 Task: Create new invoice with Date Opened :30-Apr-23, Select Customer: Burger Bites, Terms: Payment Term 2. Make invoice entry for item-1 with Date: 30-Apr-23, Description: Fanta Strawberry Soda (20 oz)_x000D_
, Action: Material, Income Account: Income:Sales, Quantity: 4, Unit Price: 7.5, Discount %: 7. Make entry for item-2 with Date: 30-Apr-23, Description: Milky Way King Size_x000D_
, Action: Material, Income Account: Income:Sales, Quantity: 2, Unit Price: 10.2, Discount %: 8. Make entry for item-3 with Date: 30-Apr-23, Description: _x000D_
Creative Snacks Brain Food, Action: Material, Income Account: Income:Sales, Quantity: 1, Unit Price: 11.2, Discount %: 10. Write Notes: 'Looking forward to serving you again.'. Post Invoice with Post Date: 30-Apr-23, Post to Accounts: Assets:Accounts Receivable. Pay / Process Payment with Transaction Date: 15-May-23, Amount: 56.748, Transfer Account: Checking Account. Print Invoice, display notes by going to Option, then go to Display Tab and check 'Invoice Notes'.
Action: Mouse moved to (154, 44)
Screenshot: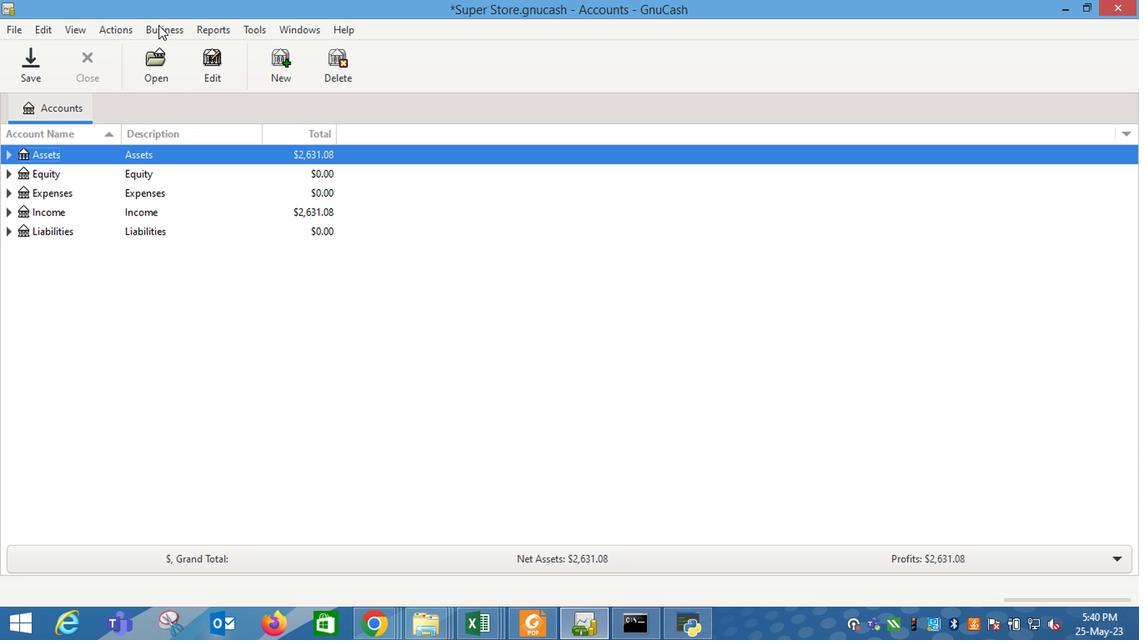 
Action: Mouse pressed left at (154, 44)
Screenshot: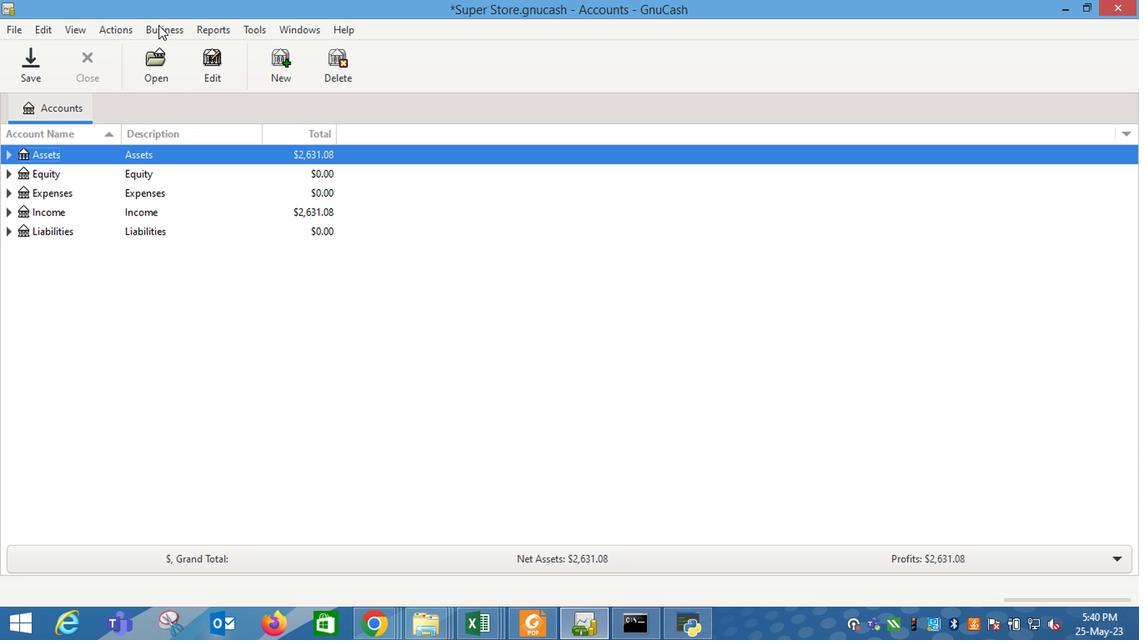
Action: Mouse moved to (352, 129)
Screenshot: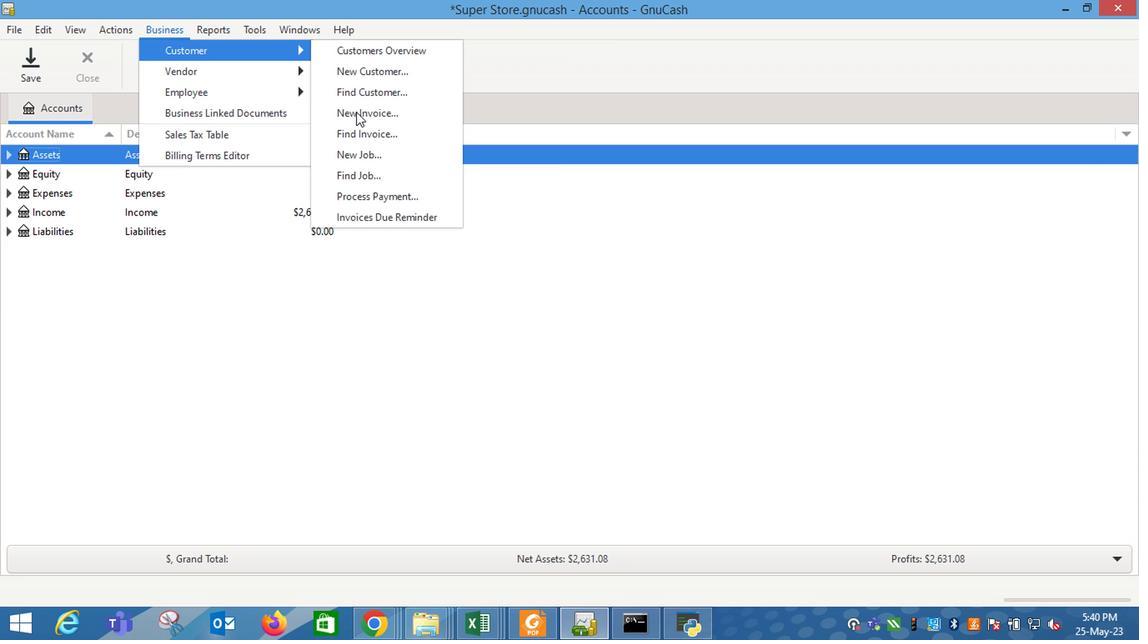 
Action: Mouse pressed left at (352, 129)
Screenshot: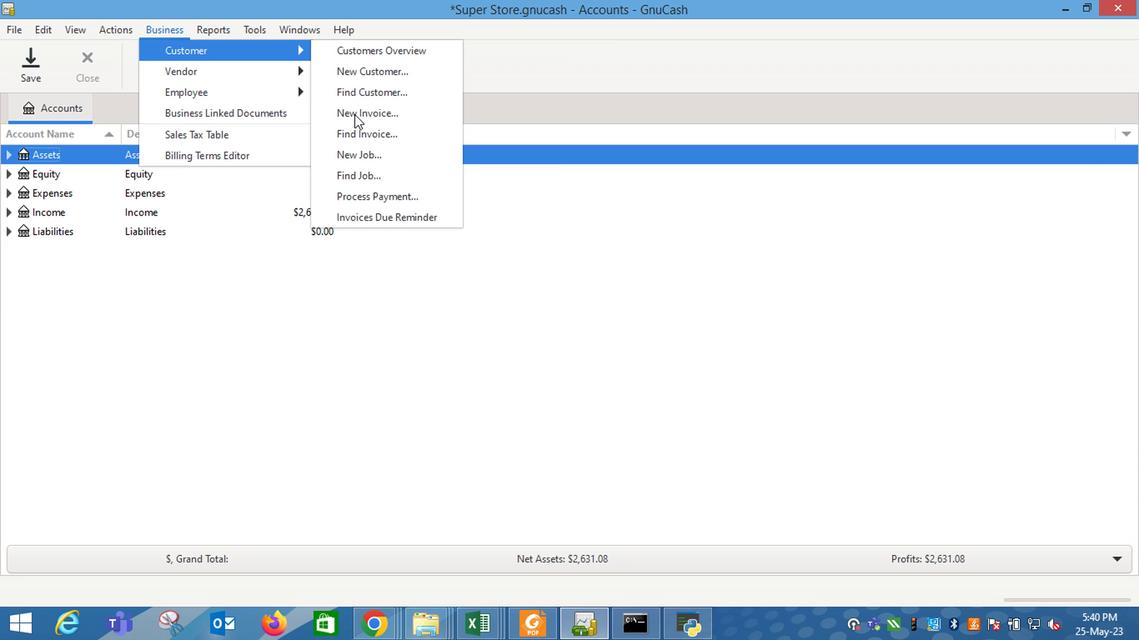 
Action: Mouse moved to (683, 268)
Screenshot: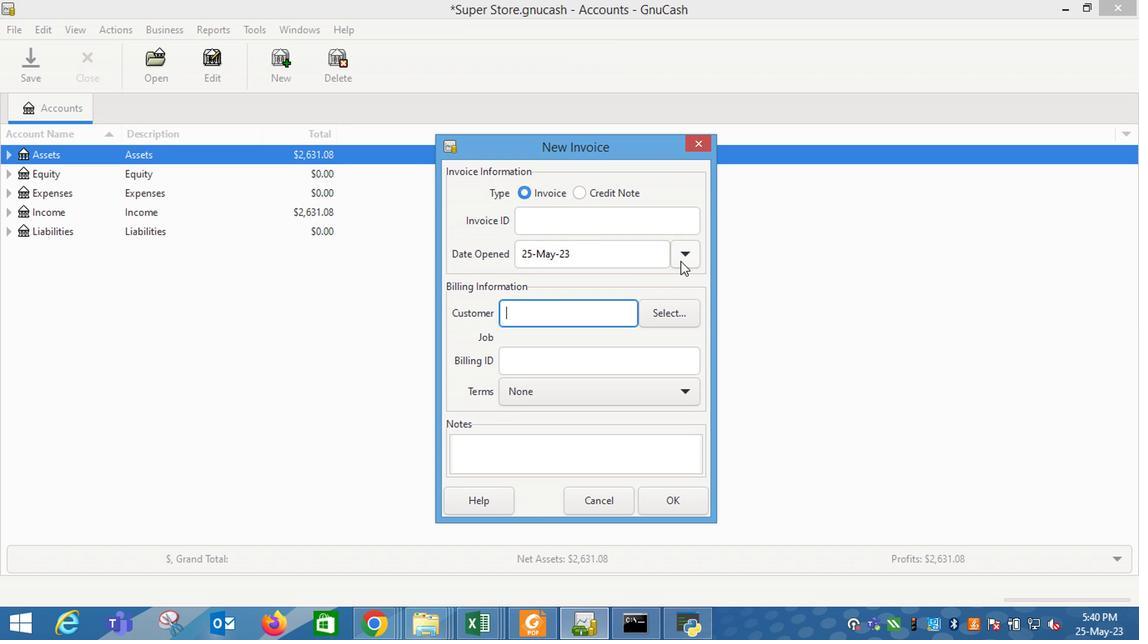 
Action: Mouse pressed left at (683, 268)
Screenshot: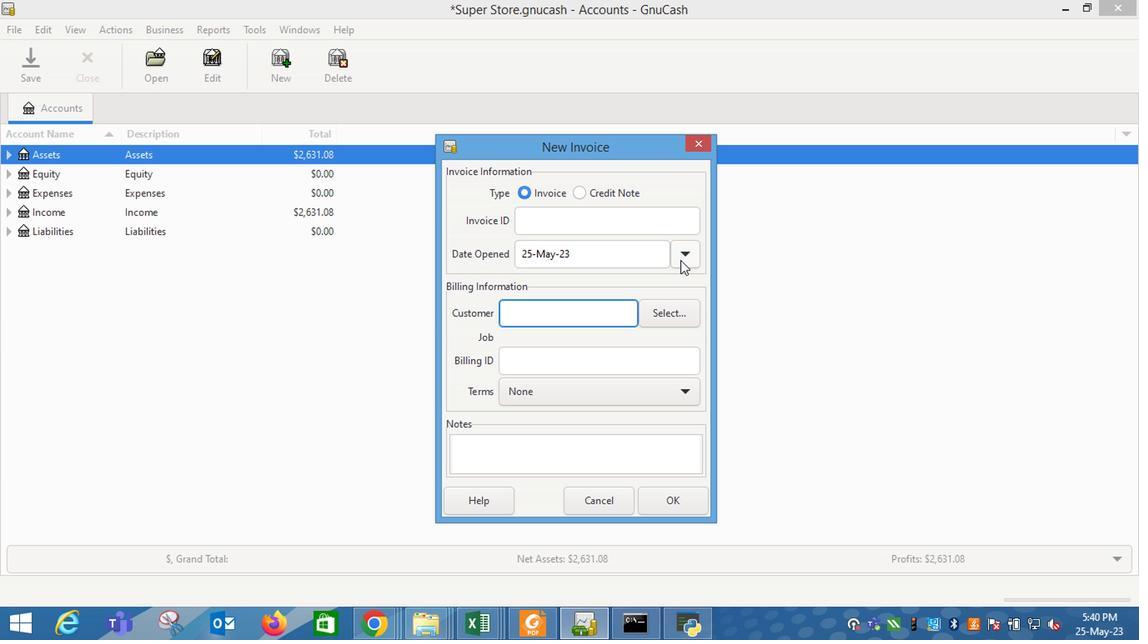 
Action: Mouse moved to (558, 287)
Screenshot: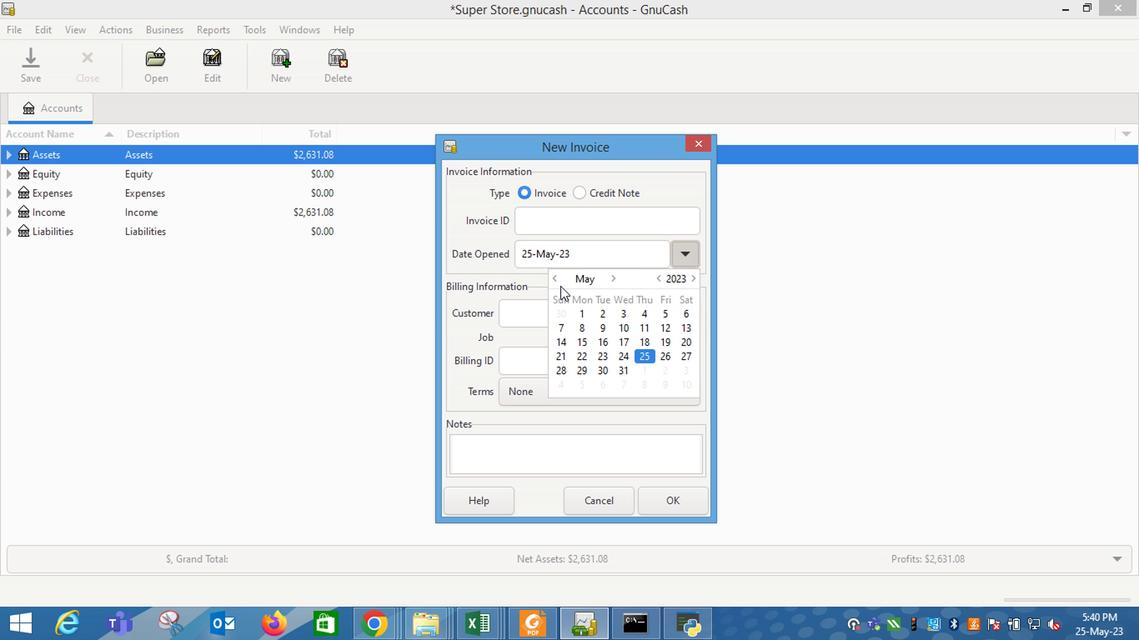 
Action: Mouse pressed left at (558, 287)
Screenshot: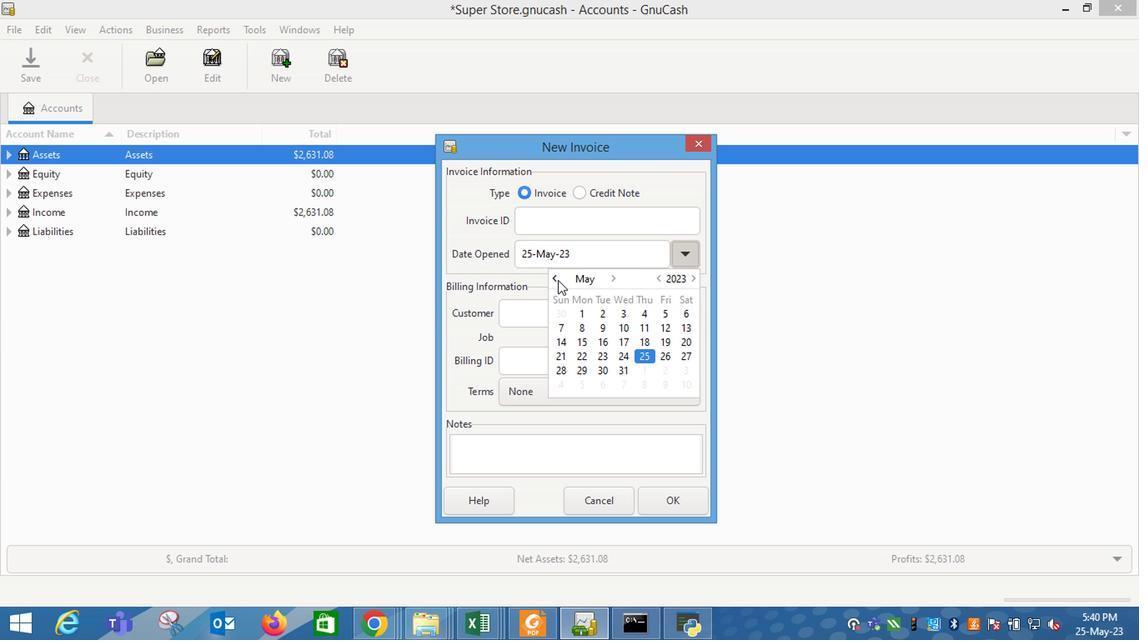 
Action: Mouse moved to (568, 386)
Screenshot: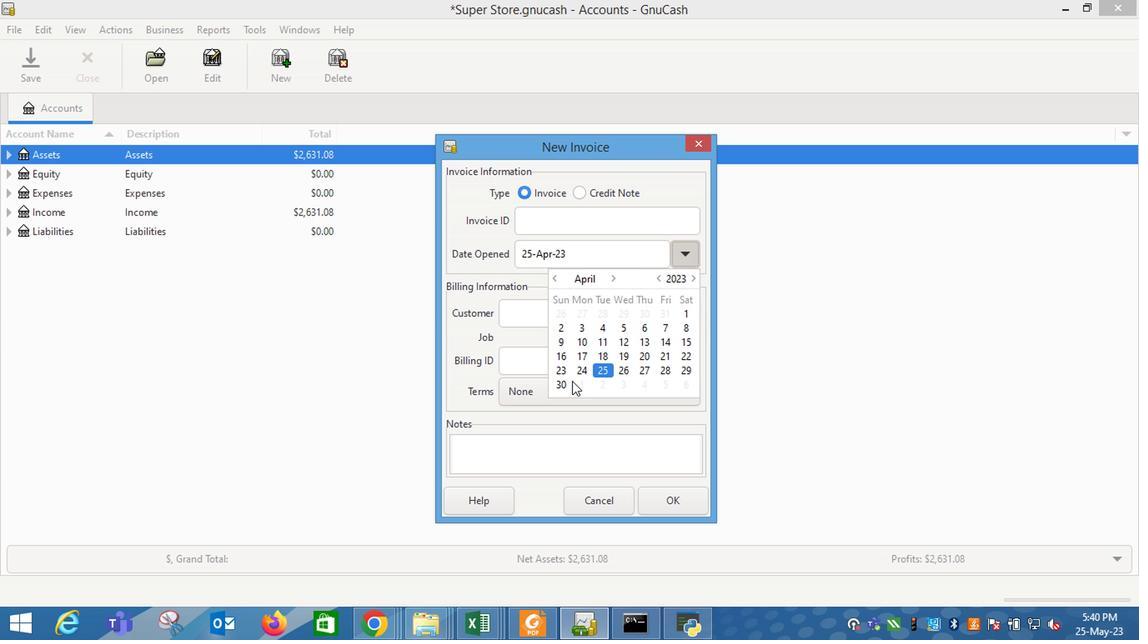 
Action: Mouse pressed left at (568, 386)
Screenshot: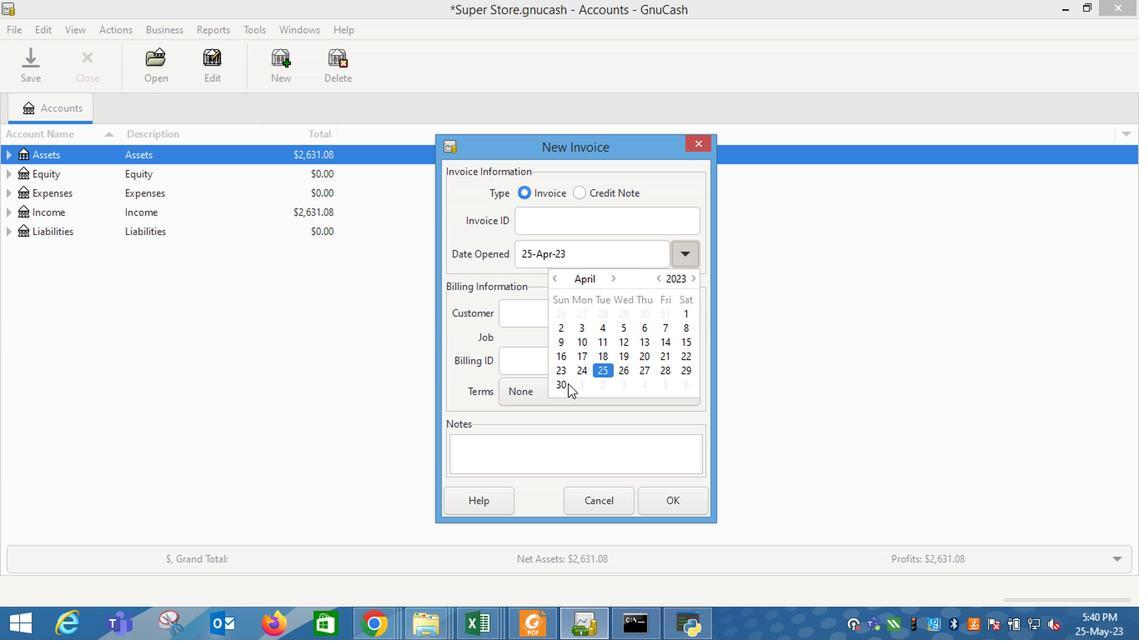 
Action: Key pressed <Key.tab>
Screenshot: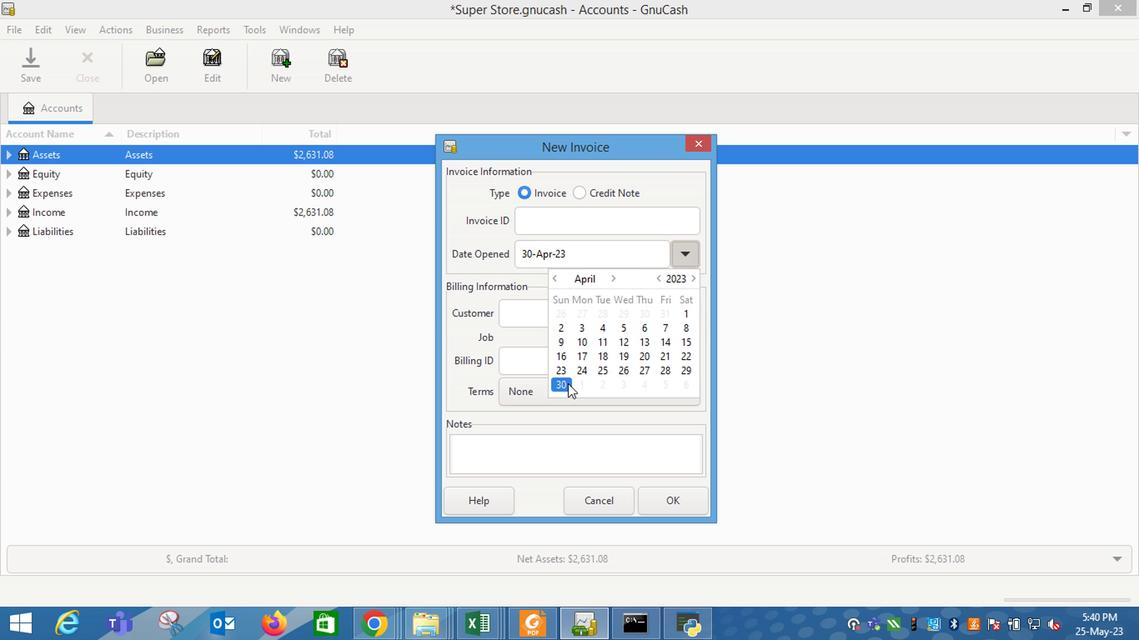 
Action: Mouse moved to (524, 319)
Screenshot: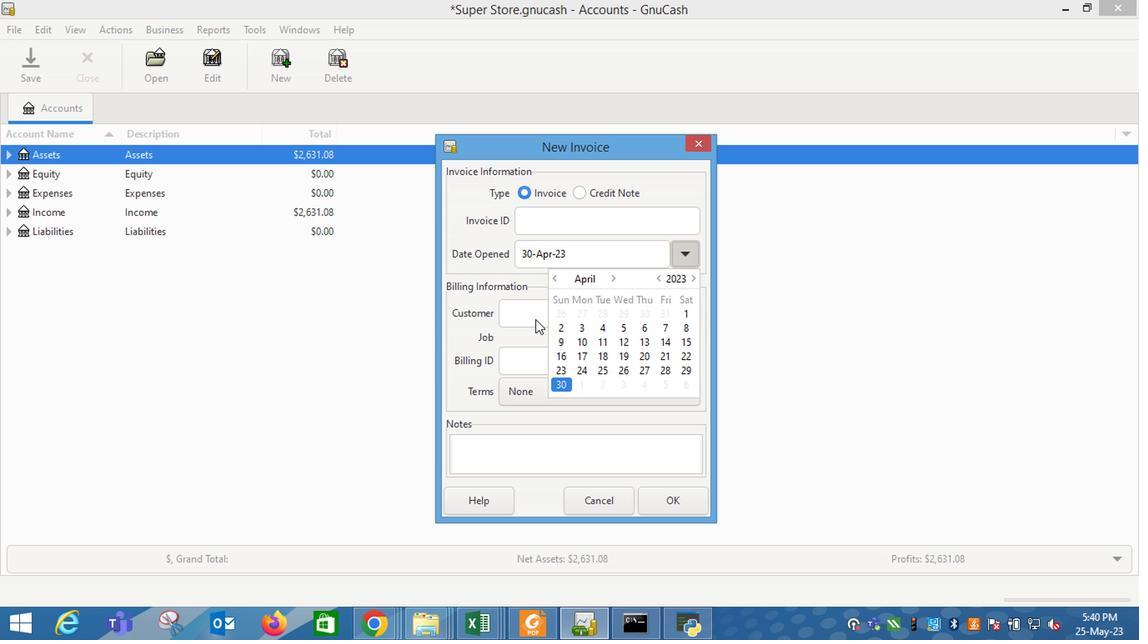 
Action: Mouse pressed left at (524, 319)
Screenshot: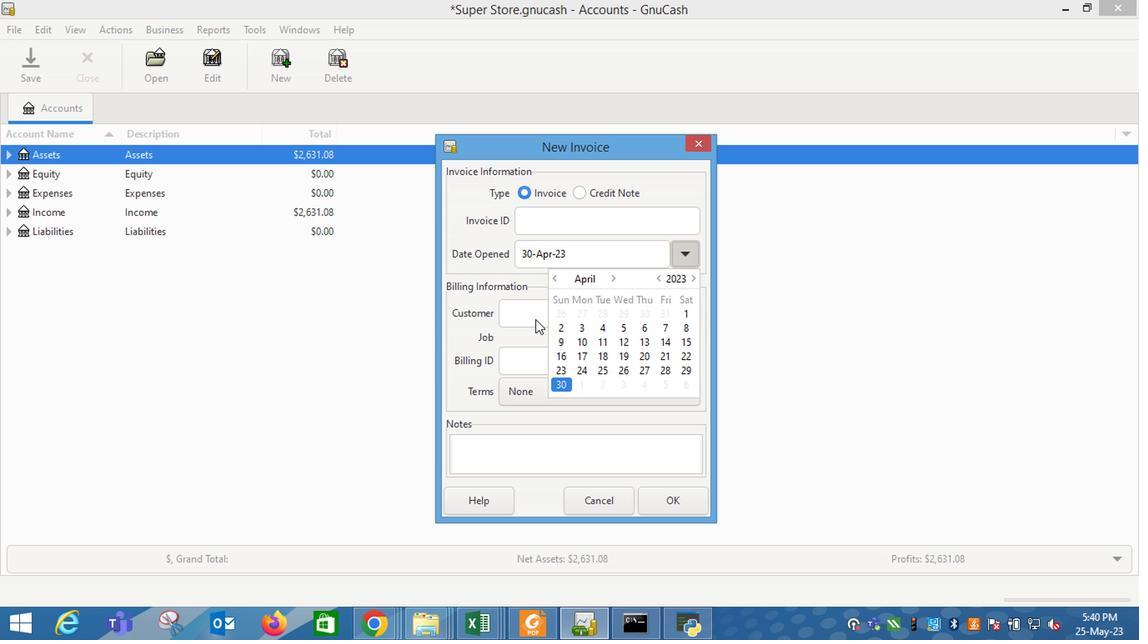 
Action: Mouse pressed left at (524, 319)
Screenshot: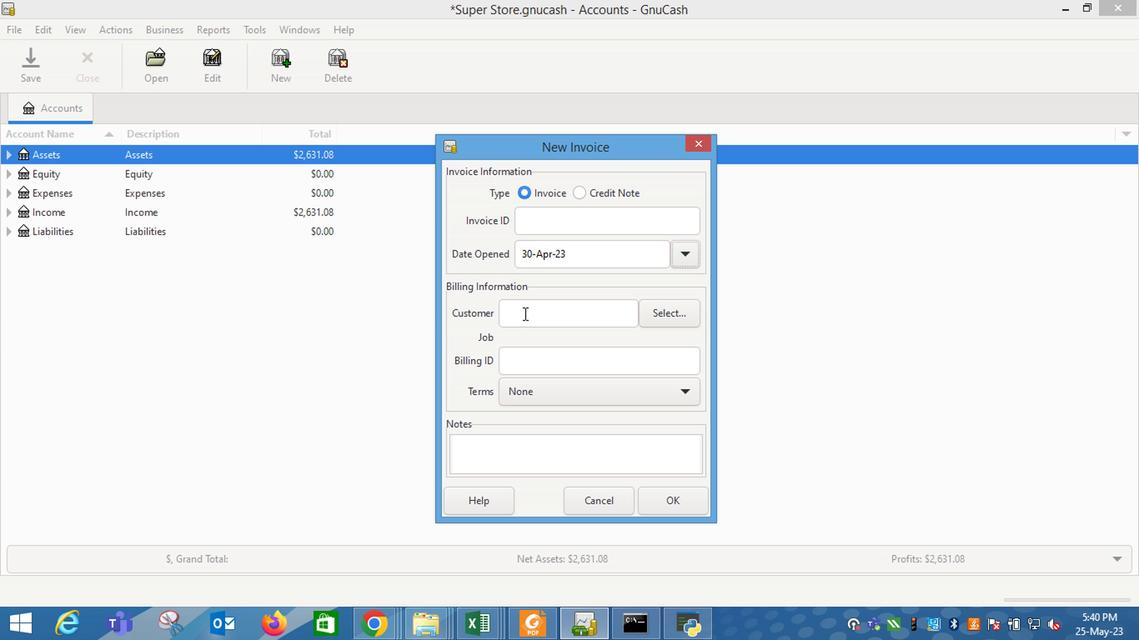 
Action: Key pressed n<Key.backspace>bur
Screenshot: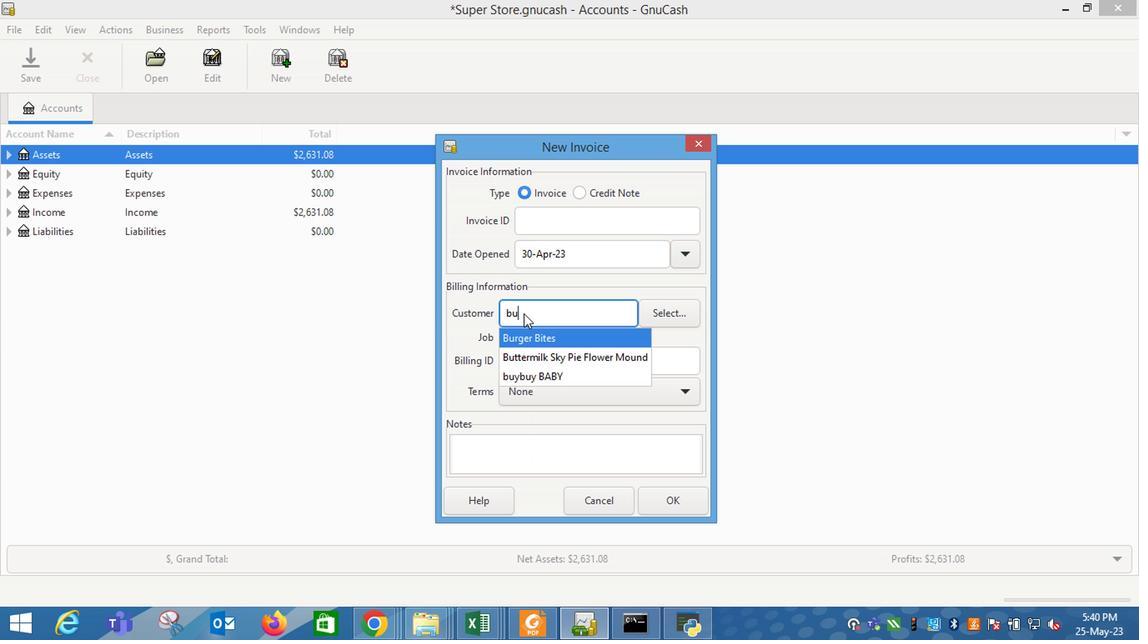 
Action: Mouse moved to (534, 348)
Screenshot: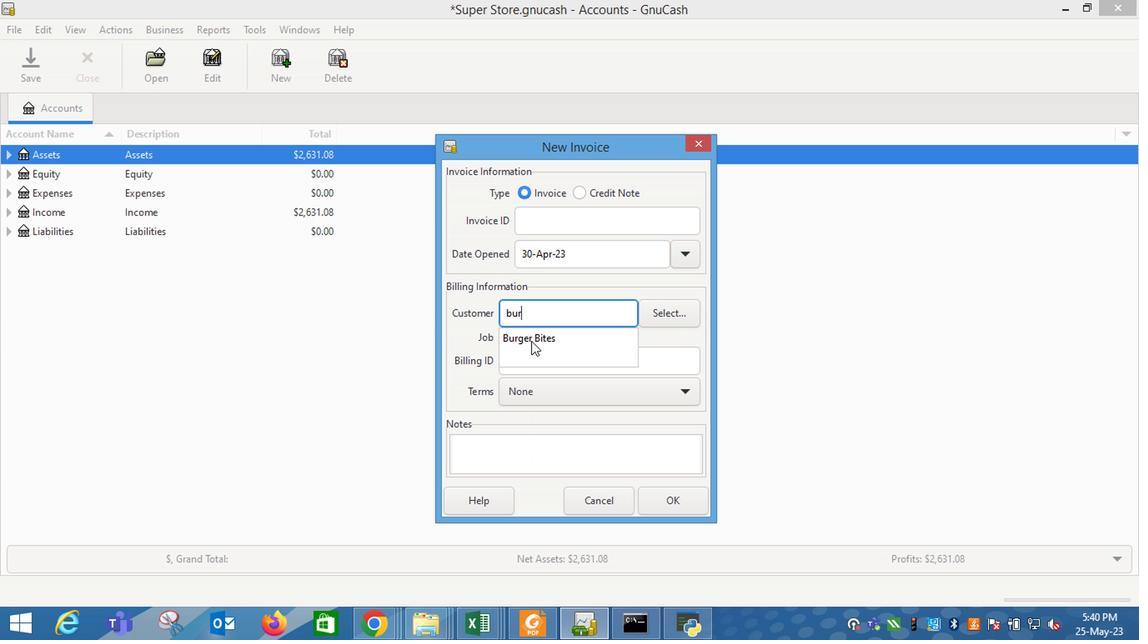 
Action: Mouse pressed left at (534, 348)
Screenshot: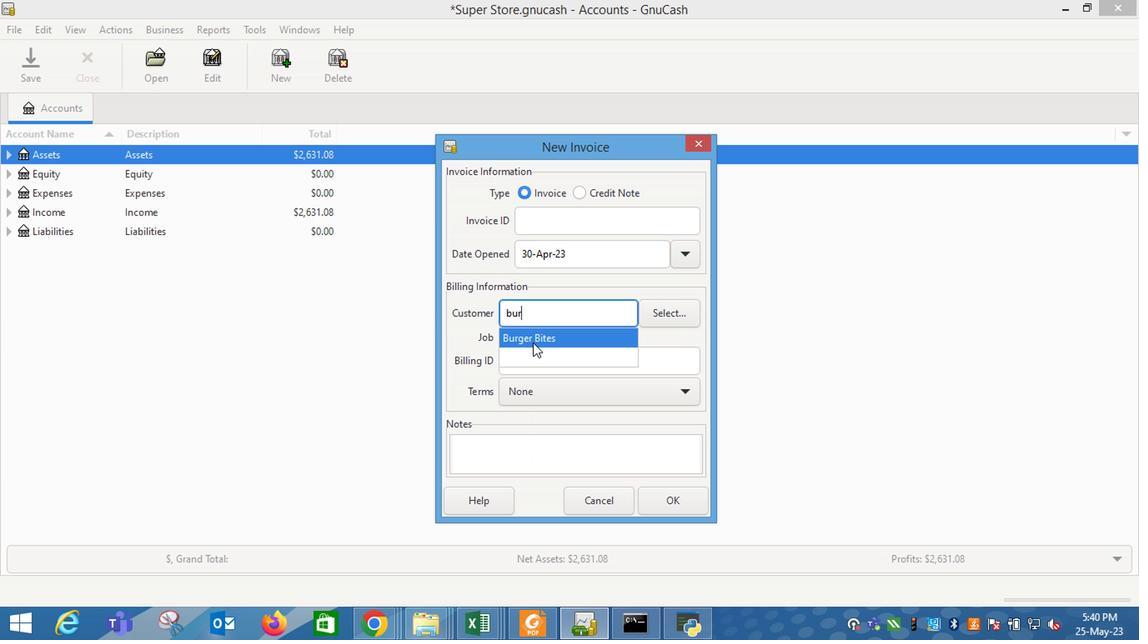 
Action: Mouse moved to (548, 411)
Screenshot: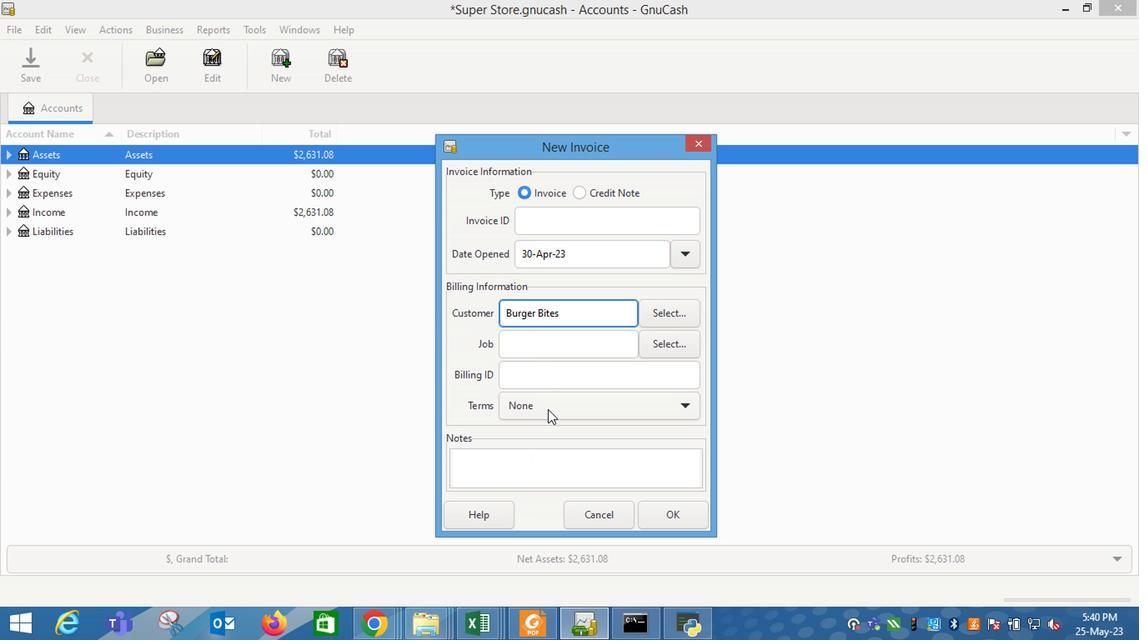 
Action: Mouse pressed left at (548, 411)
Screenshot: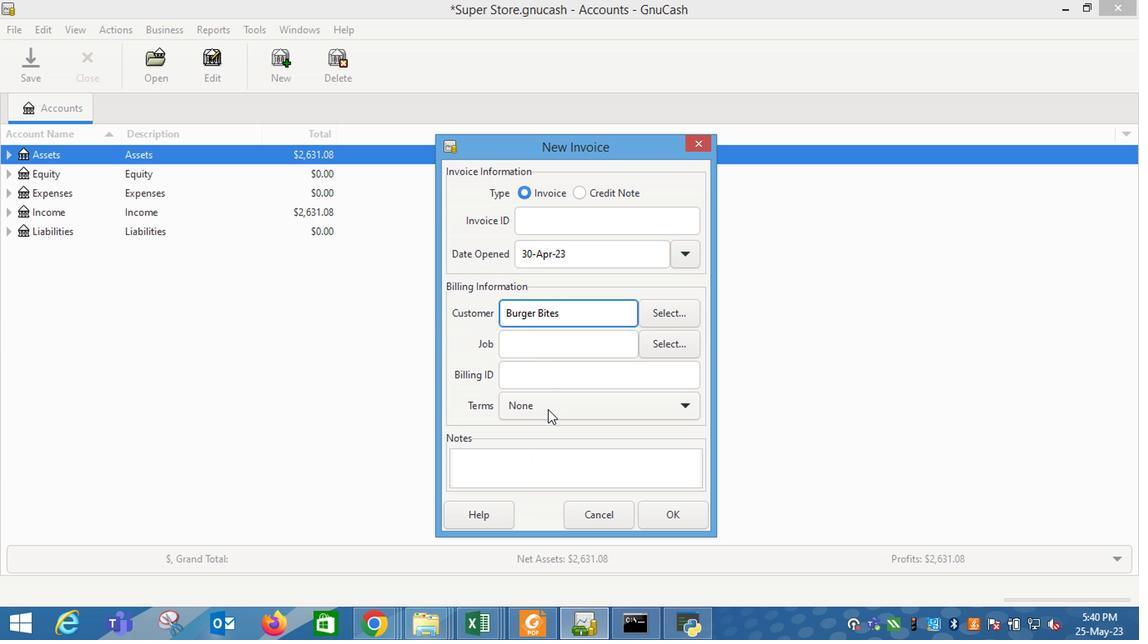 
Action: Mouse moved to (551, 454)
Screenshot: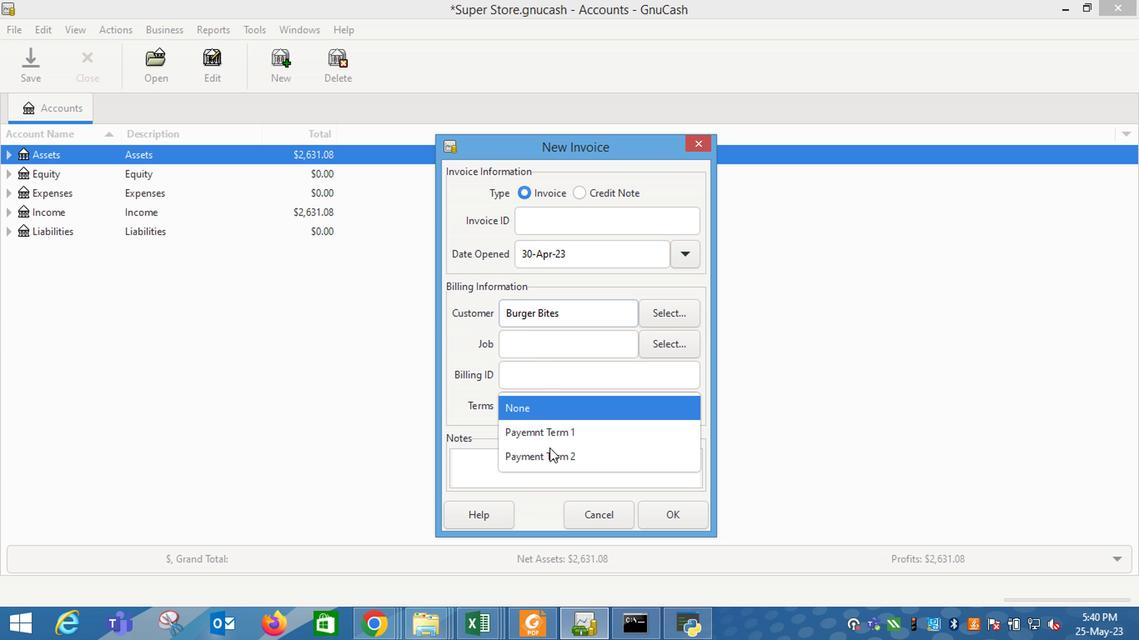 
Action: Mouse pressed left at (551, 454)
Screenshot: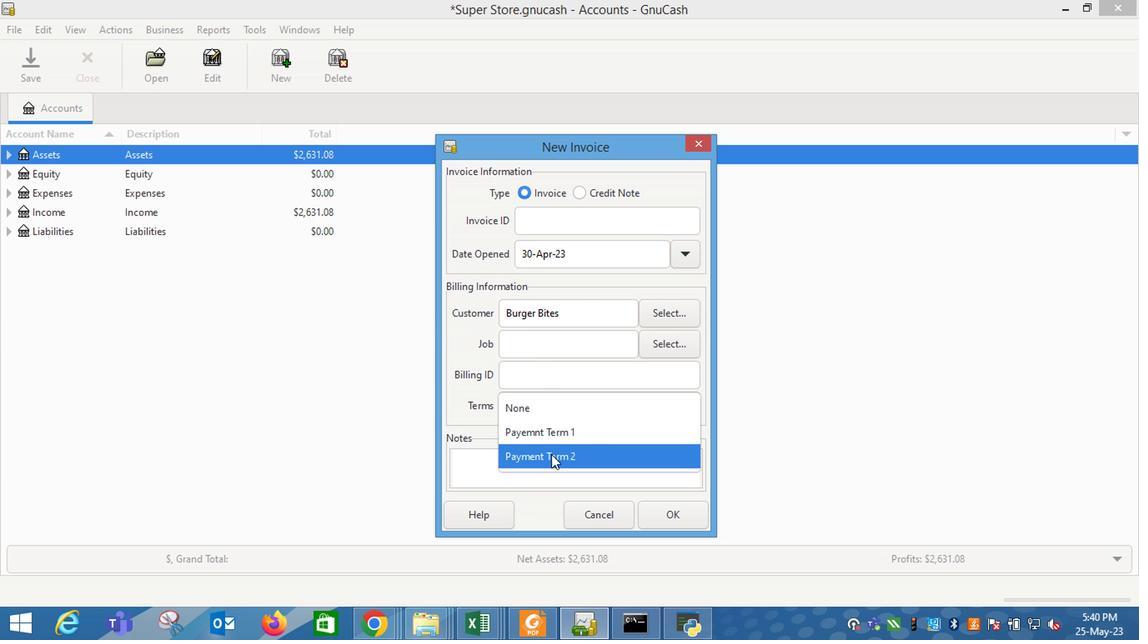 
Action: Mouse moved to (696, 509)
Screenshot: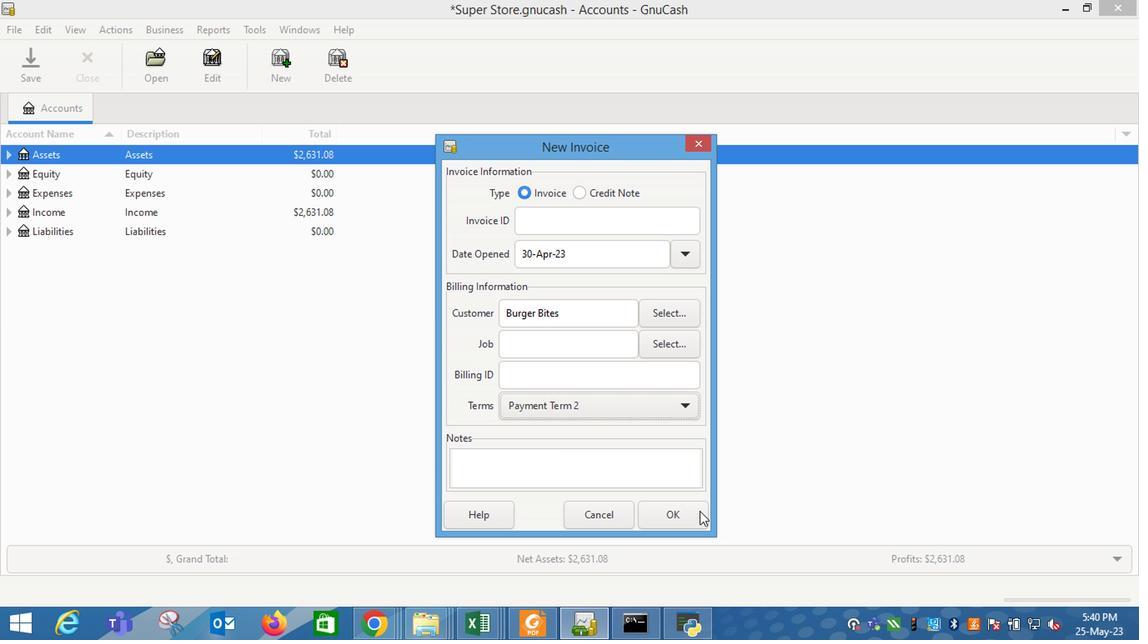 
Action: Mouse pressed left at (696, 509)
Screenshot: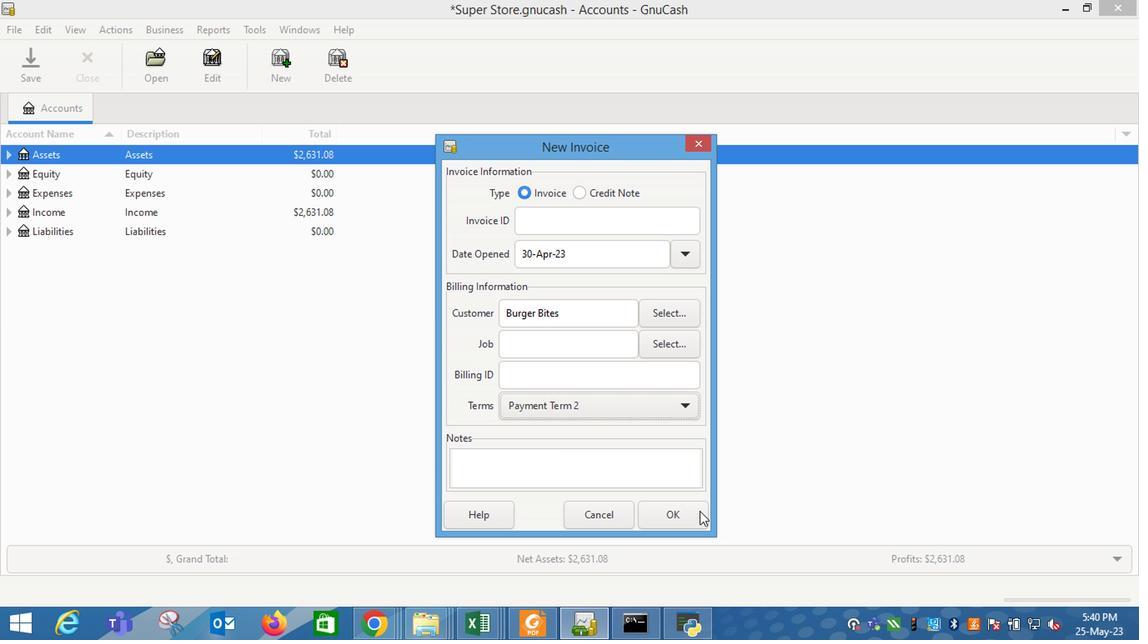 
Action: Mouse moved to (65, 331)
Screenshot: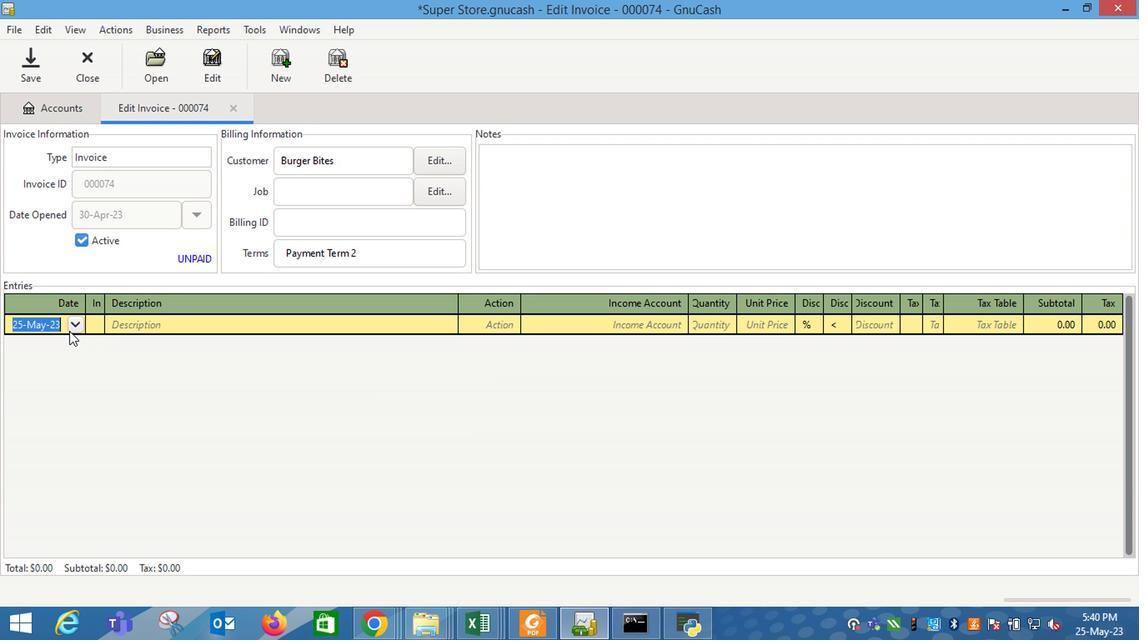 
Action: Mouse pressed left at (65, 331)
Screenshot: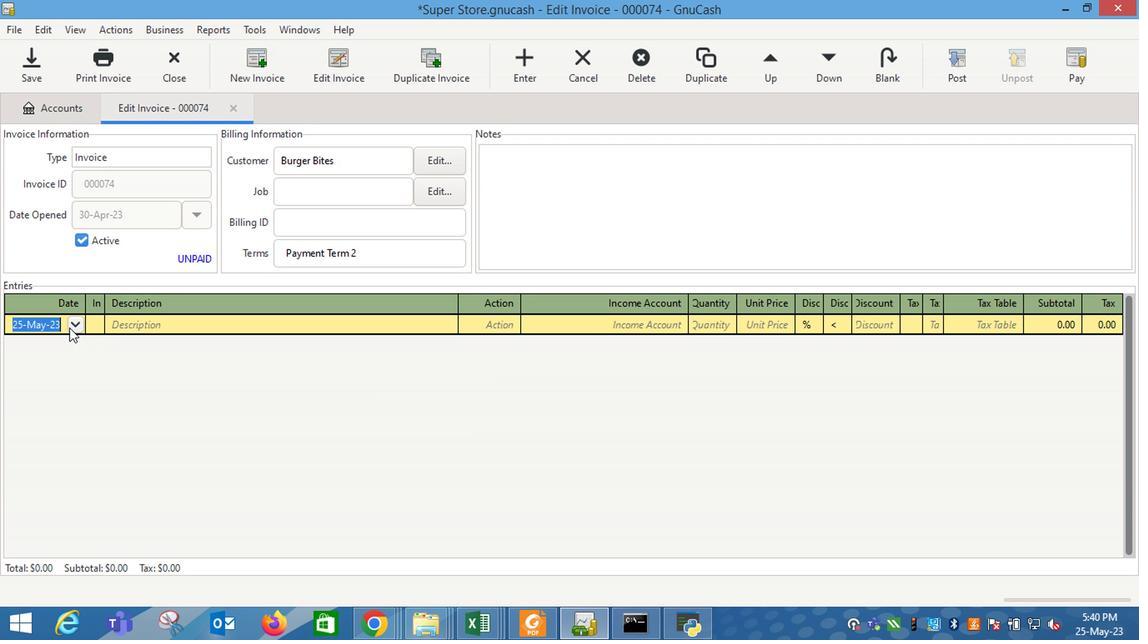 
Action: Mouse moved to (10, 355)
Screenshot: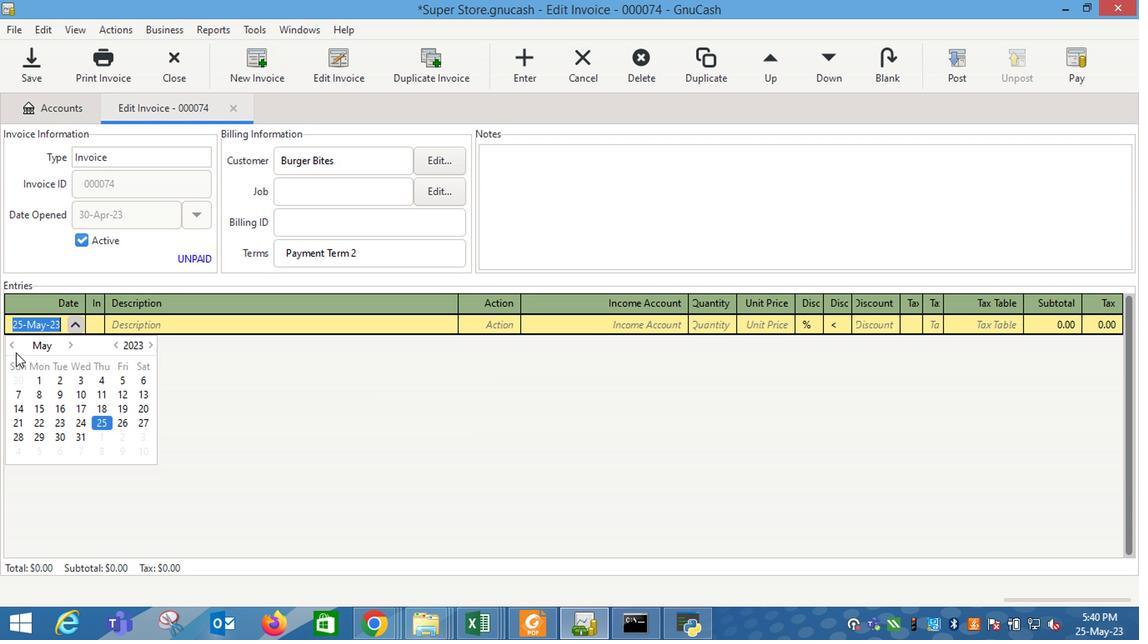 
Action: Mouse pressed left at (10, 355)
Screenshot: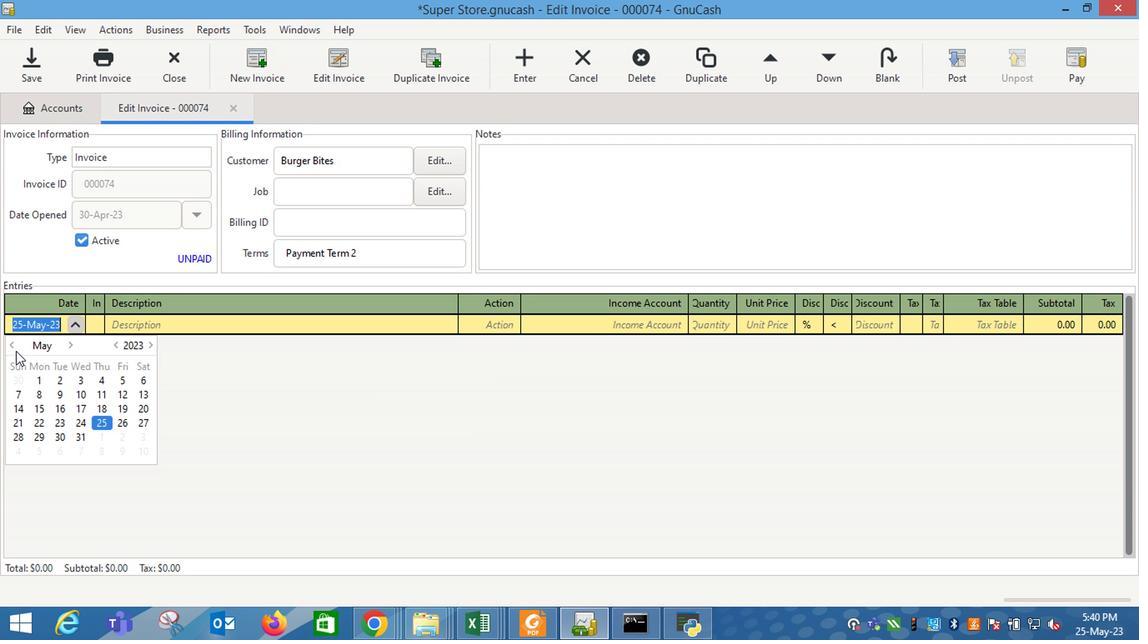 
Action: Mouse moved to (8, 351)
Screenshot: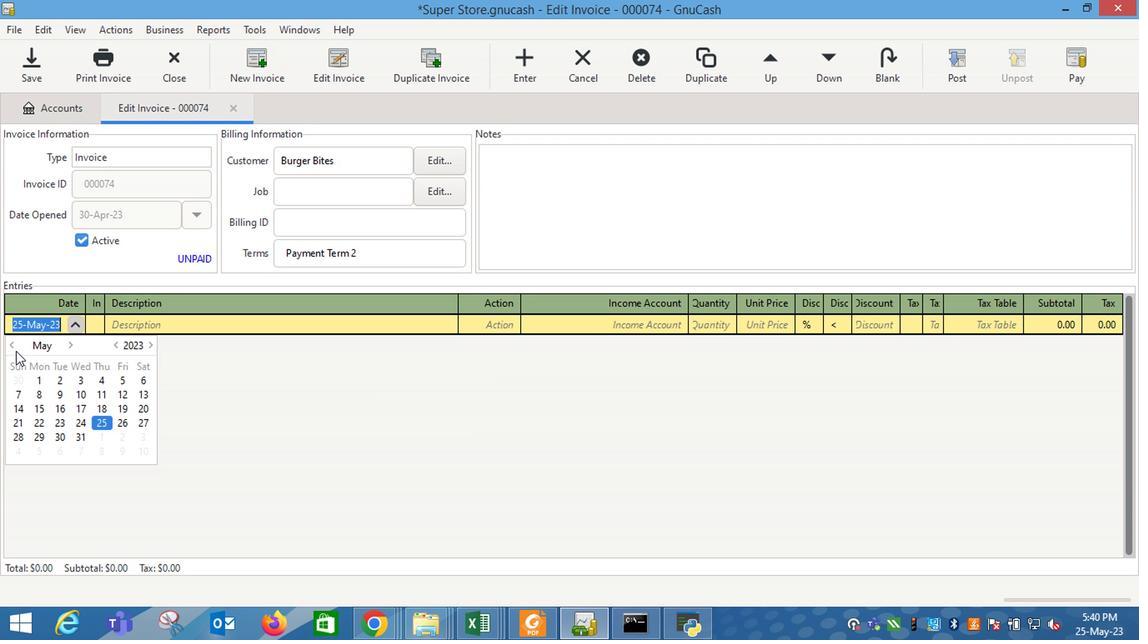 
Action: Mouse pressed left at (8, 351)
Screenshot: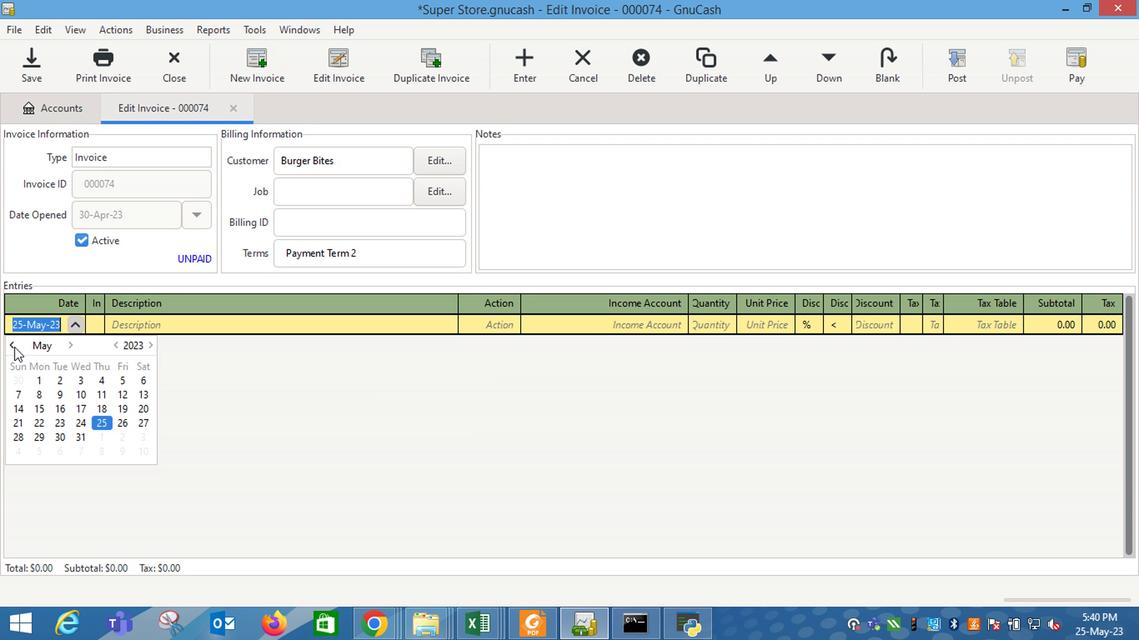 
Action: Mouse moved to (13, 450)
Screenshot: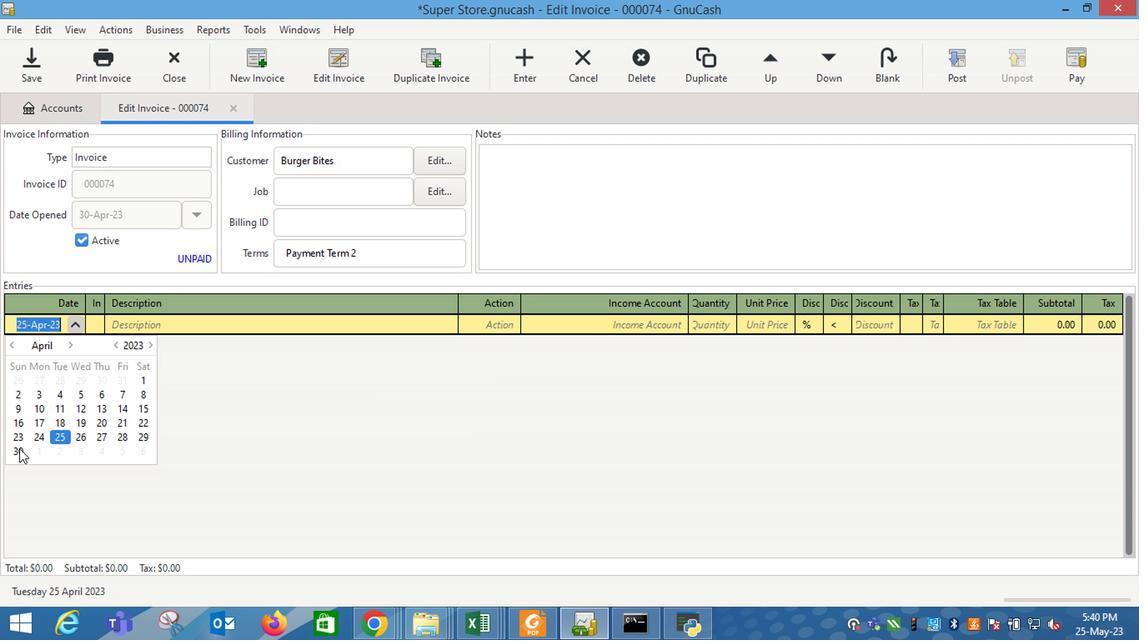 
Action: Mouse pressed left at (13, 450)
Screenshot: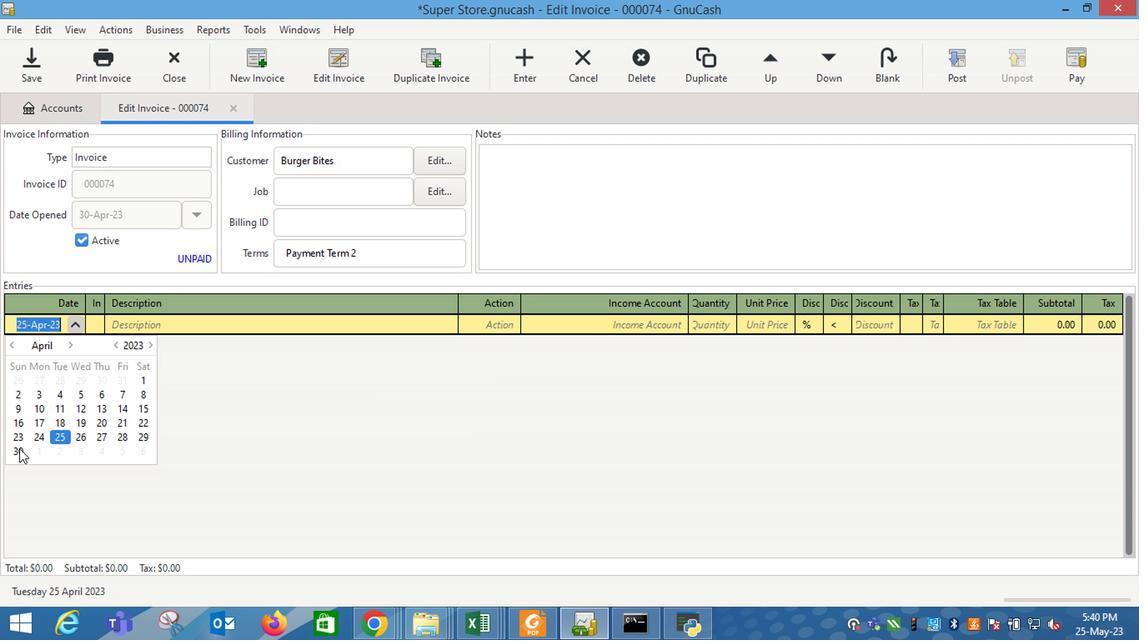 
Action: Key pressed <Key.tab><Key.shift_r>Fanta<Key.space><Key.shift_r>Strawberry<Key.space><Key.shift_r>Soda<Key.space><Key.shift_r>(20<Key.space>oz<Key.shift_r>)<Key.tab>
Screenshot: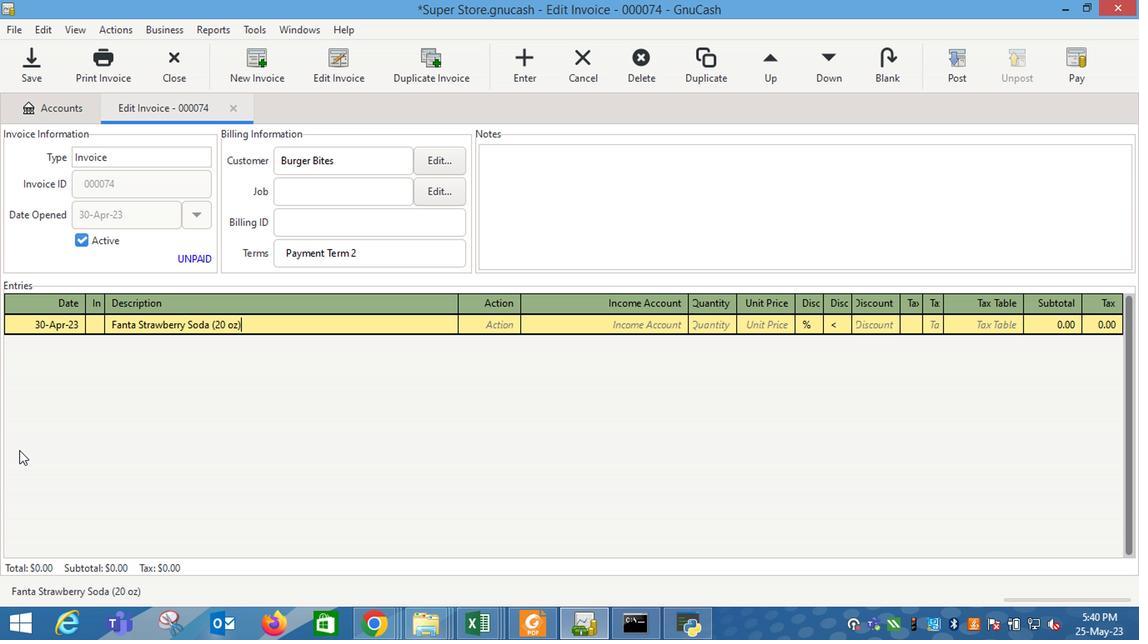
Action: Mouse moved to (515, 325)
Screenshot: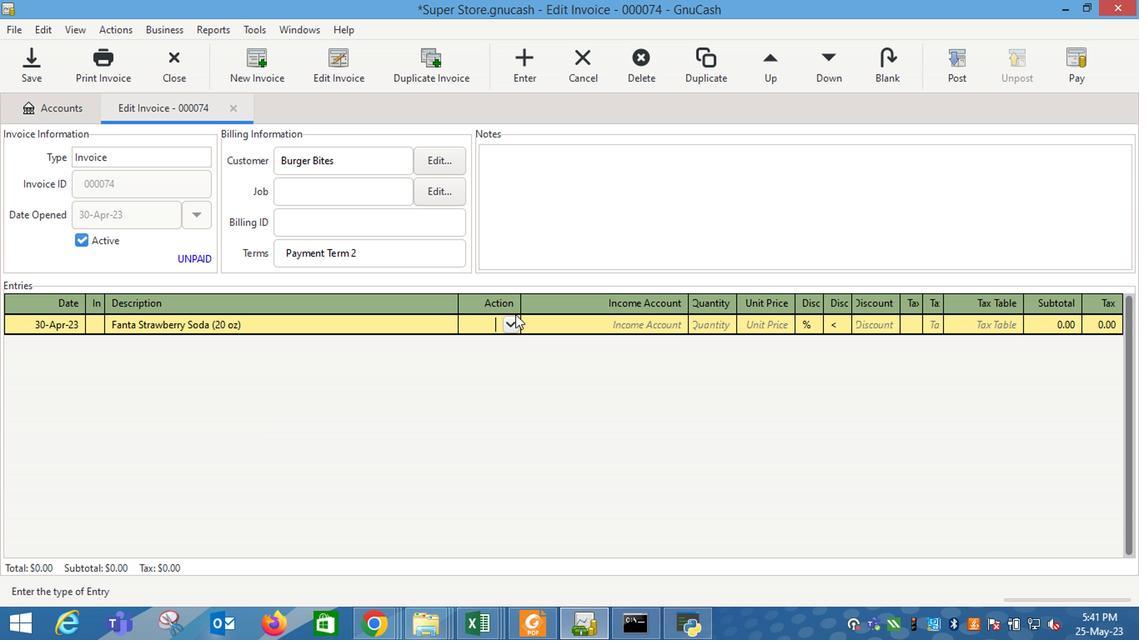 
Action: Mouse pressed left at (515, 325)
Screenshot: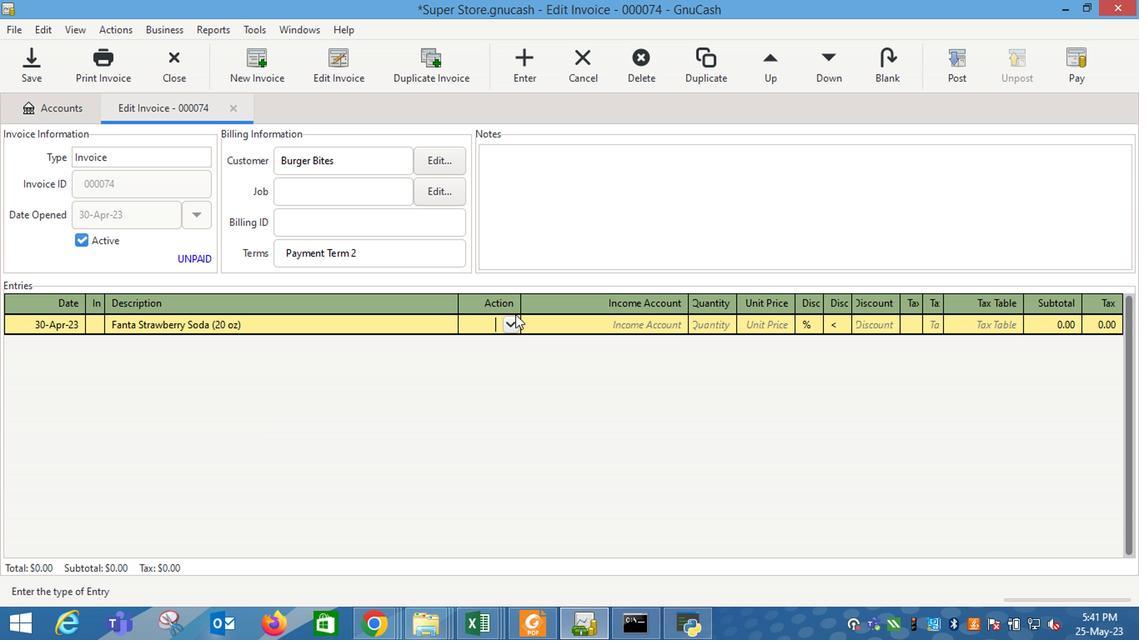 
Action: Mouse moved to (481, 368)
Screenshot: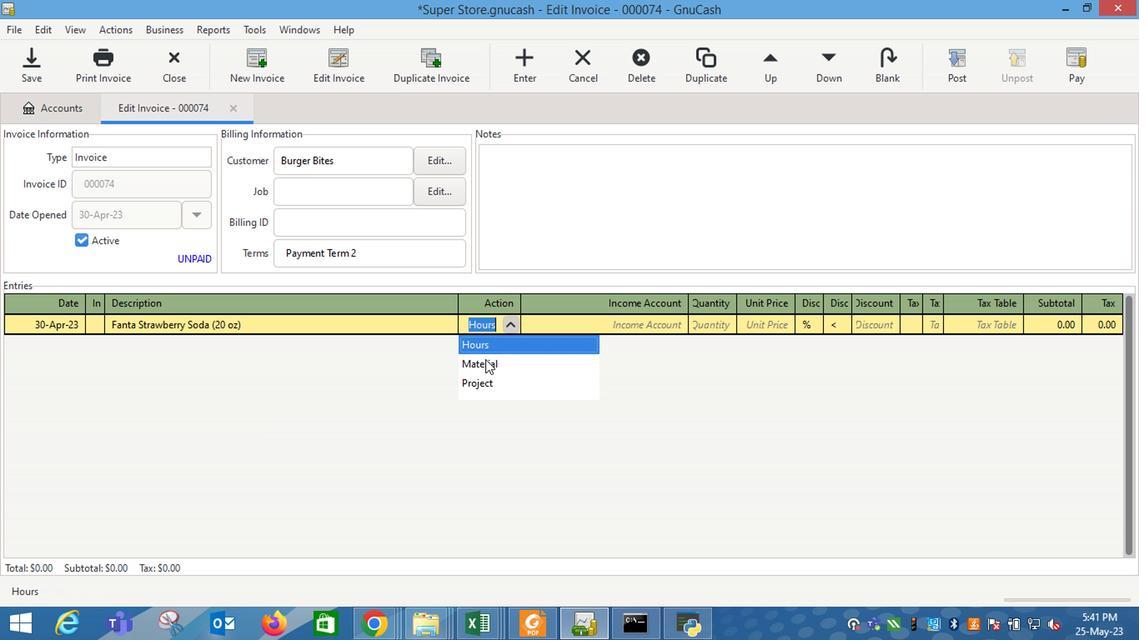 
Action: Mouse pressed left at (481, 368)
Screenshot: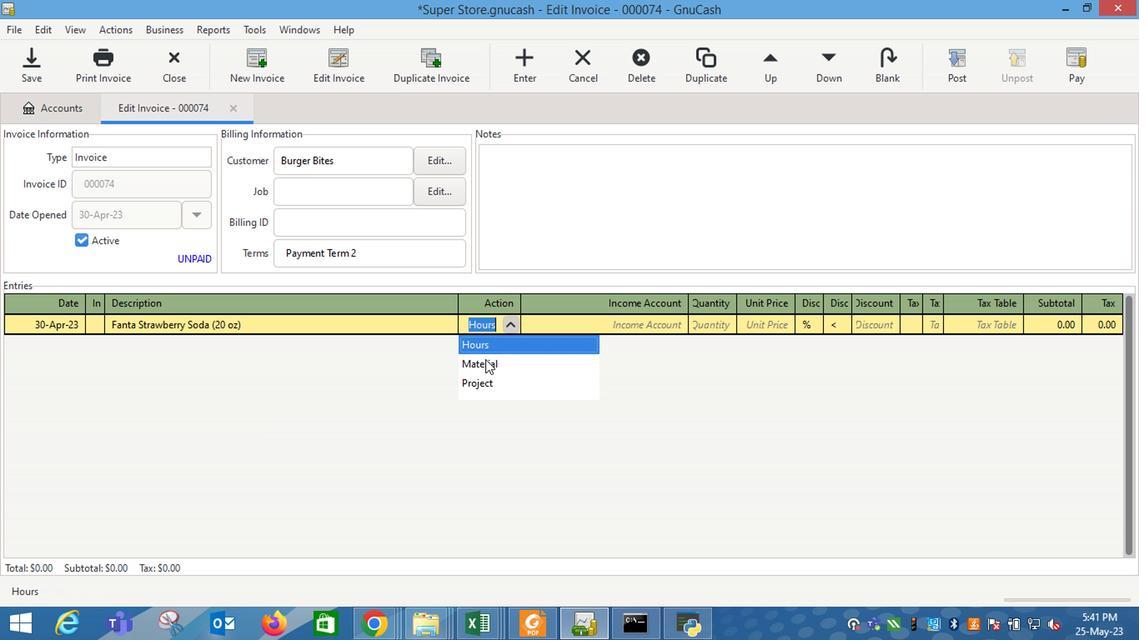 
Action: Mouse moved to (649, 330)
Screenshot: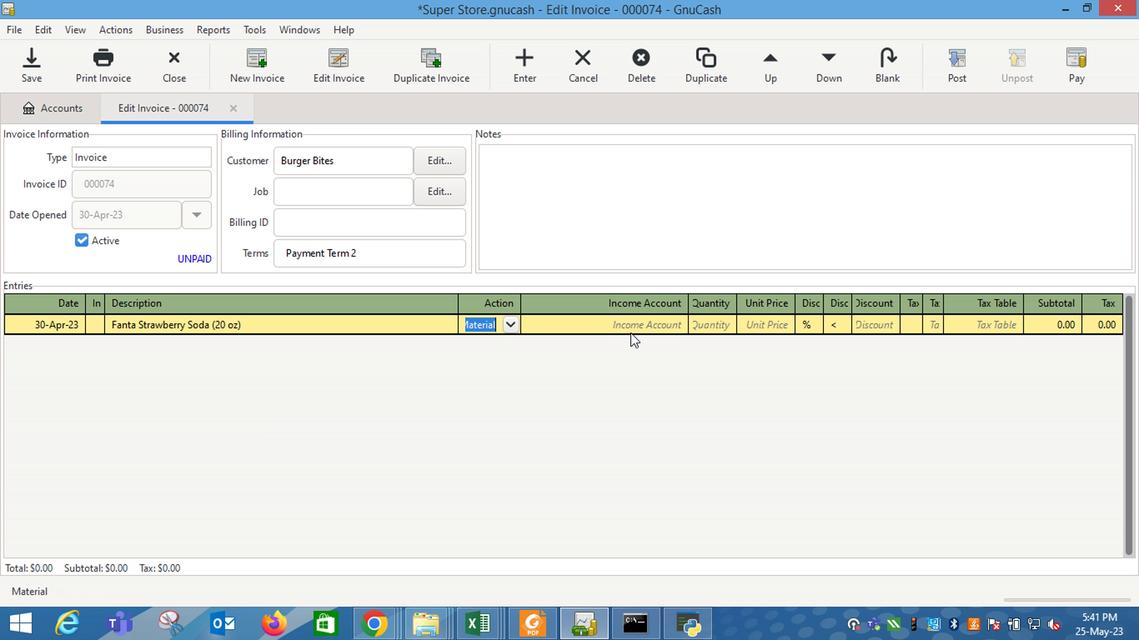 
Action: Key pressed <Key.tab>
Screenshot: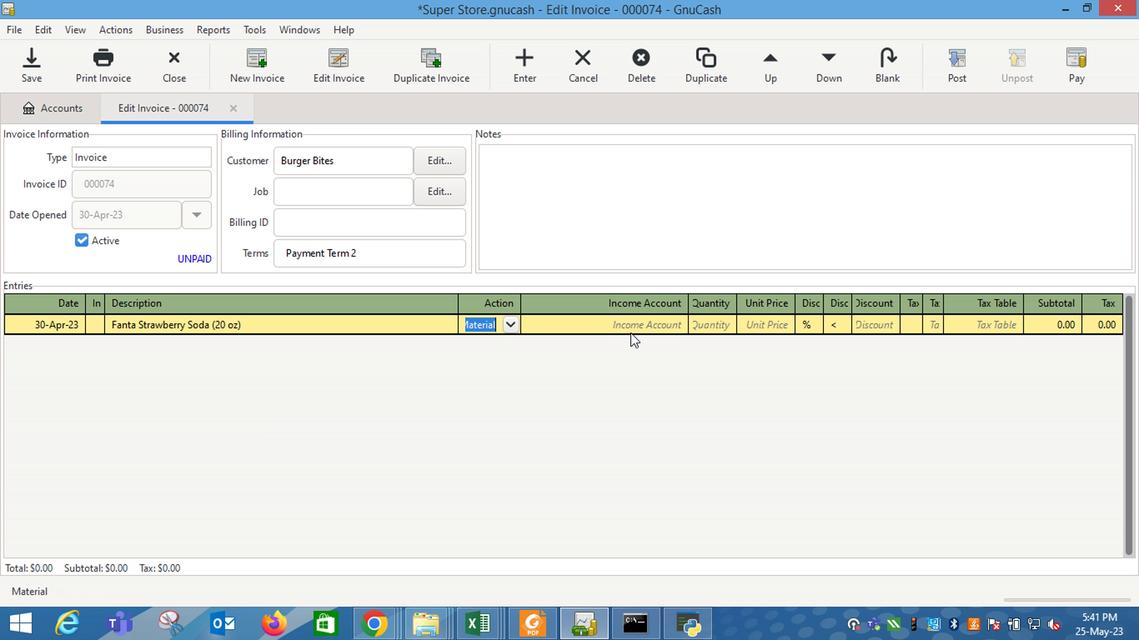 
Action: Mouse moved to (679, 328)
Screenshot: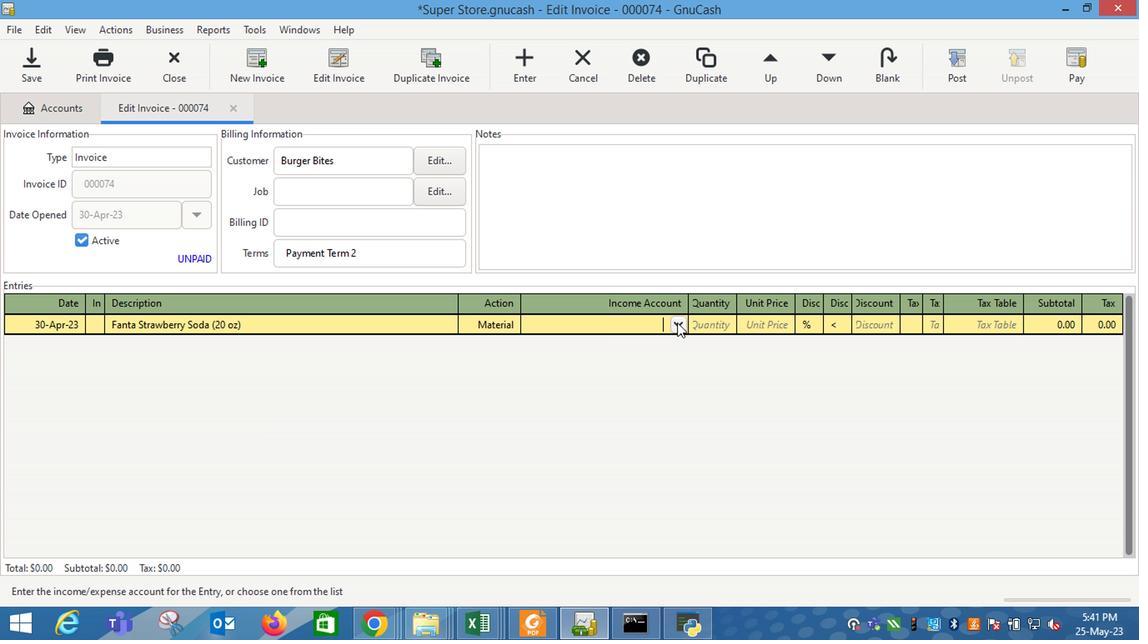 
Action: Mouse pressed left at (679, 328)
Screenshot: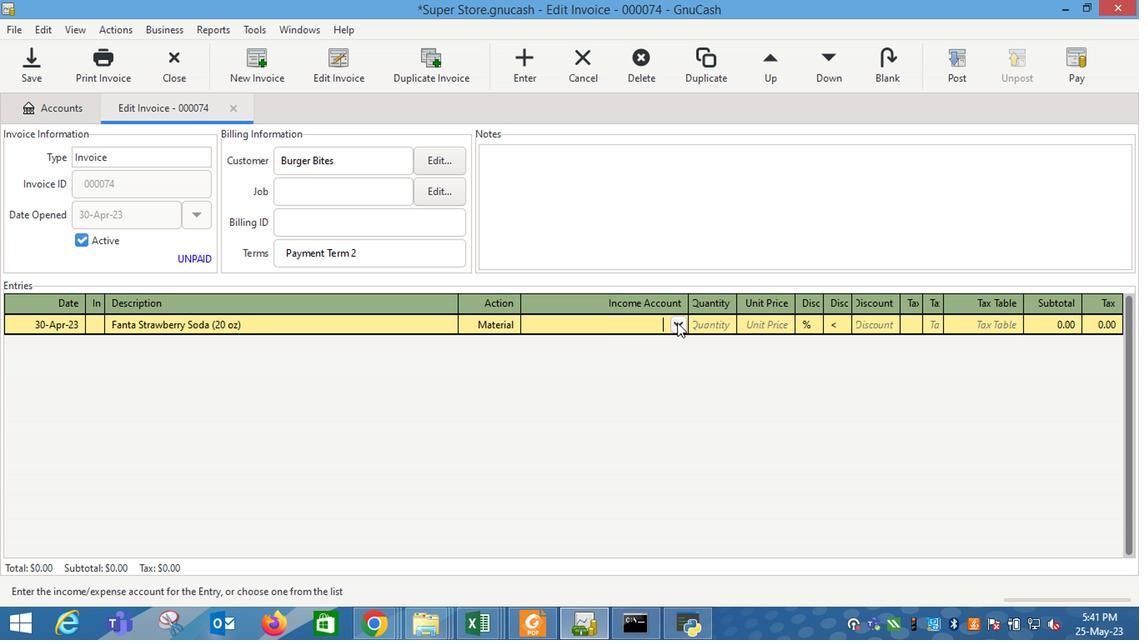 
Action: Mouse moved to (551, 401)
Screenshot: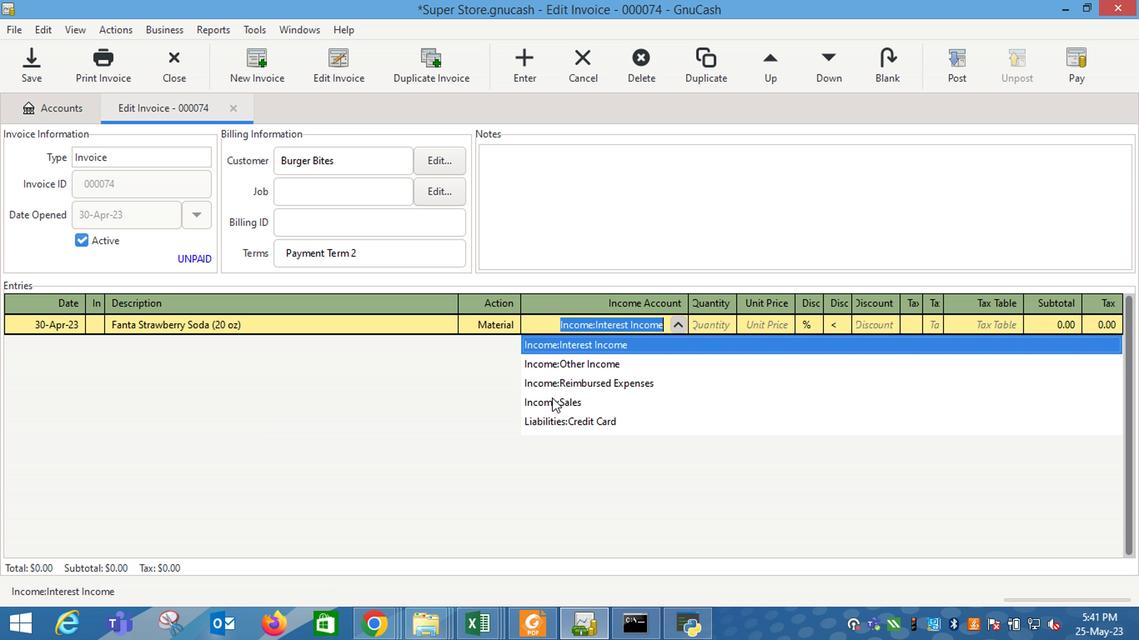 
Action: Mouse pressed left at (551, 401)
Screenshot: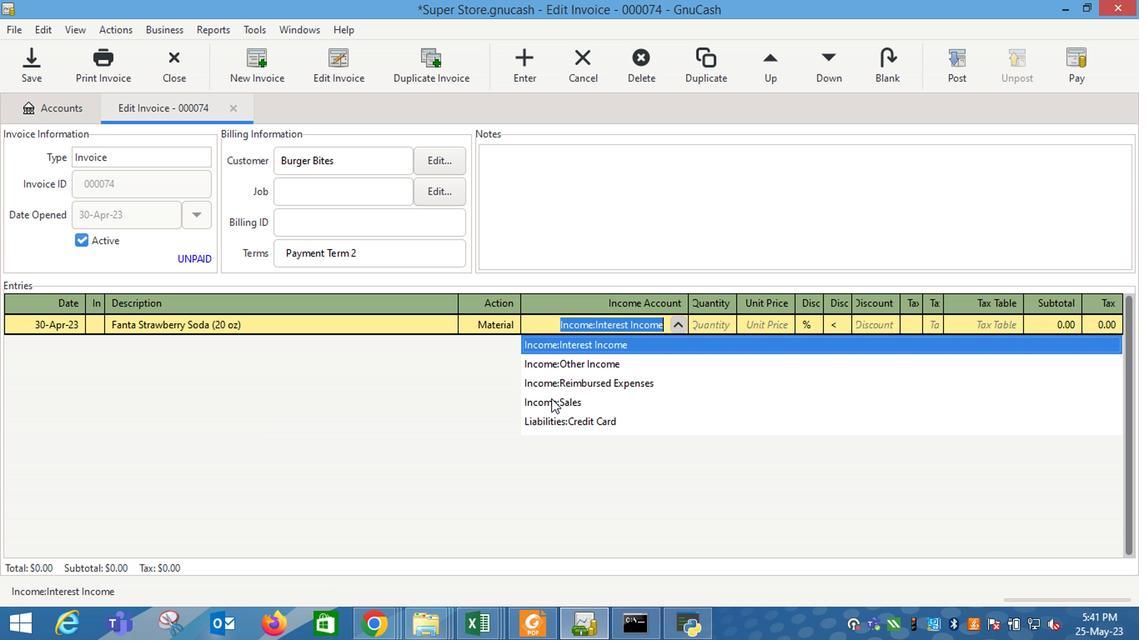 
Action: Key pressed <Key.tab>4<Key.tab>7.5<Key.tab>
Screenshot: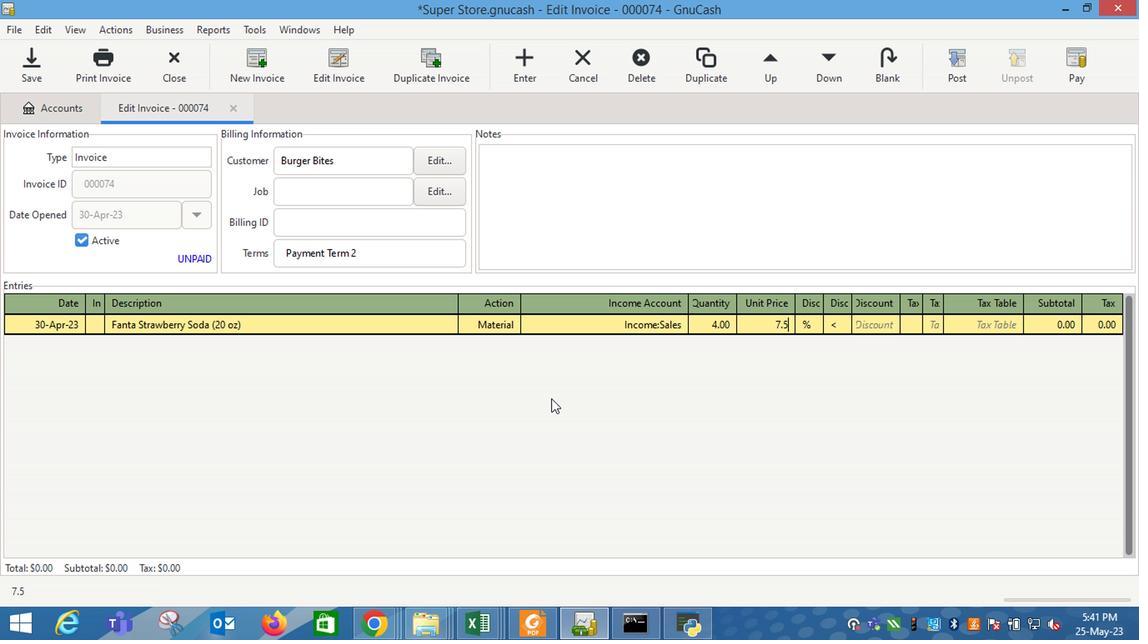 
Action: Mouse moved to (833, 337)
Screenshot: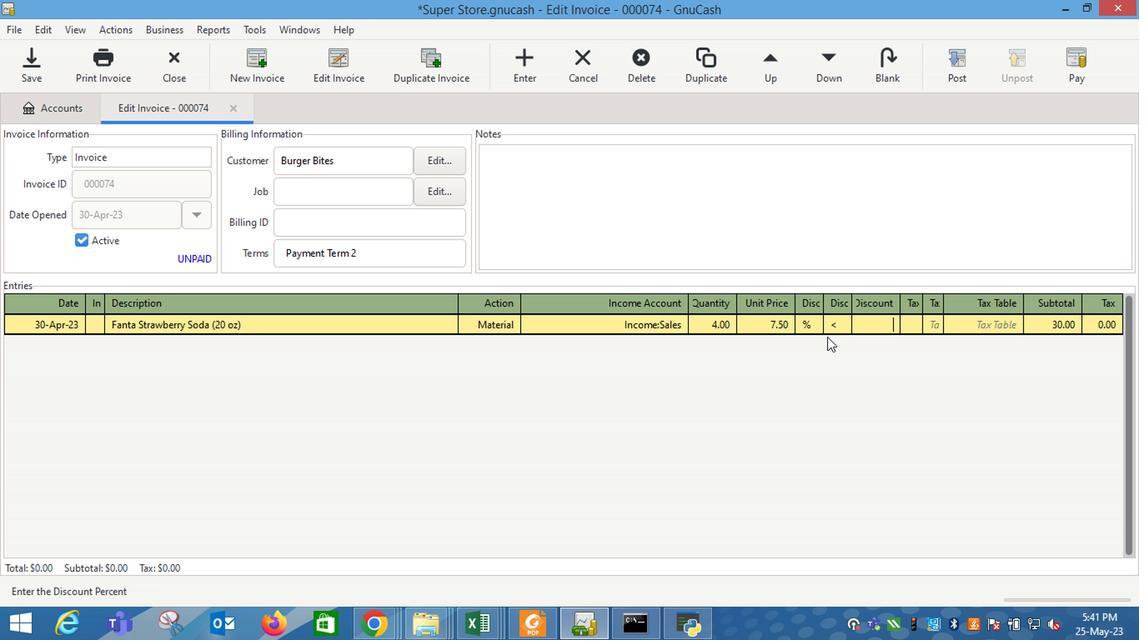 
Action: Mouse pressed left at (833, 337)
Screenshot: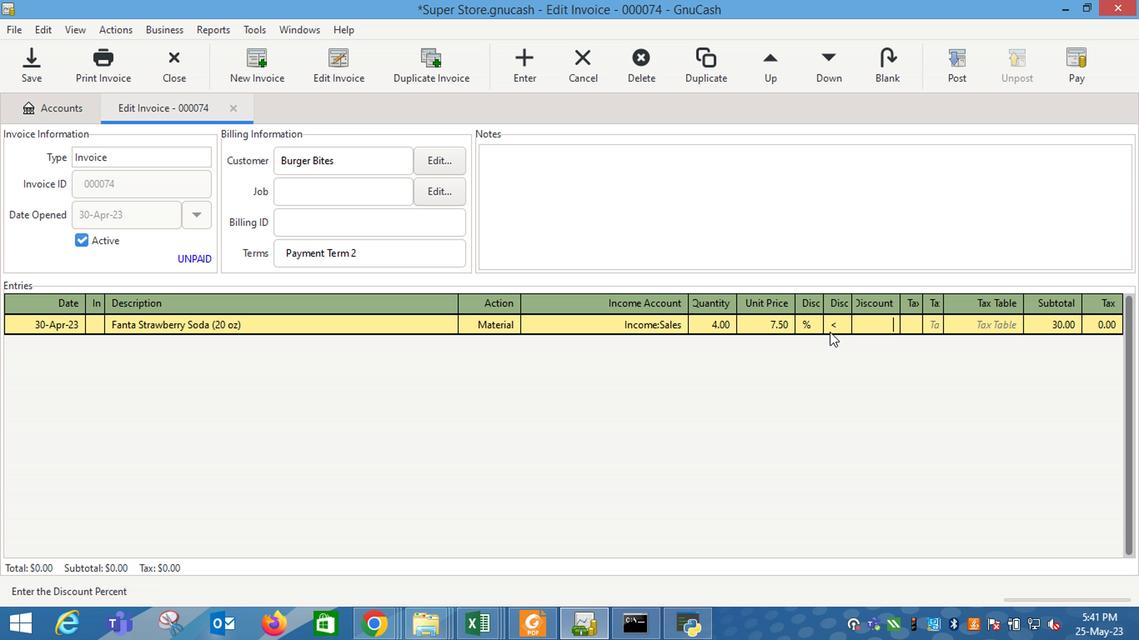 
Action: Mouse moved to (871, 329)
Screenshot: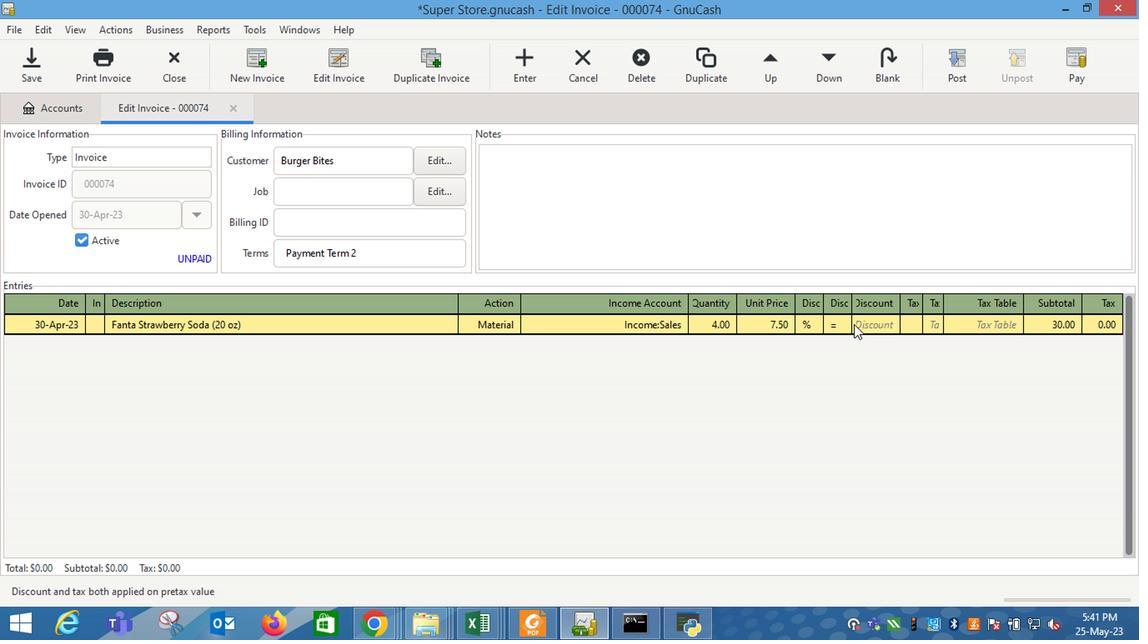 
Action: Mouse pressed left at (871, 329)
Screenshot: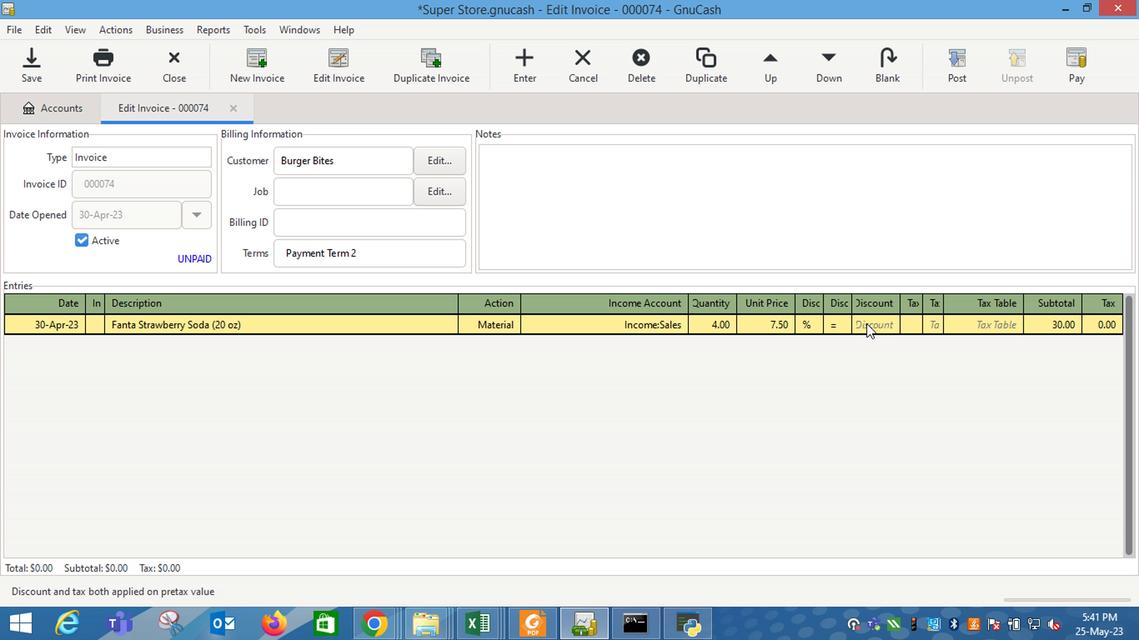 
Action: Mouse moved to (868, 329)
Screenshot: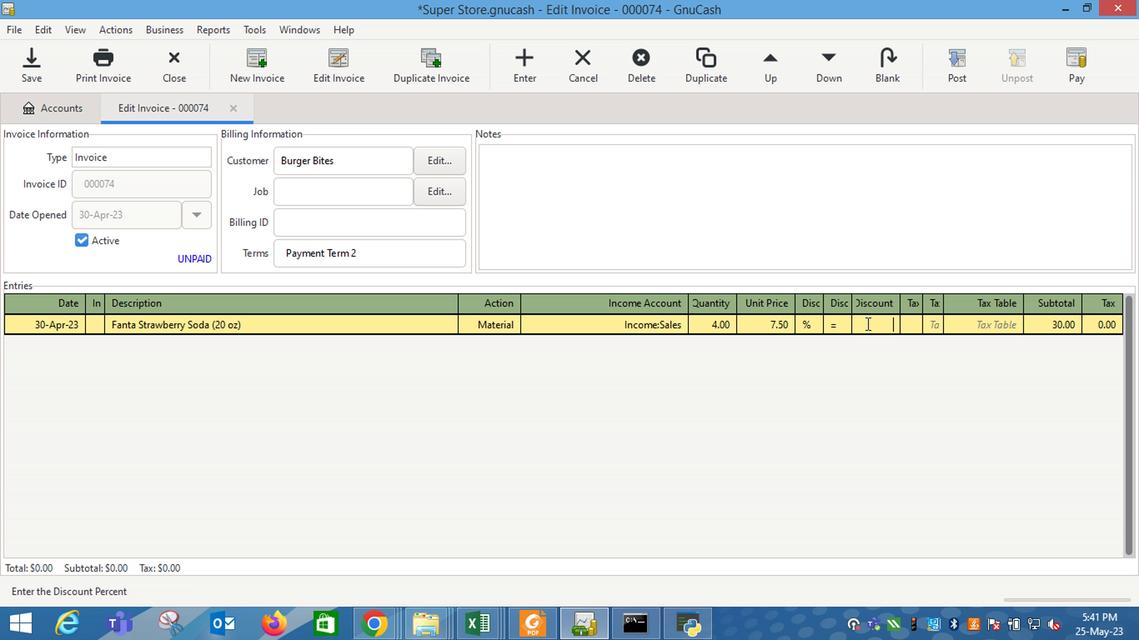 
Action: Key pressed 7<Key.enter><Key.tab><Key.shift_r>Milky<Key.space><Key.shift_r>Way<Key.space><Key.shift_r>King<Key.space><Key.shift_r>Size<Key.tab>
Screenshot: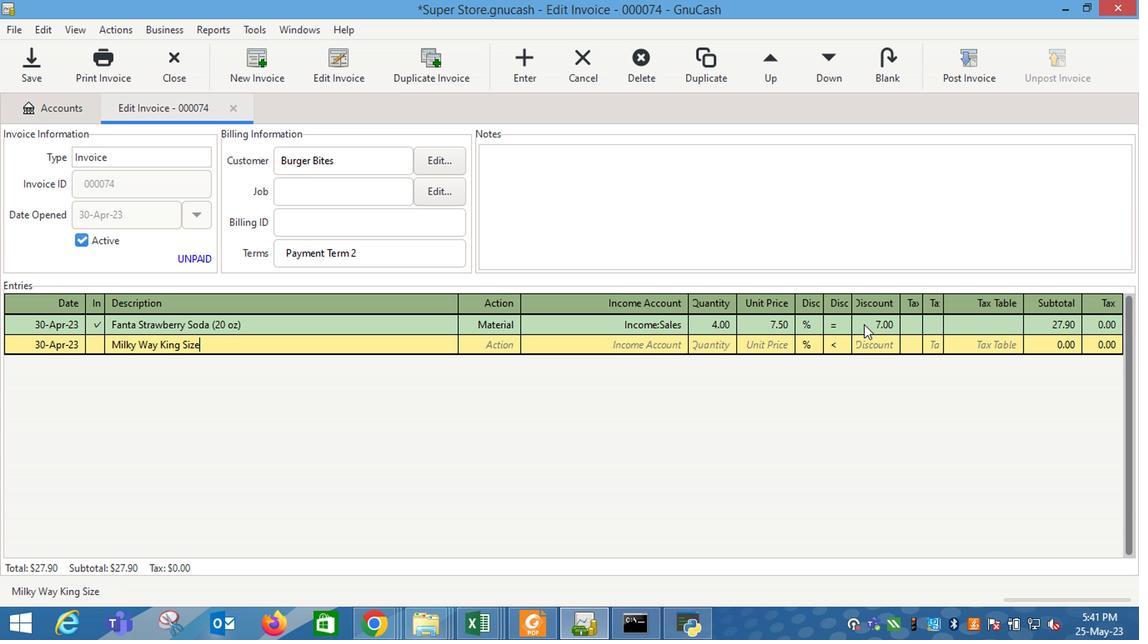 
Action: Mouse moved to (513, 348)
Screenshot: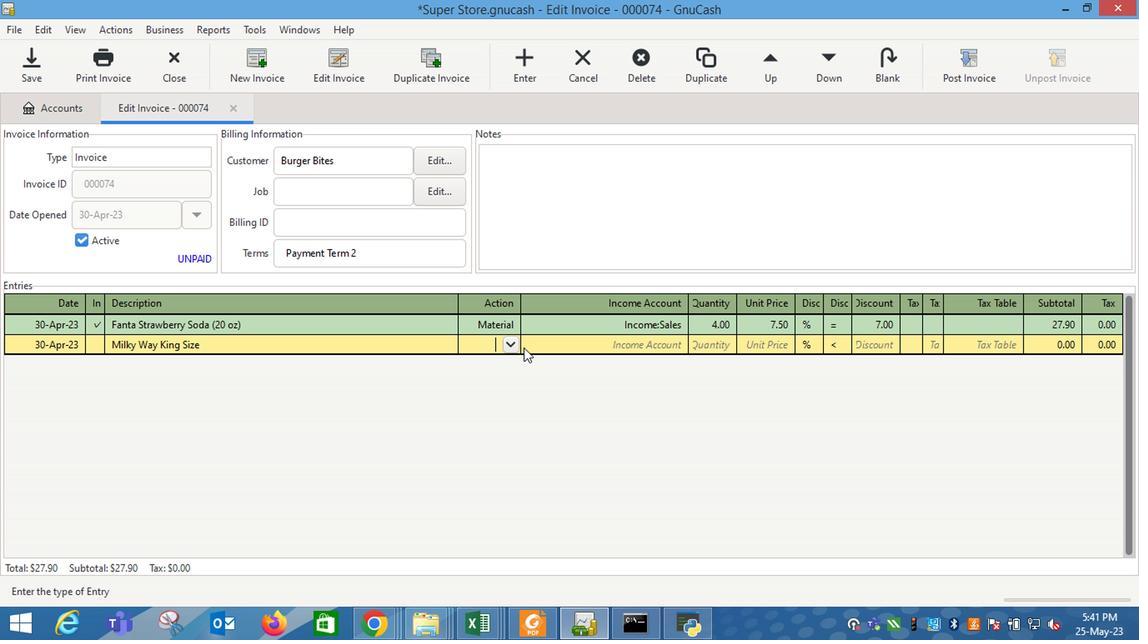 
Action: Mouse pressed left at (513, 348)
Screenshot: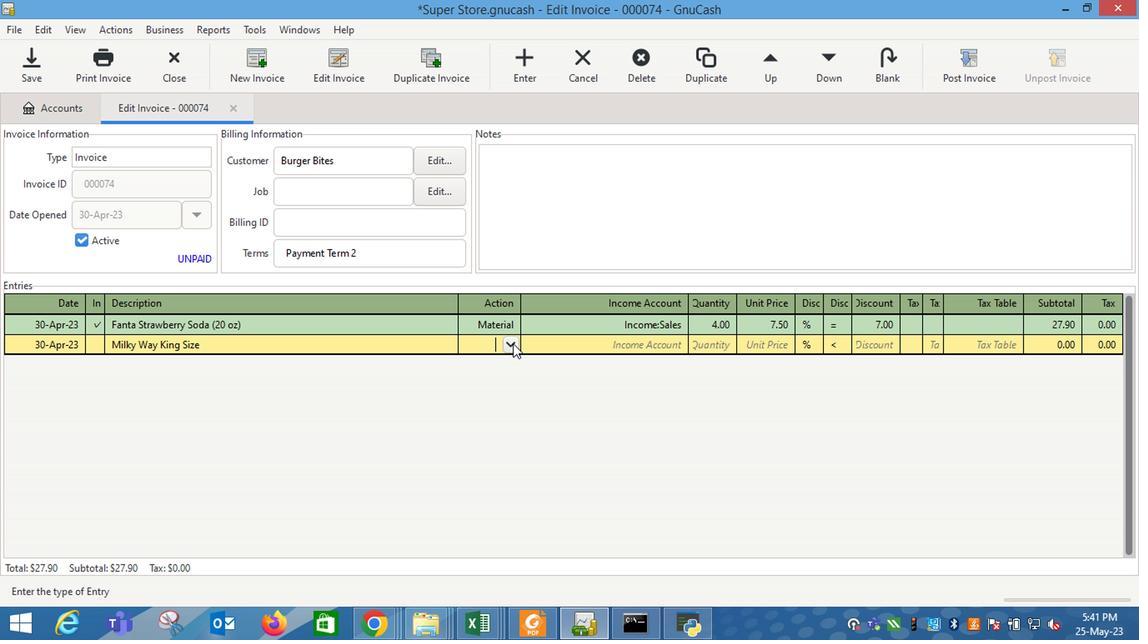 
Action: Mouse moved to (490, 392)
Screenshot: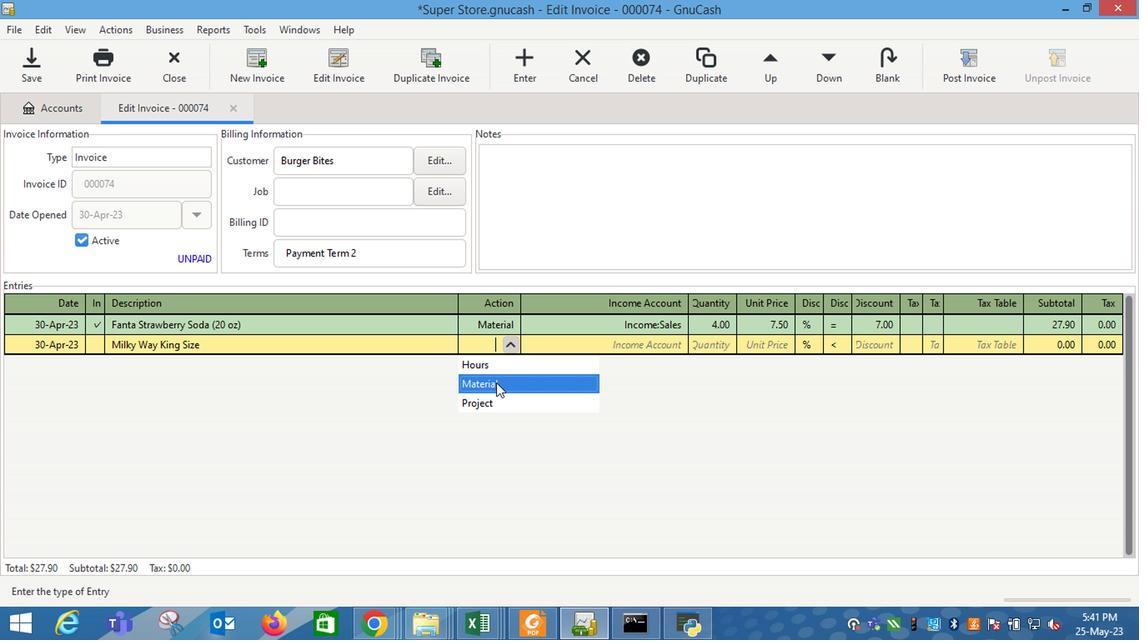 
Action: Mouse pressed left at (490, 392)
Screenshot: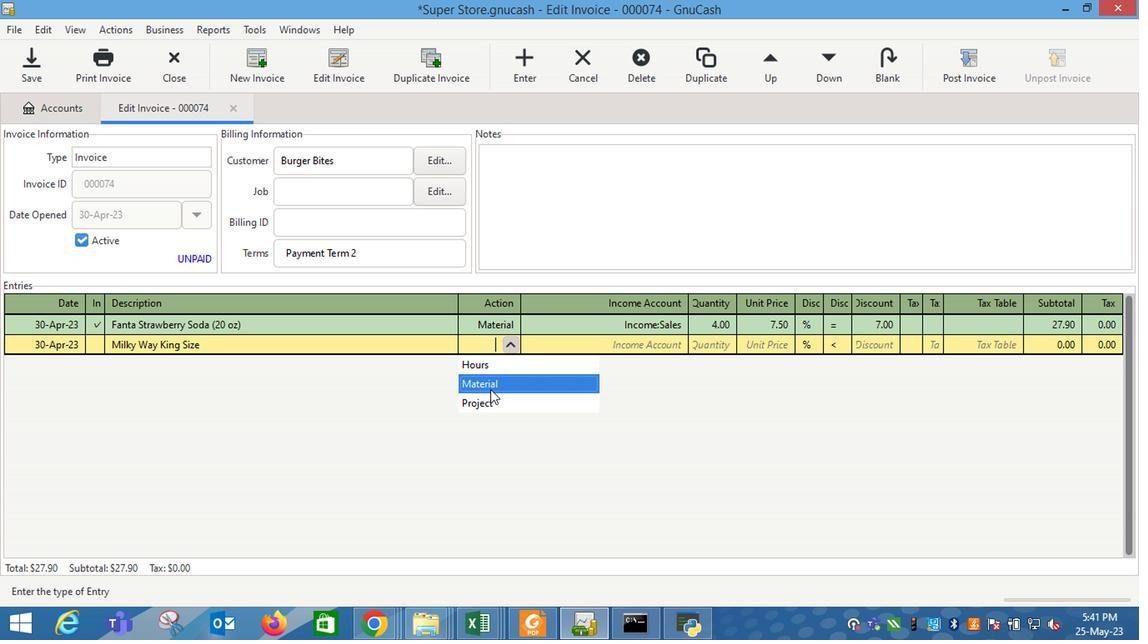 
Action: Mouse moved to (554, 376)
Screenshot: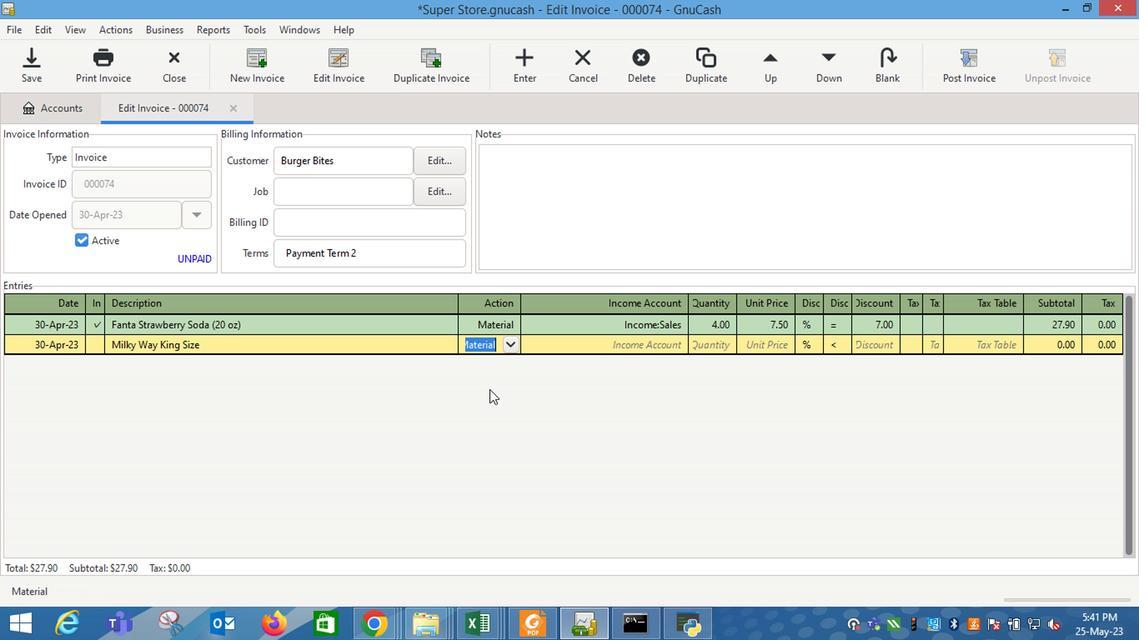 
Action: Key pressed <Key.tab>
Screenshot: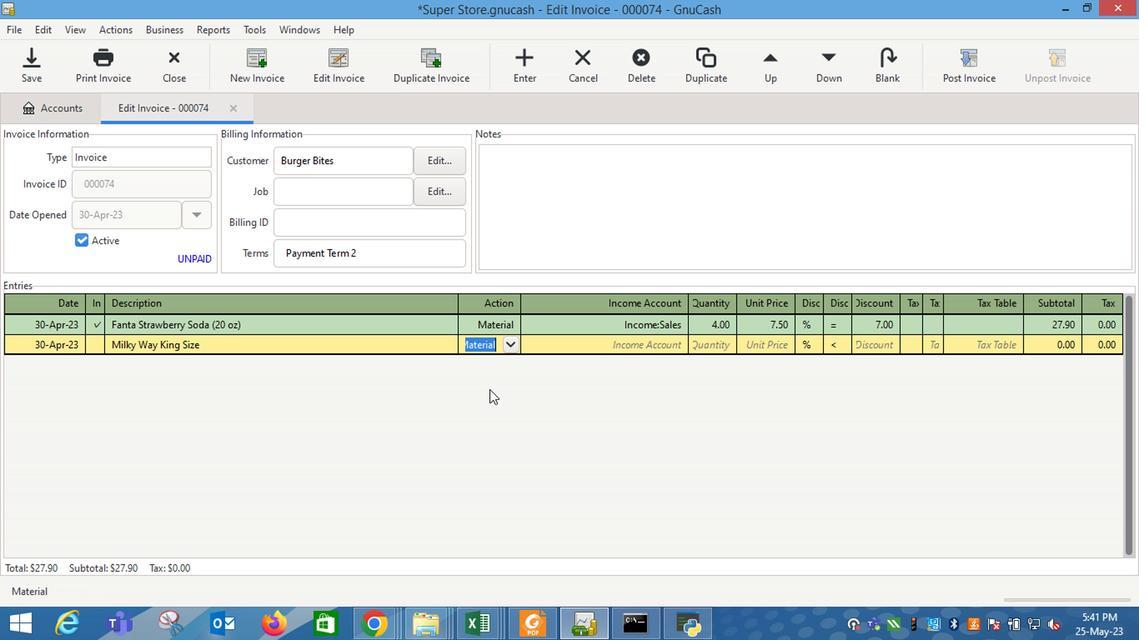 
Action: Mouse moved to (677, 348)
Screenshot: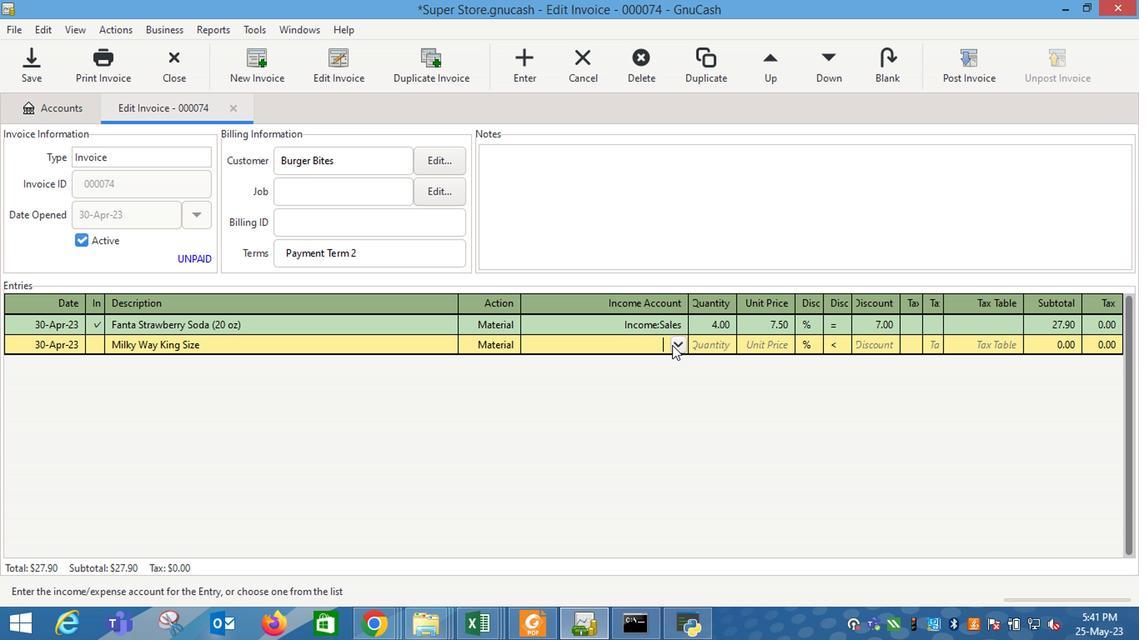 
Action: Mouse pressed left at (677, 348)
Screenshot: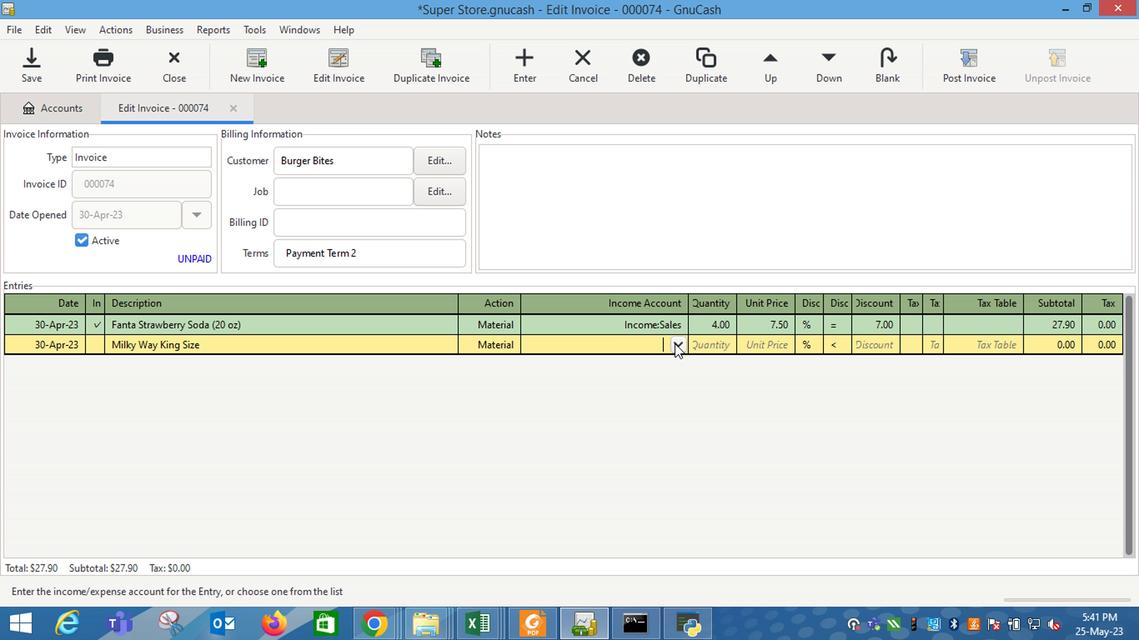
Action: Mouse moved to (576, 423)
Screenshot: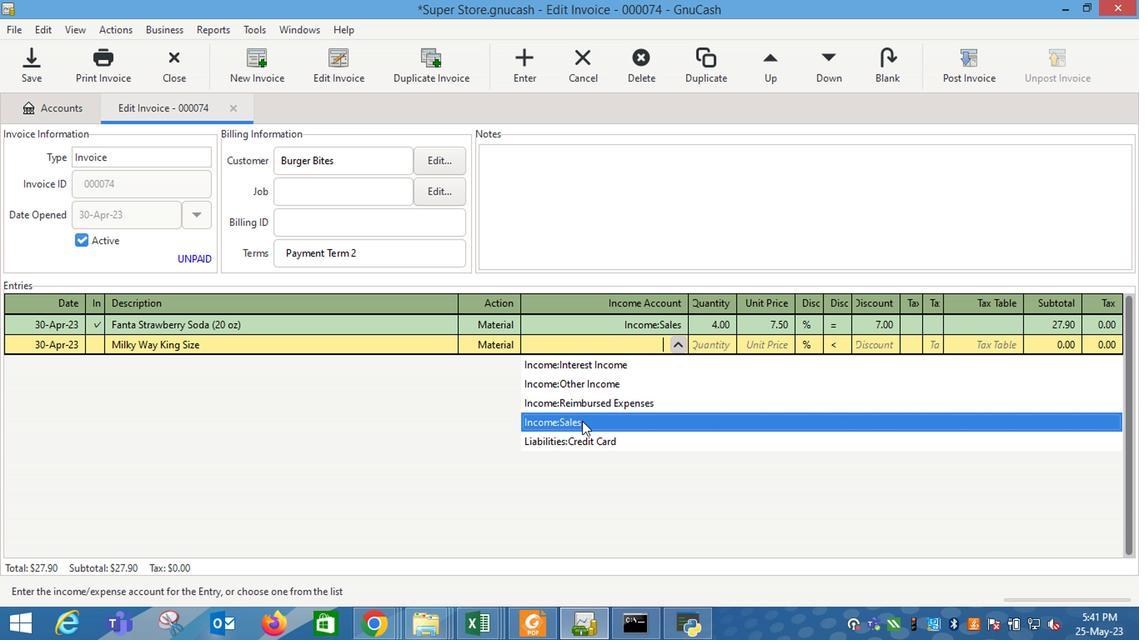 
Action: Mouse pressed left at (576, 423)
Screenshot: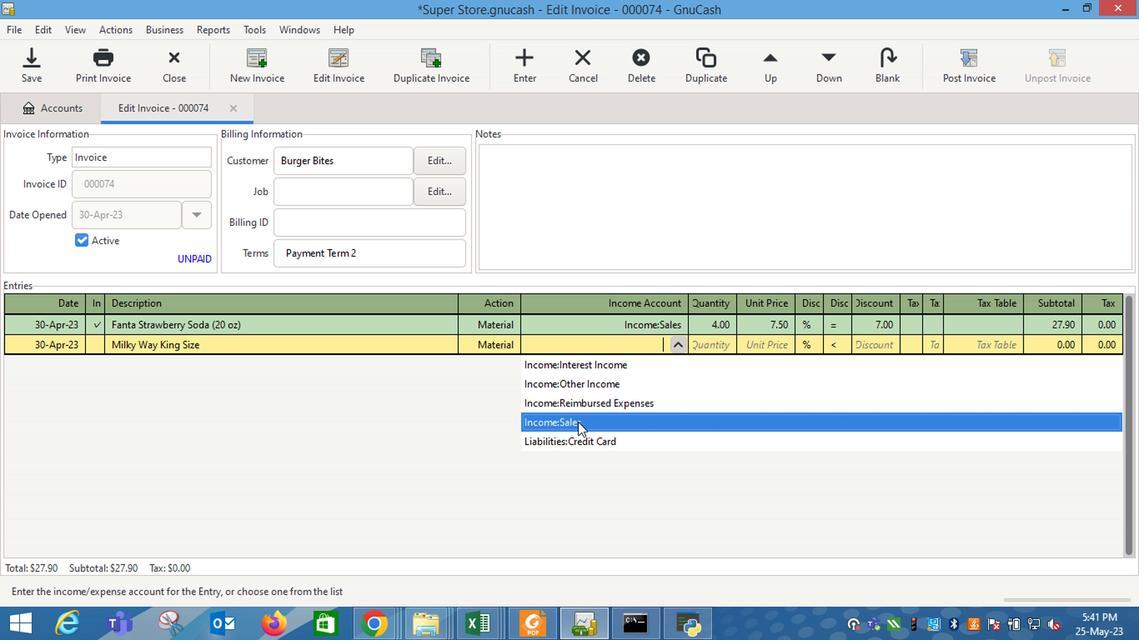 
Action: Key pressed <Key.tab>2<Key.tab>102.<Key.backspace><Key.backspace>.2
Screenshot: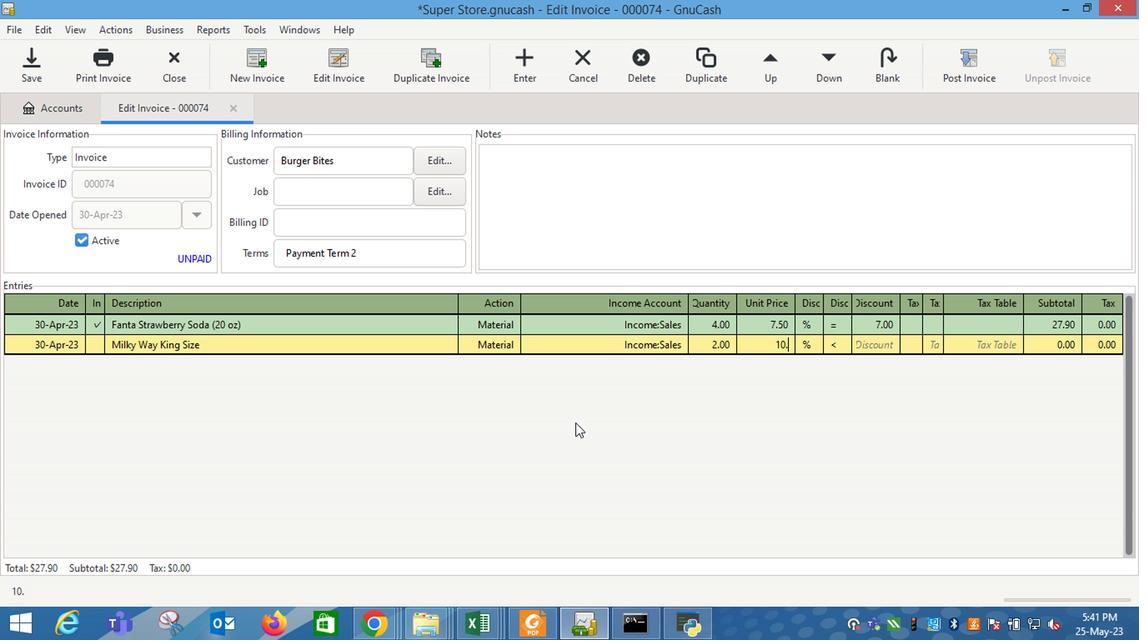 
Action: Mouse moved to (826, 346)
Screenshot: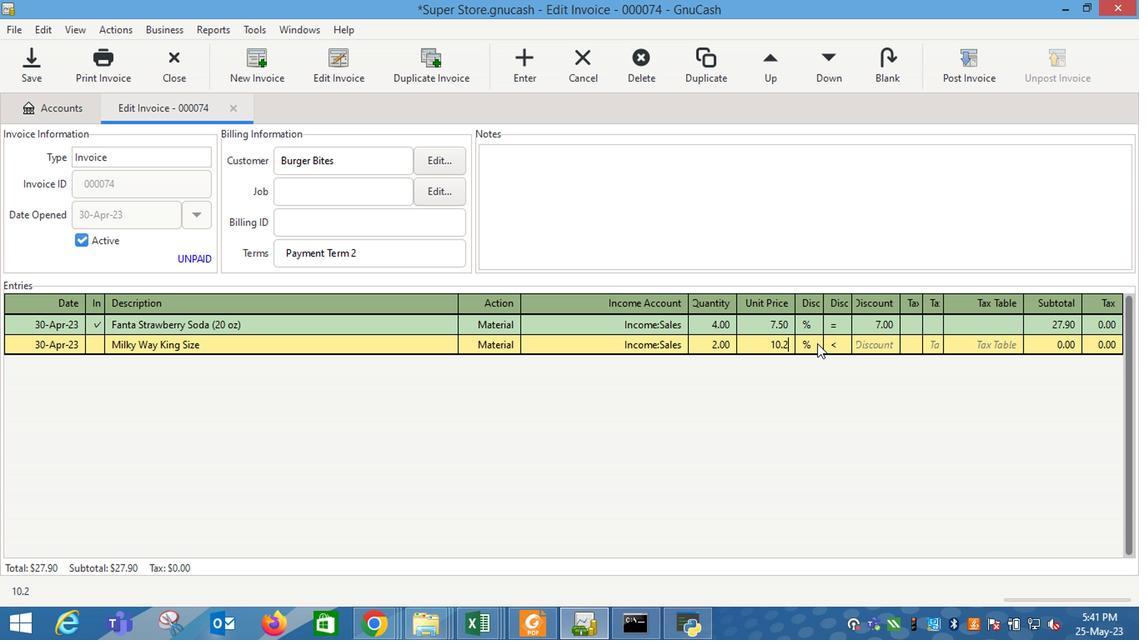 
Action: Mouse pressed left at (826, 346)
Screenshot: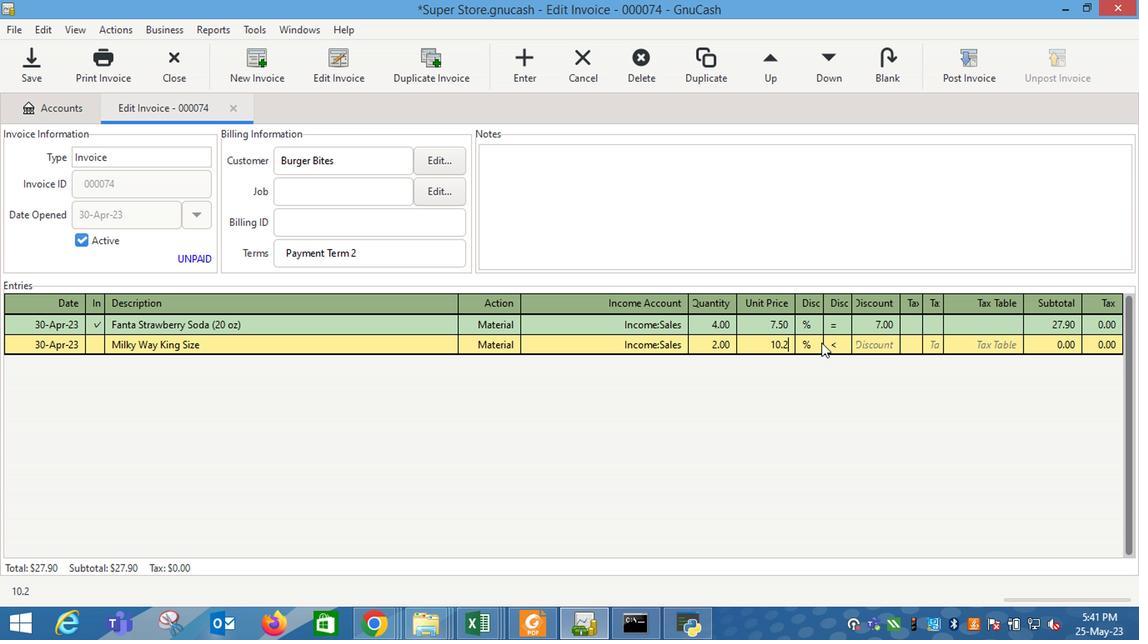 
Action: Mouse moved to (819, 347)
Screenshot: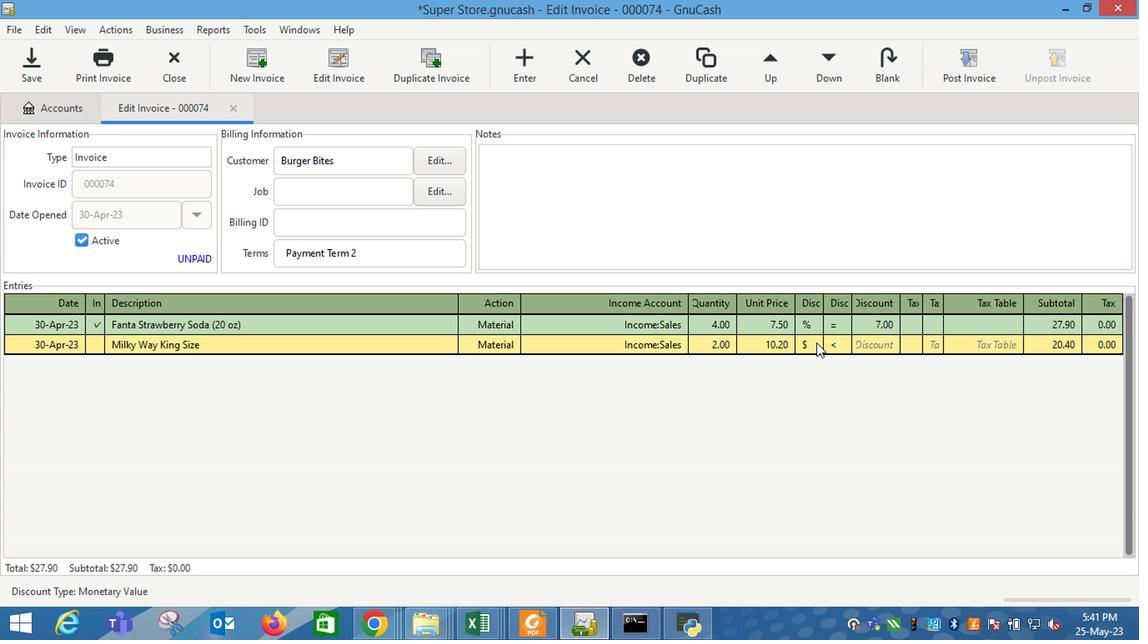 
Action: Mouse pressed left at (819, 347)
Screenshot: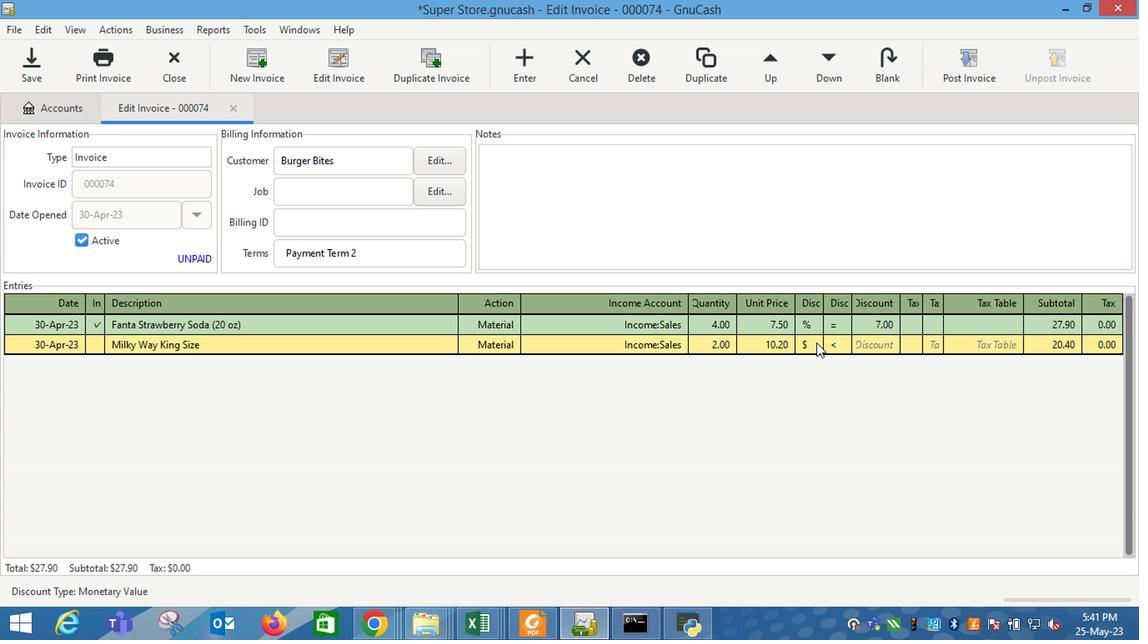 
Action: Mouse moved to (841, 347)
Screenshot: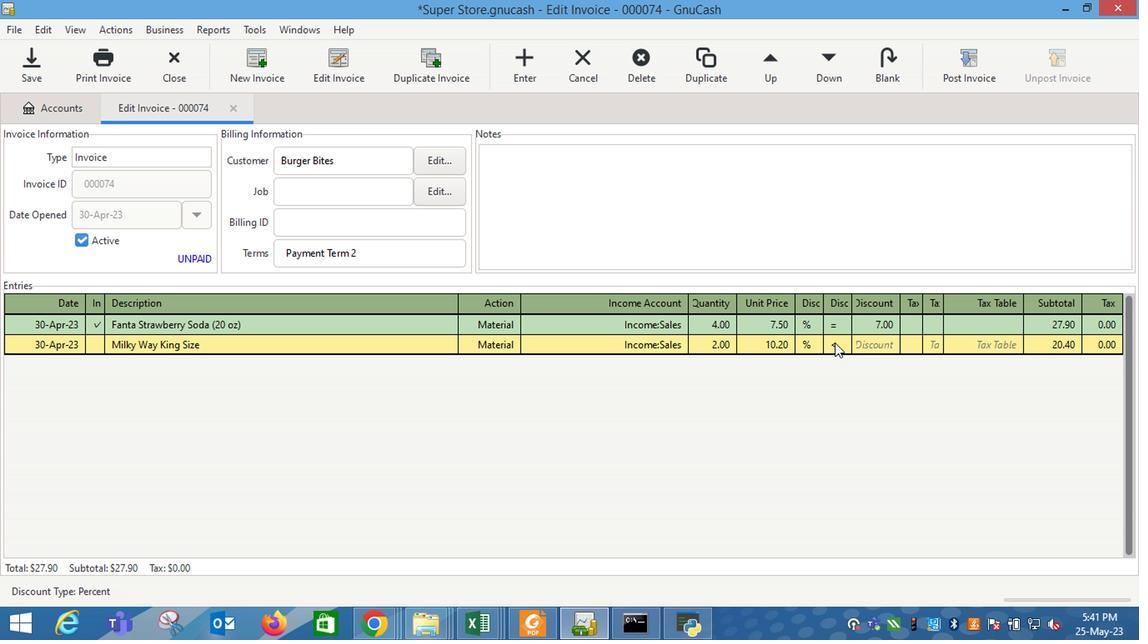 
Action: Mouse pressed left at (841, 347)
Screenshot: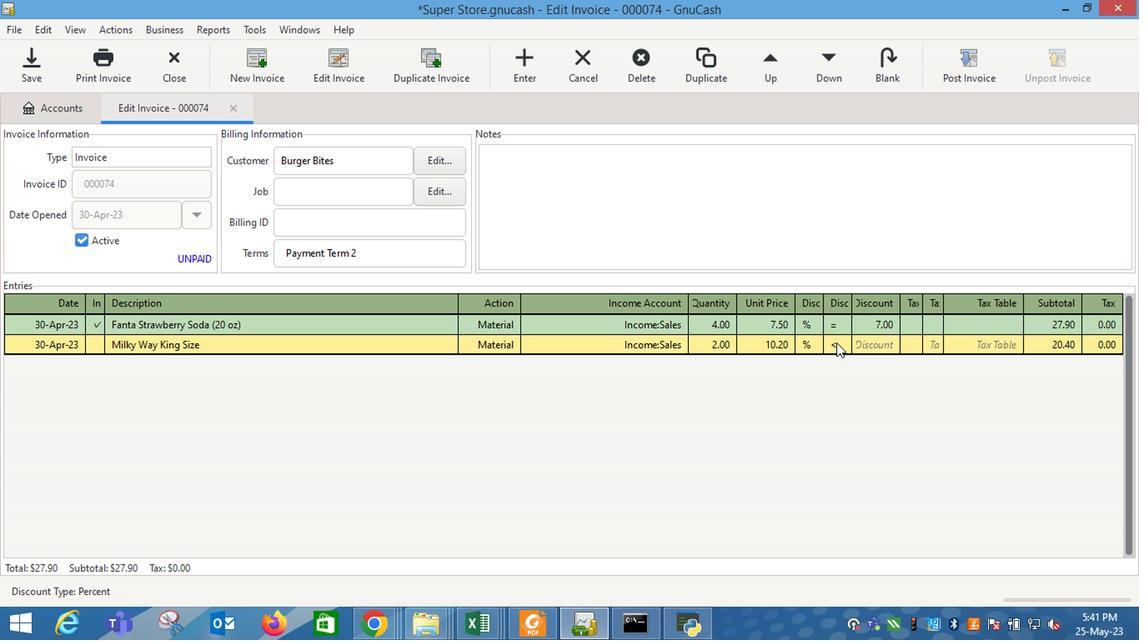 
Action: Mouse moved to (877, 350)
Screenshot: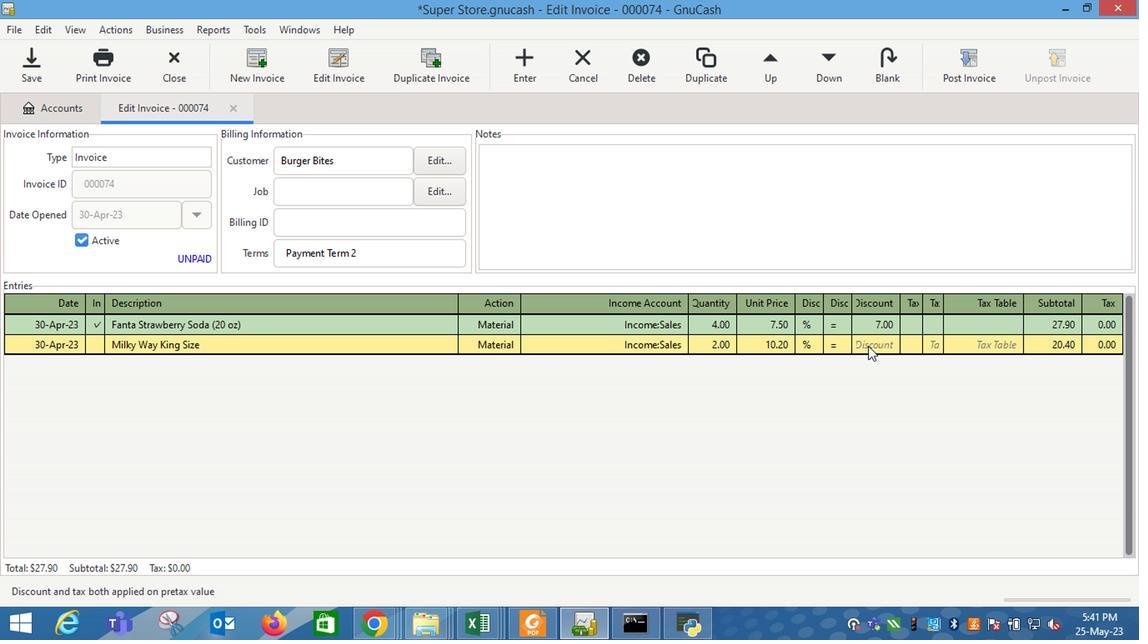 
Action: Mouse pressed left at (877, 350)
Screenshot: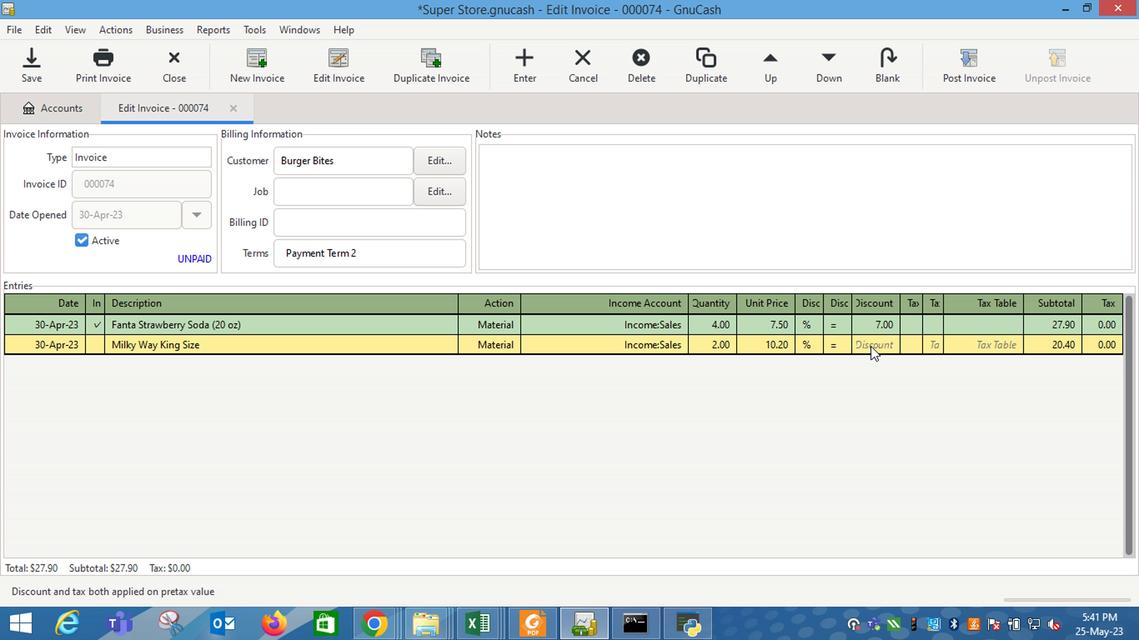 
Action: Mouse moved to (877, 352)
Screenshot: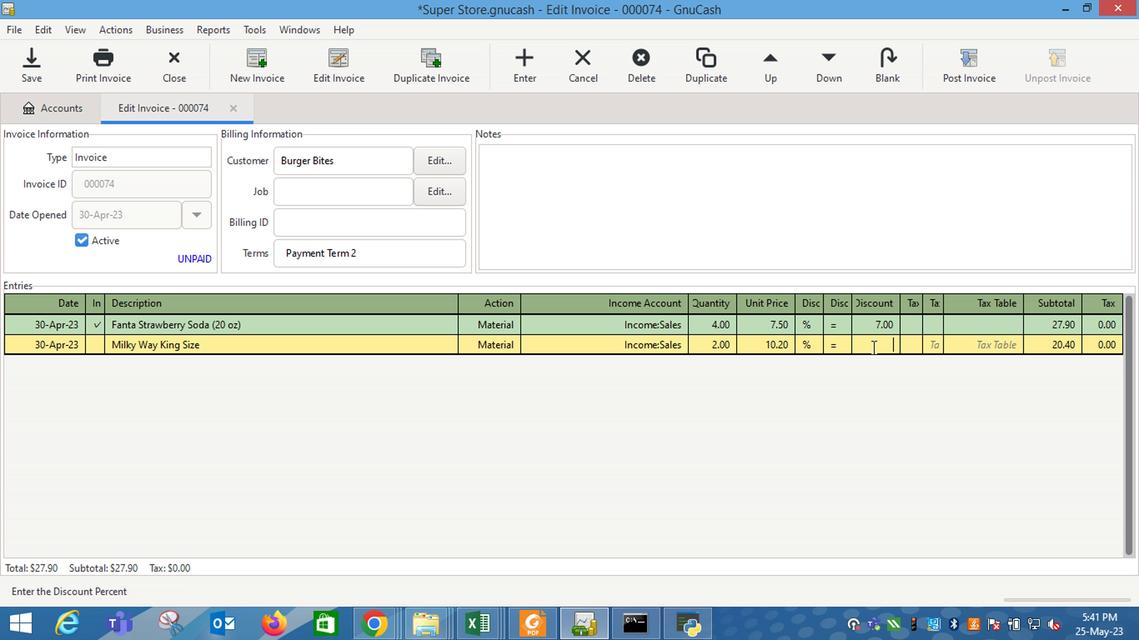 
Action: Key pressed 8<Key.enter><Key.tab><Key.shift_r>Creative<Key.space><Key.shift_r>Snacks<Key.space><Key.shift_r>Brain<Key.space><Key.shift_r>Food<Key.tab>
Screenshot: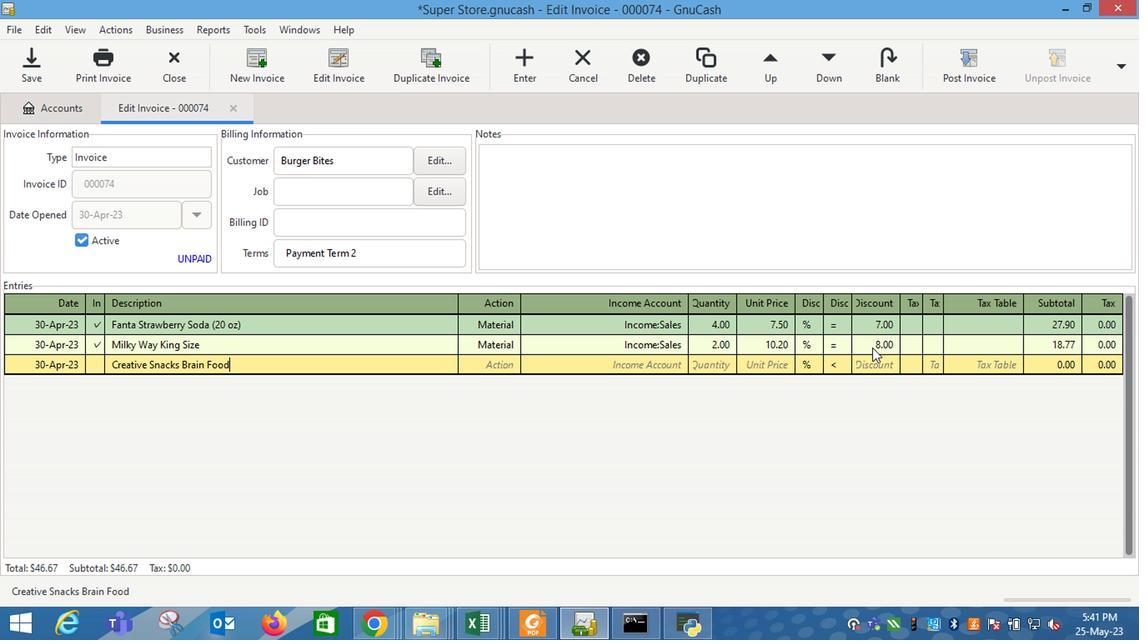 
Action: Mouse moved to (515, 371)
Screenshot: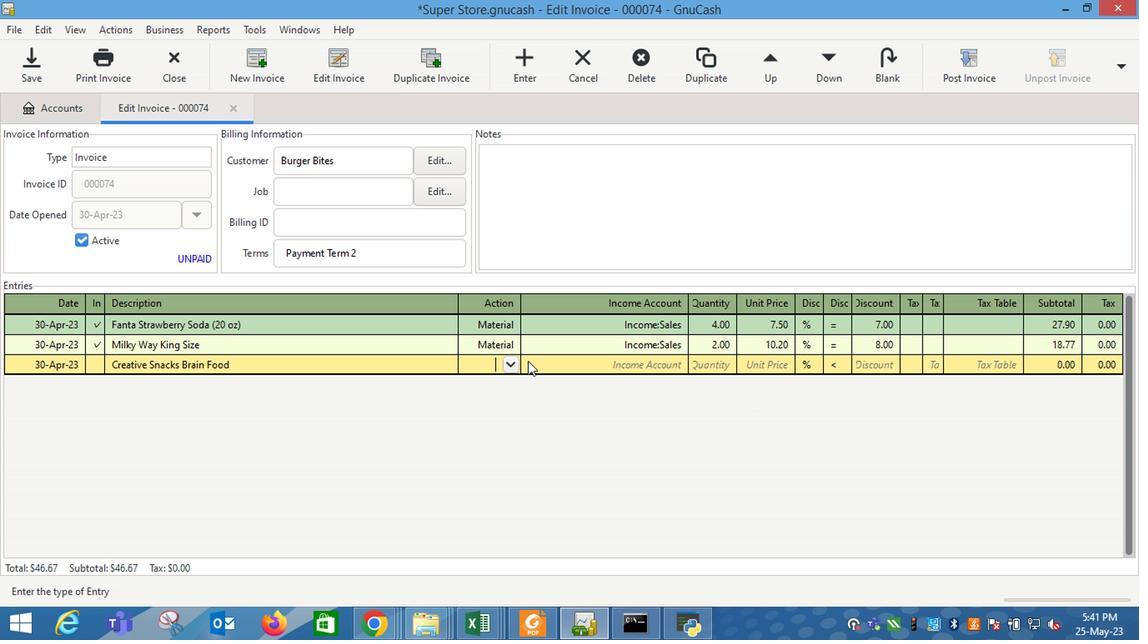 
Action: Mouse pressed left at (515, 371)
Screenshot: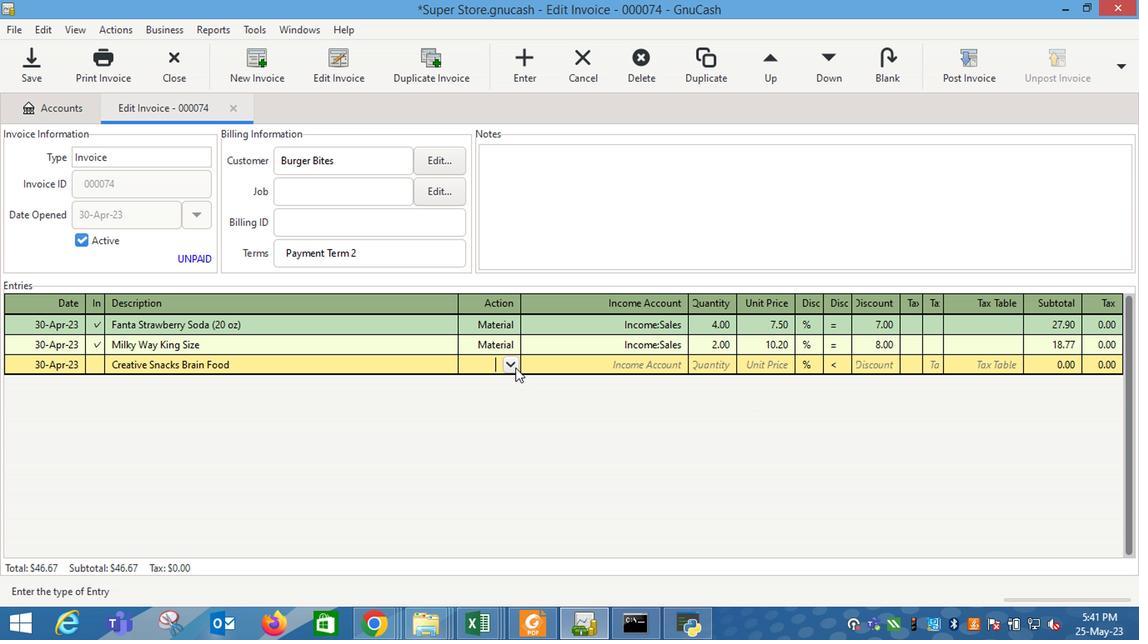 
Action: Mouse moved to (475, 403)
Screenshot: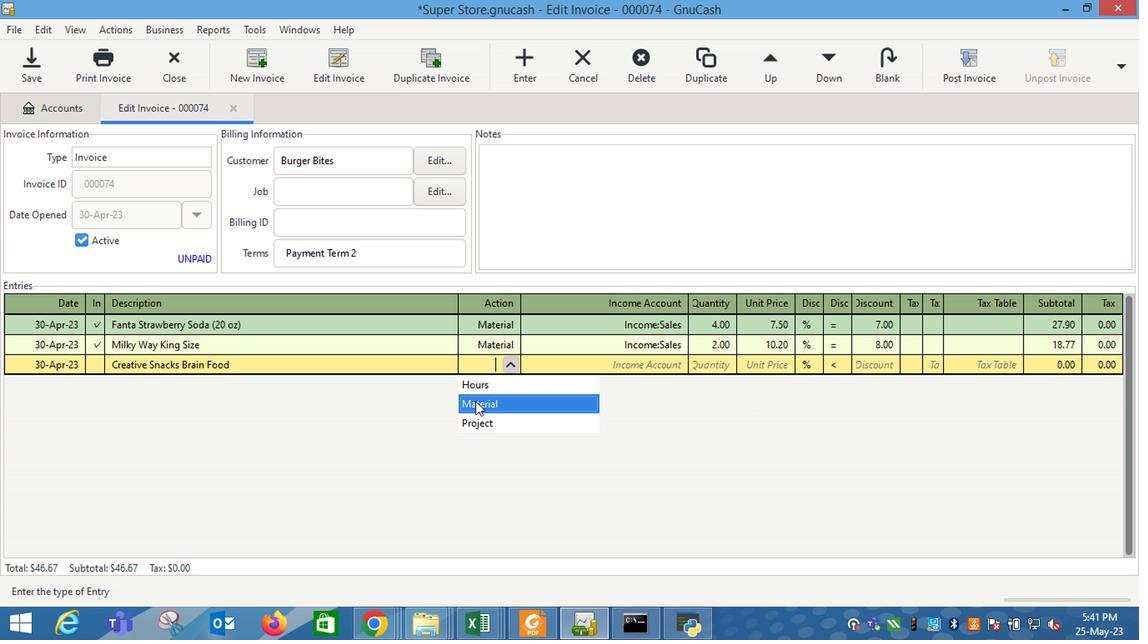 
Action: Mouse pressed left at (475, 403)
Screenshot: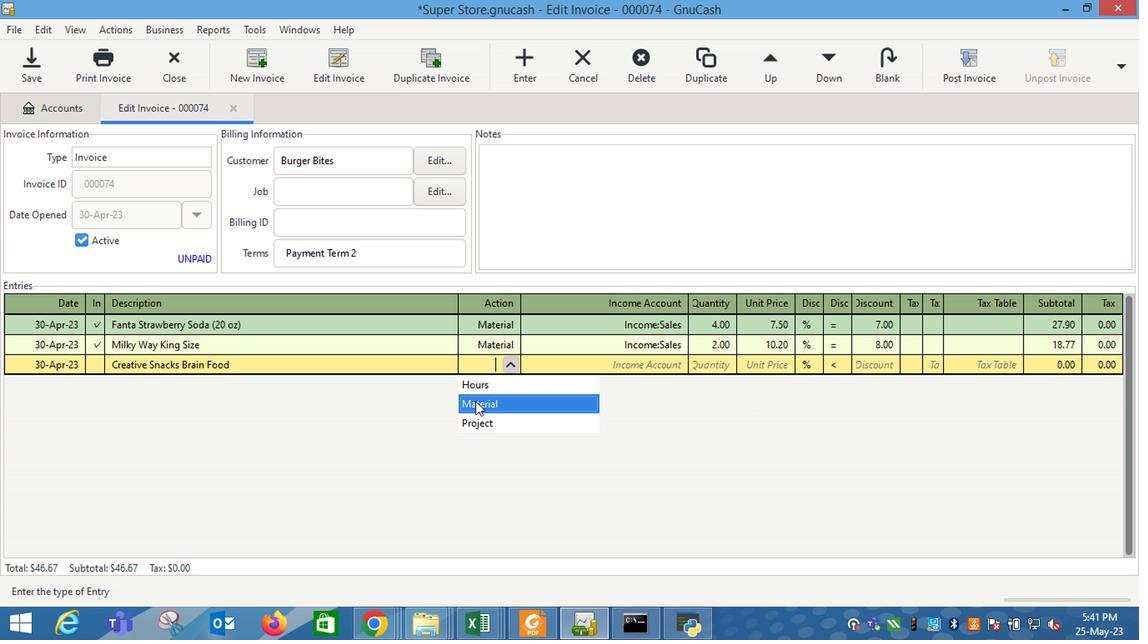 
Action: Mouse moved to (599, 390)
Screenshot: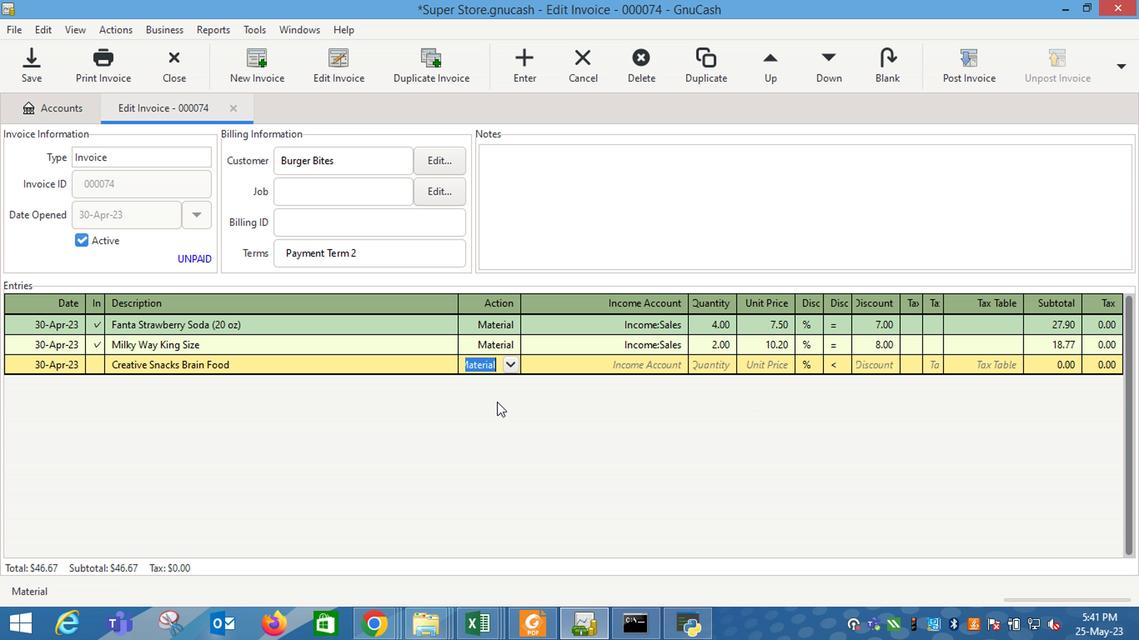 
Action: Key pressed <Key.tab>
Screenshot: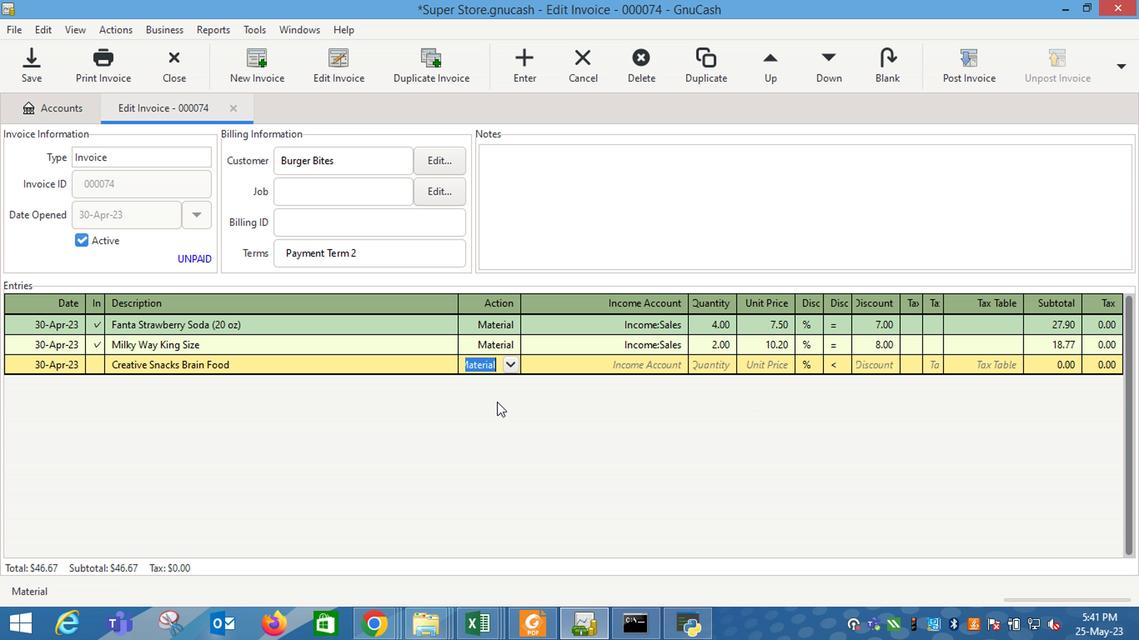 
Action: Mouse moved to (671, 369)
Screenshot: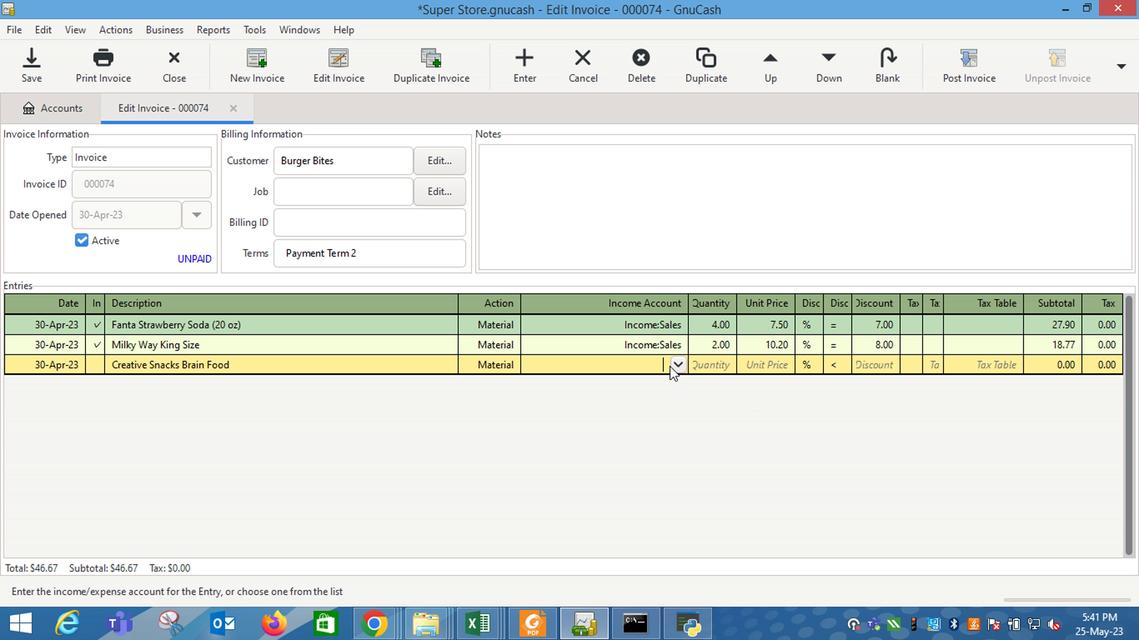 
Action: Mouse pressed left at (671, 369)
Screenshot: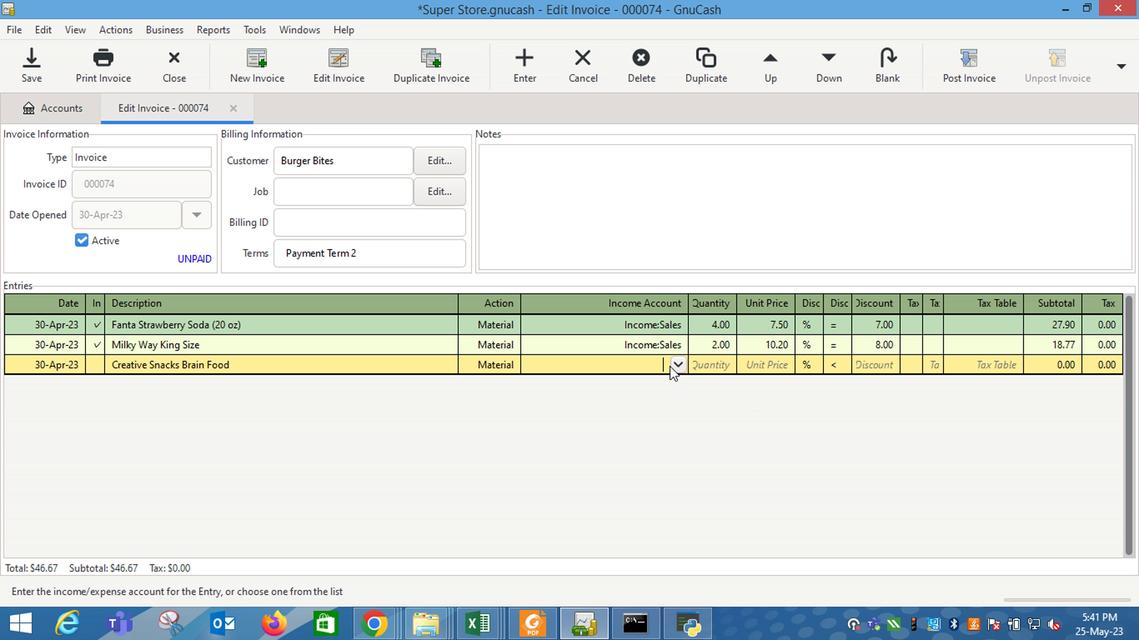 
Action: Mouse moved to (670, 369)
Screenshot: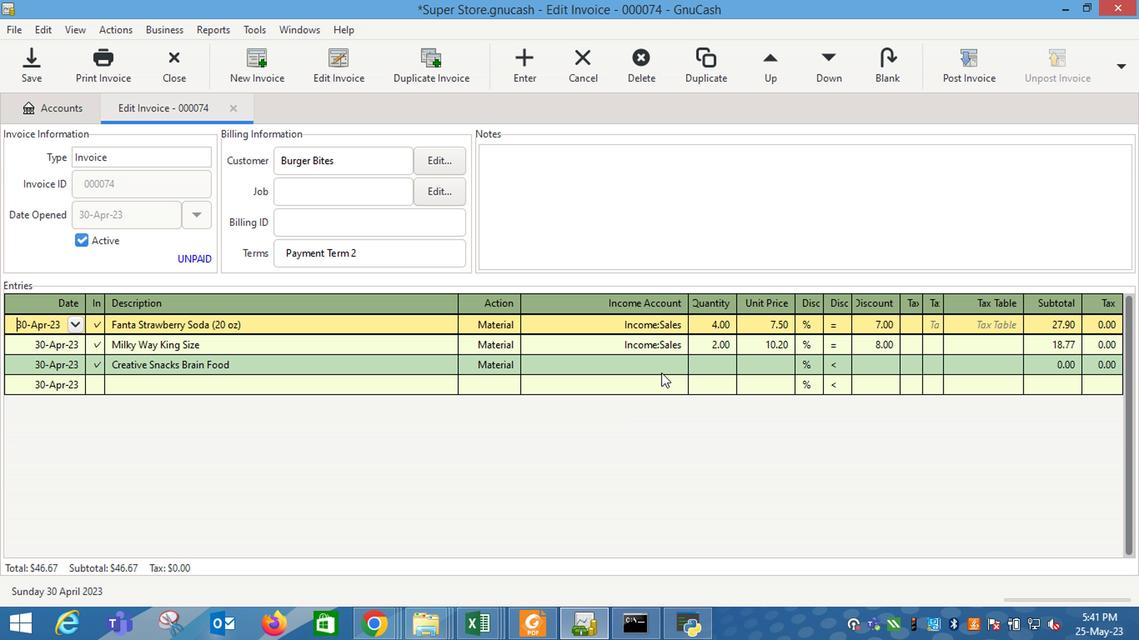 
Action: Mouse pressed left at (667, 370)
Screenshot: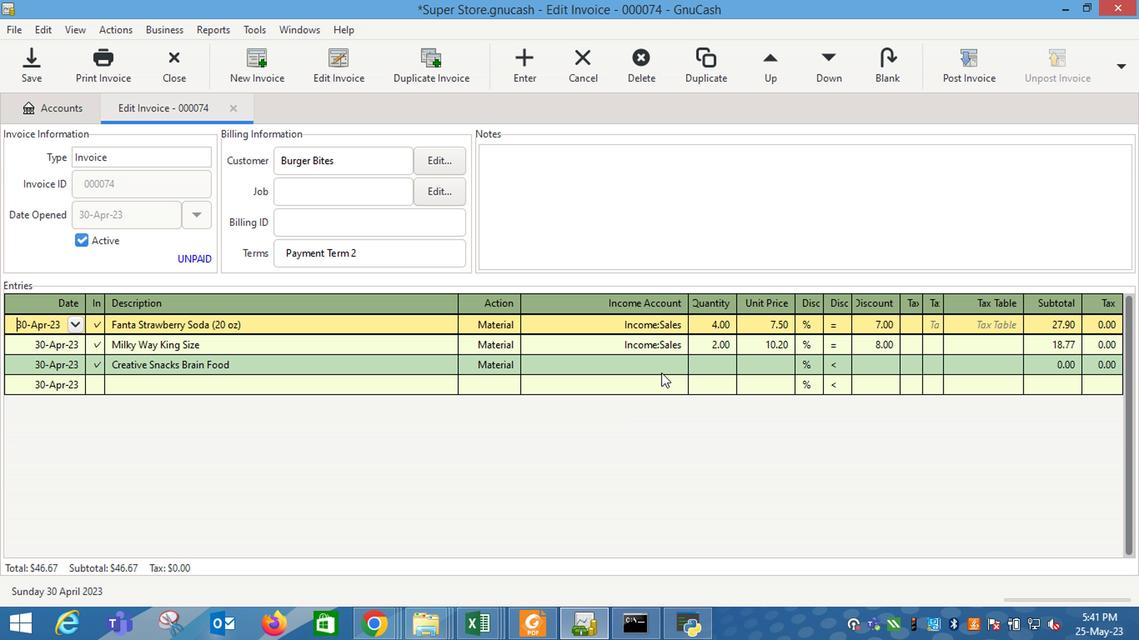 
Action: Mouse moved to (687, 366)
Screenshot: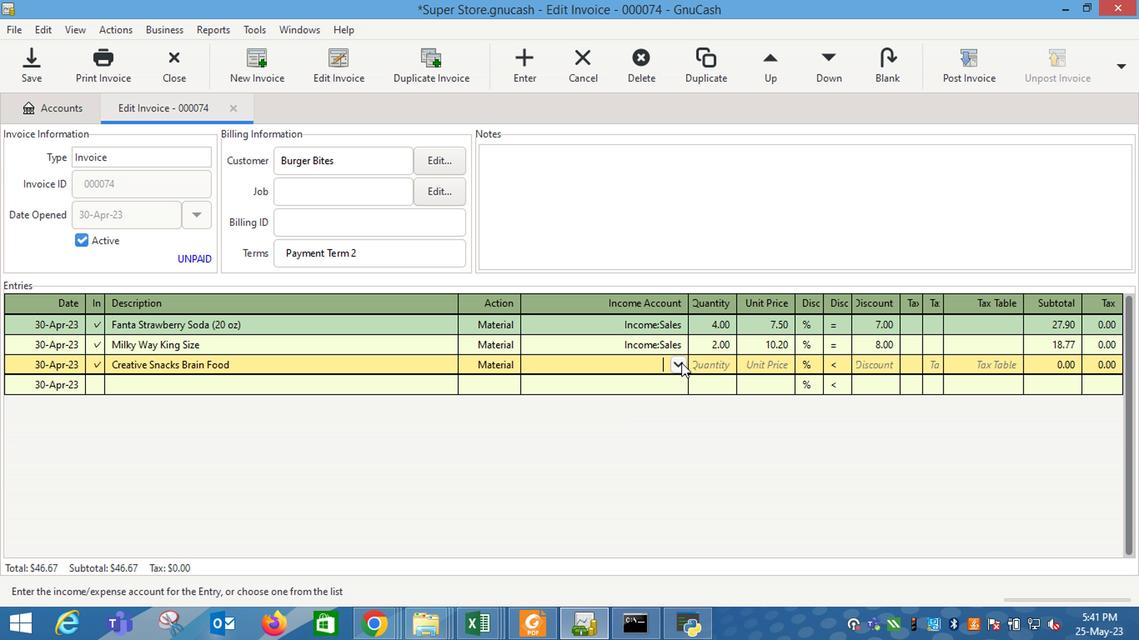
Action: Mouse pressed left at (687, 366)
Screenshot: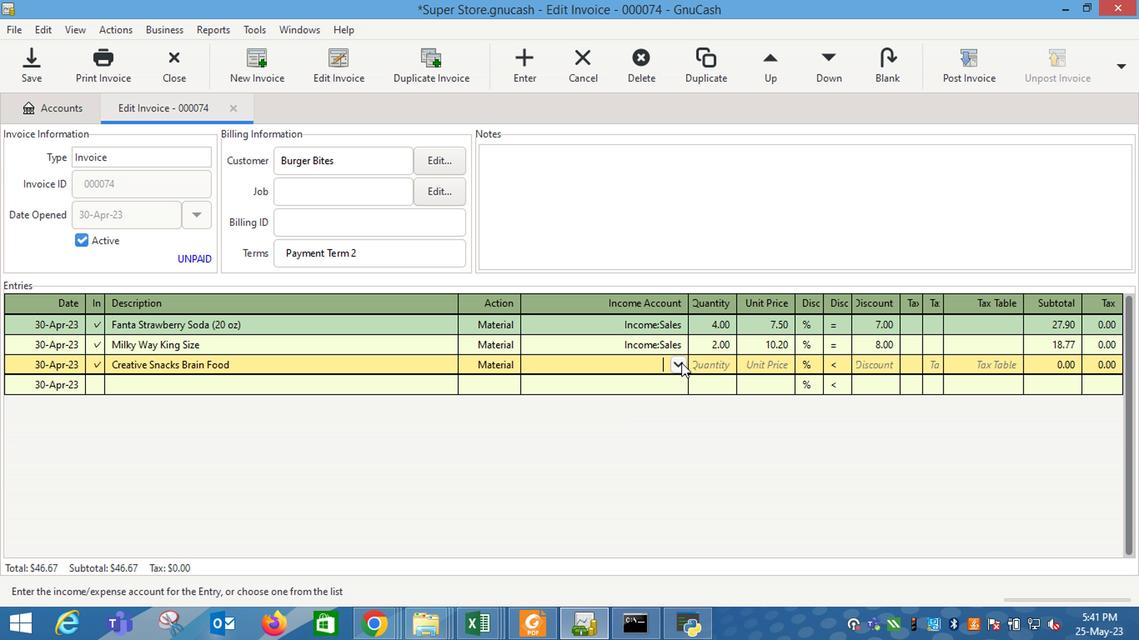 
Action: Mouse moved to (584, 441)
Screenshot: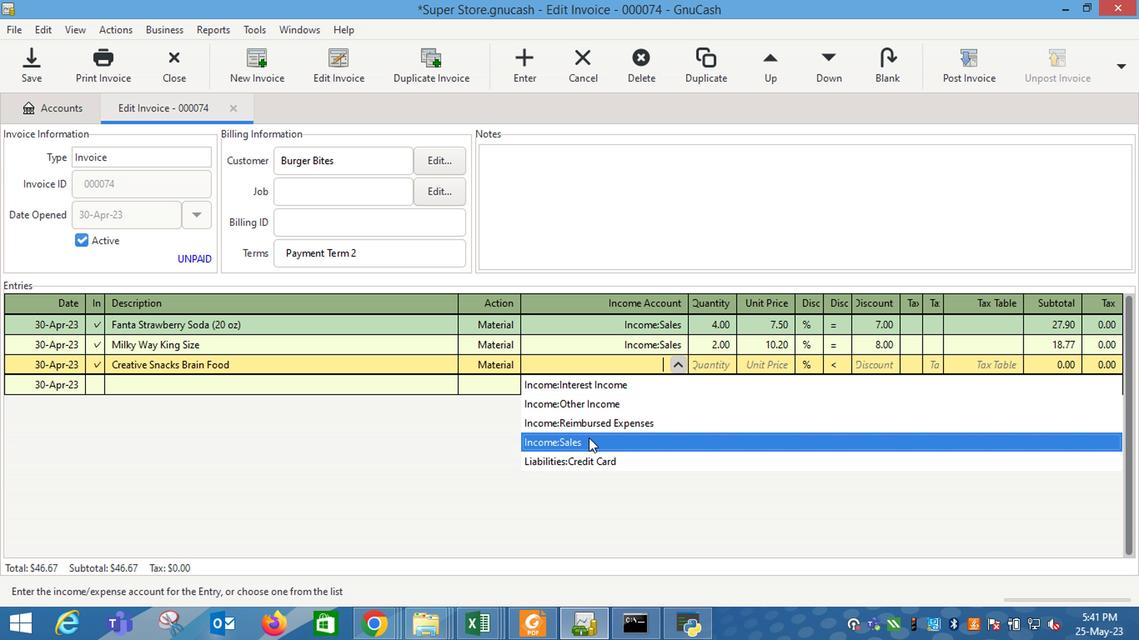 
Action: Mouse pressed left at (584, 441)
Screenshot: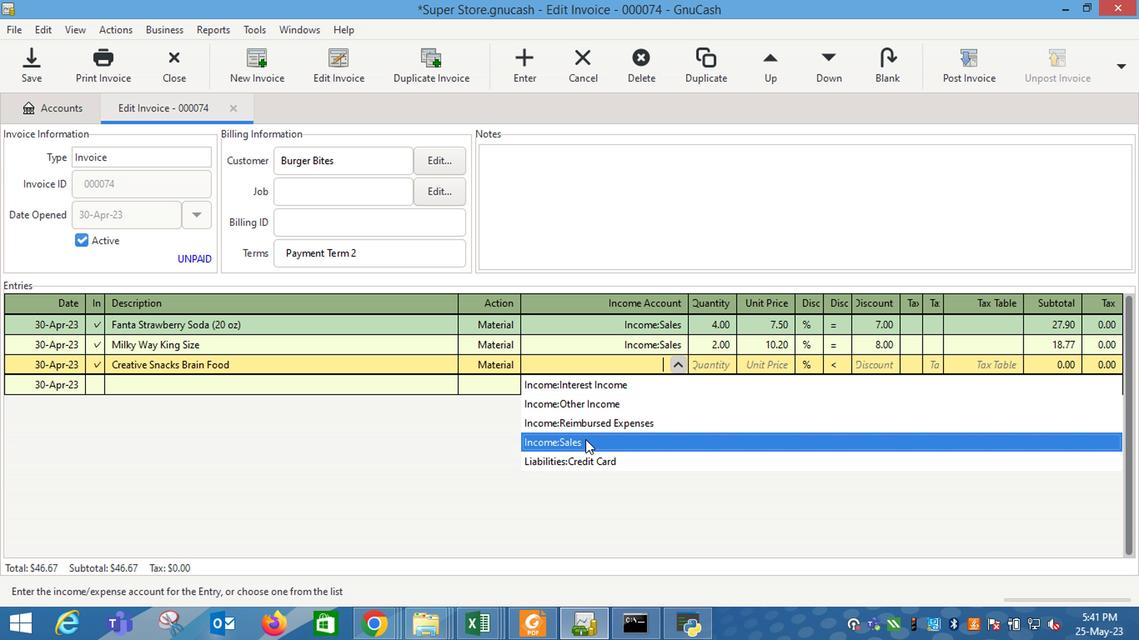 
Action: Mouse moved to (584, 441)
Screenshot: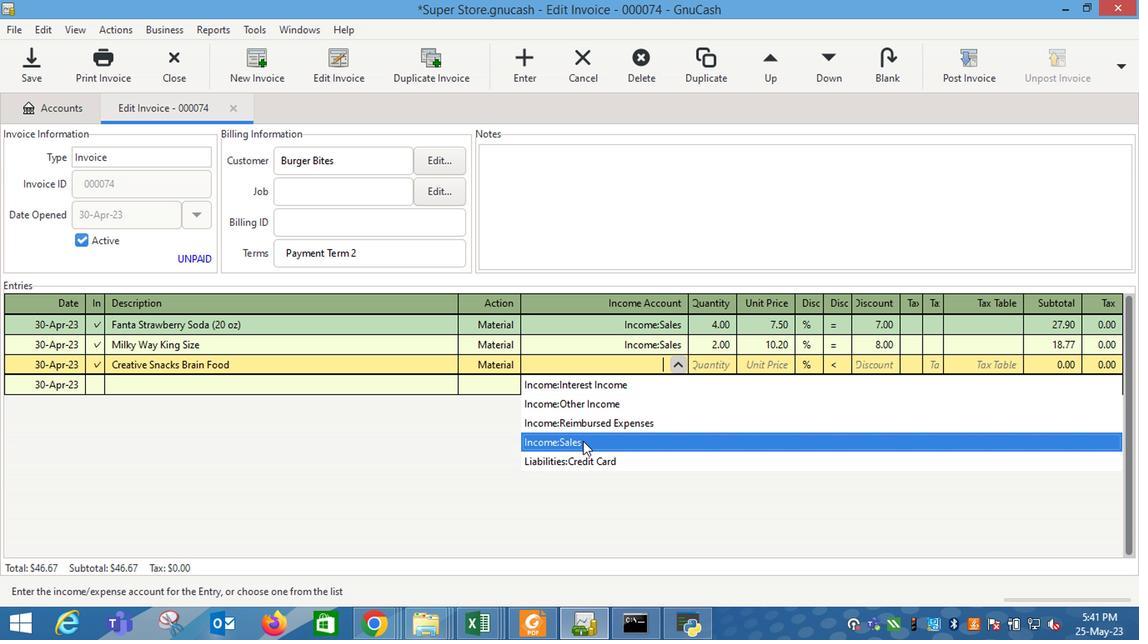 
Action: Key pressed <Key.tab>1<Key.tab>22.<Key.backspace><Key.backspace><Key.backspace><Key.backspace>11.2
Screenshot: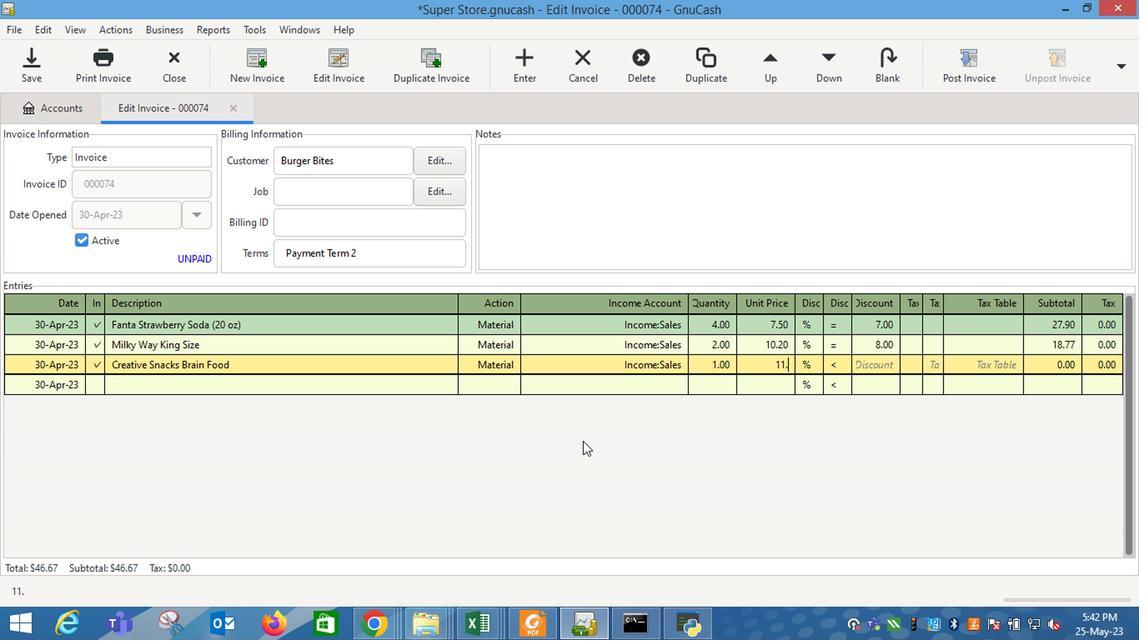 
Action: Mouse moved to (803, 363)
Screenshot: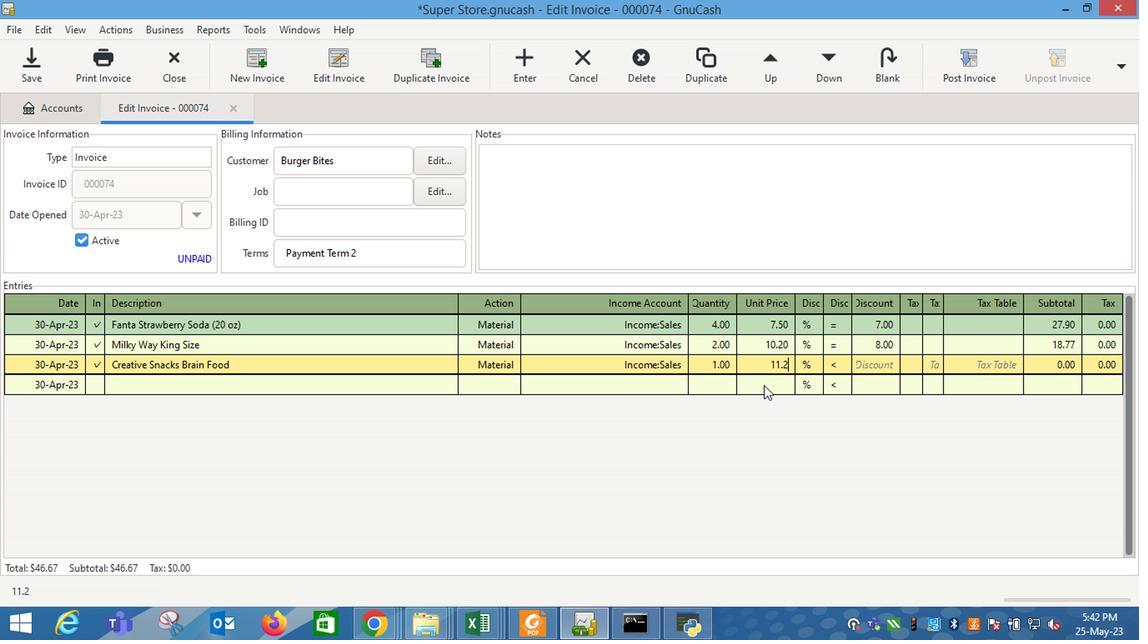
Action: Mouse pressed left at (803, 363)
Screenshot: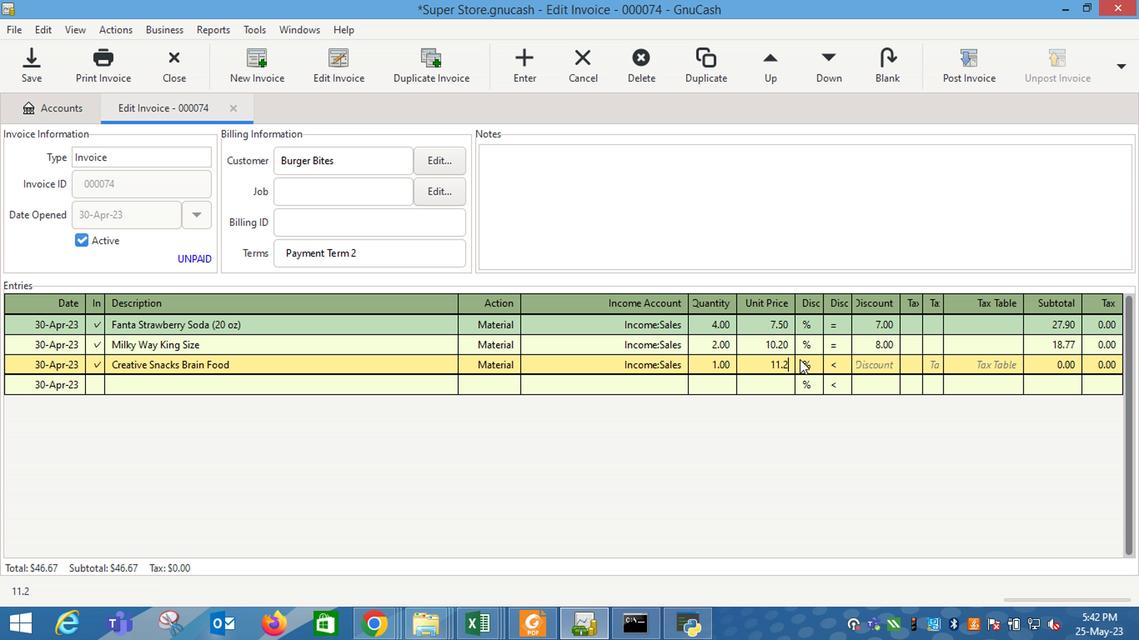 
Action: Mouse moved to (820, 369)
Screenshot: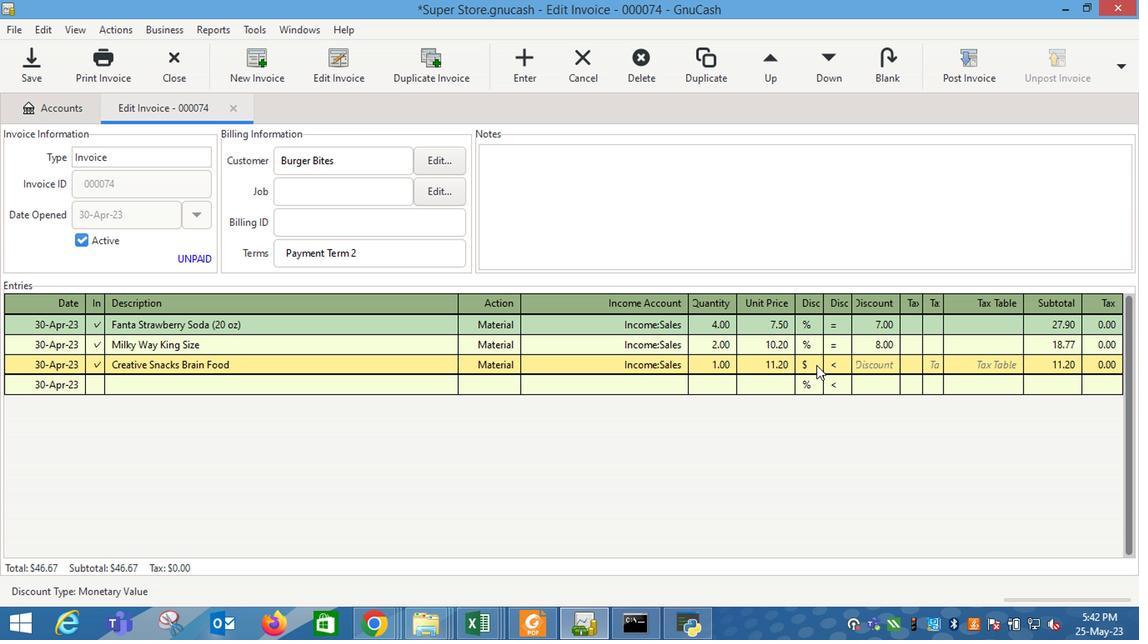 
Action: Mouse pressed left at (820, 369)
Screenshot: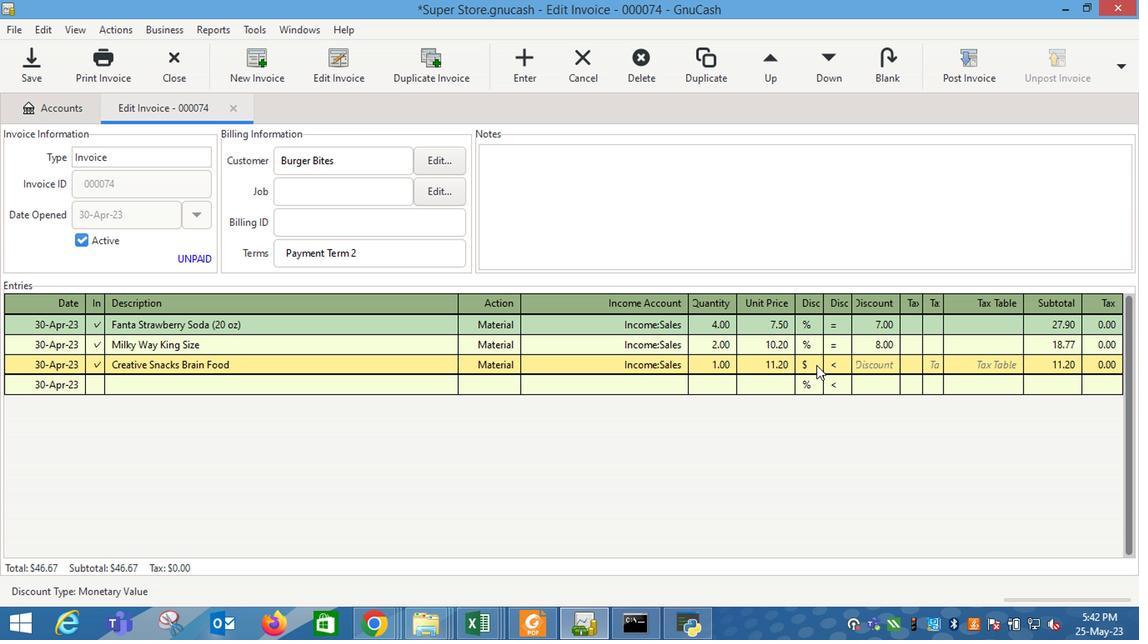 
Action: Mouse moved to (836, 366)
Screenshot: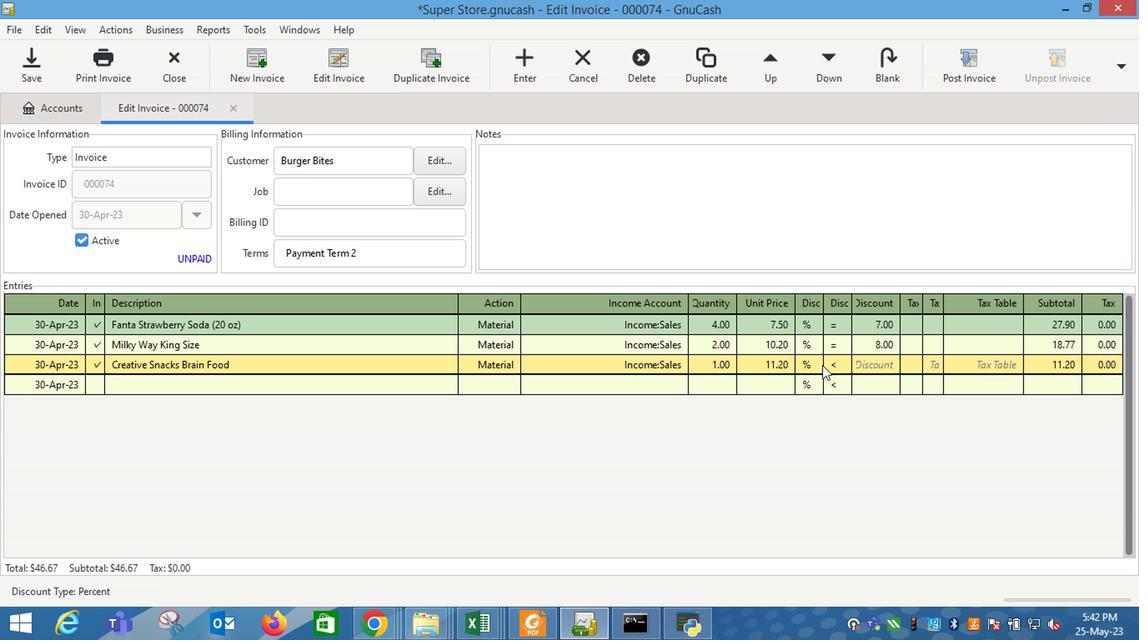 
Action: Mouse pressed left at (836, 366)
Screenshot: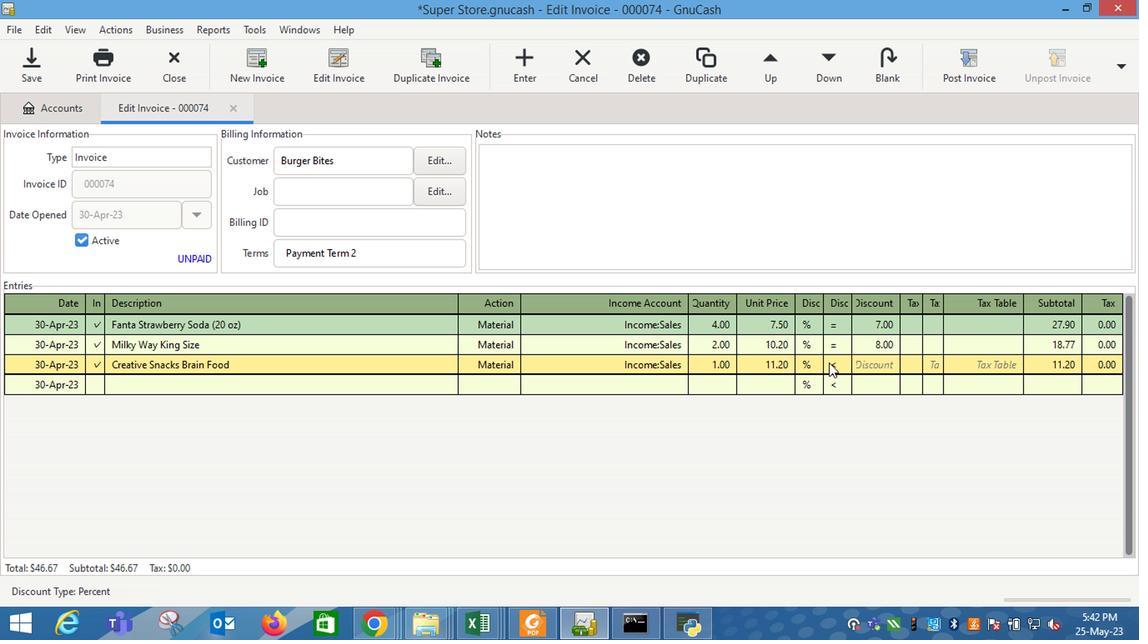 
Action: Mouse moved to (875, 369)
Screenshot: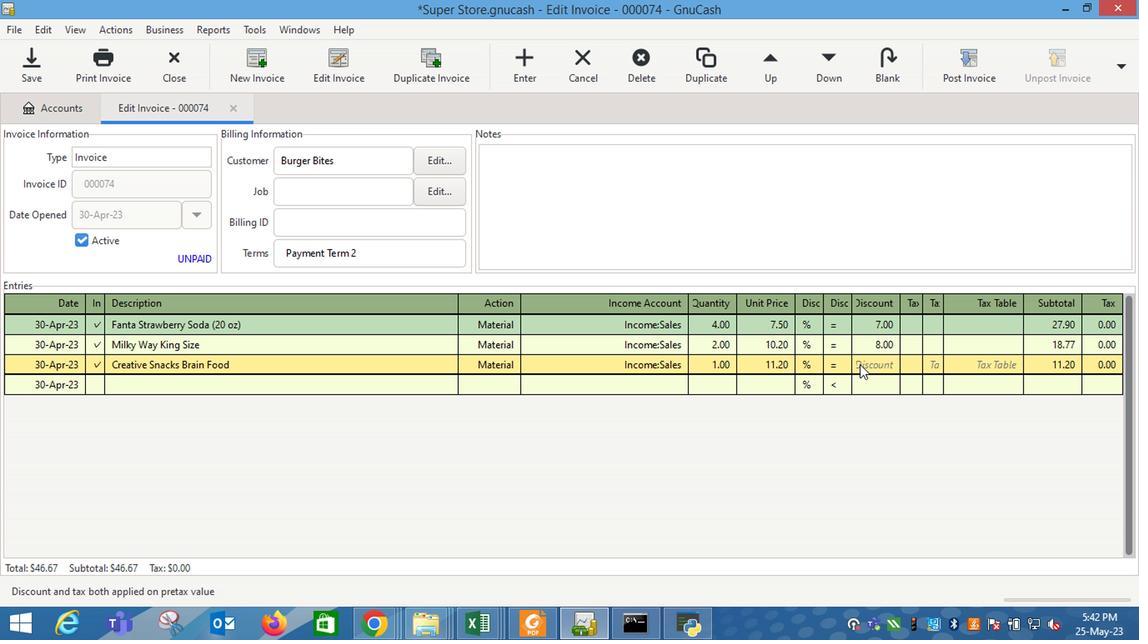 
Action: Mouse pressed left at (875, 369)
Screenshot: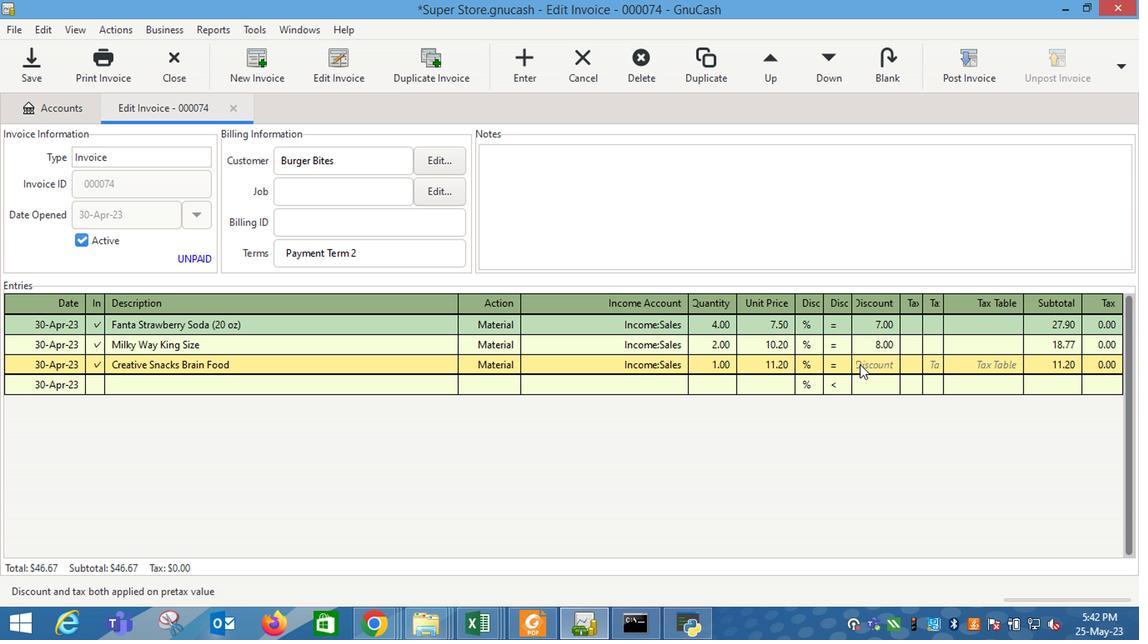 
Action: Mouse moved to (875, 370)
Screenshot: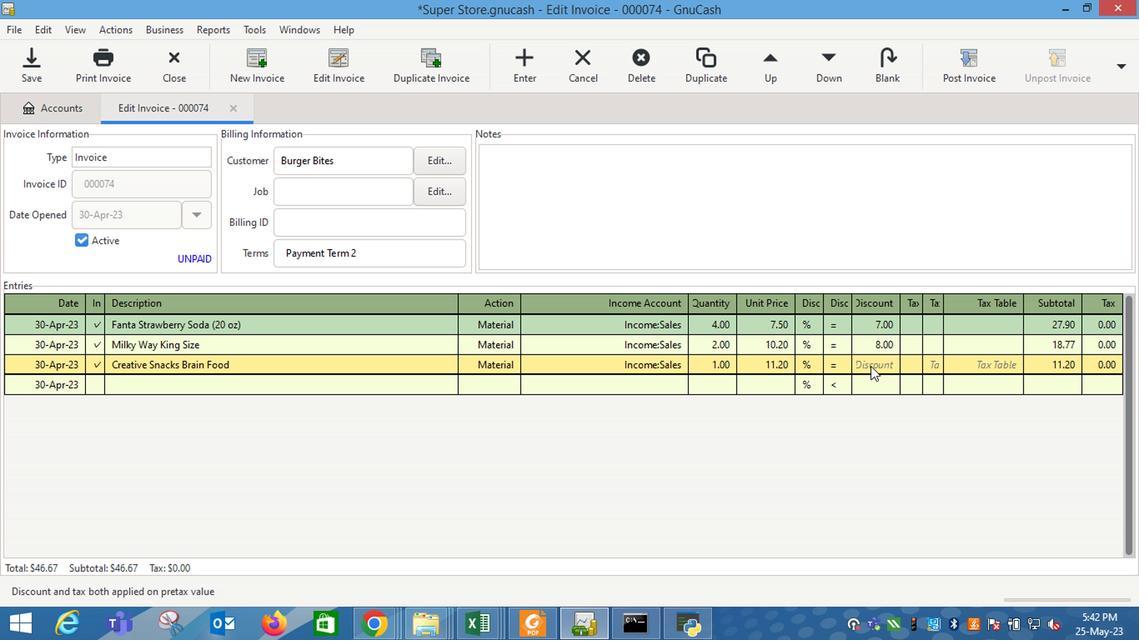 
Action: Key pressed 10<Key.enter>
Screenshot: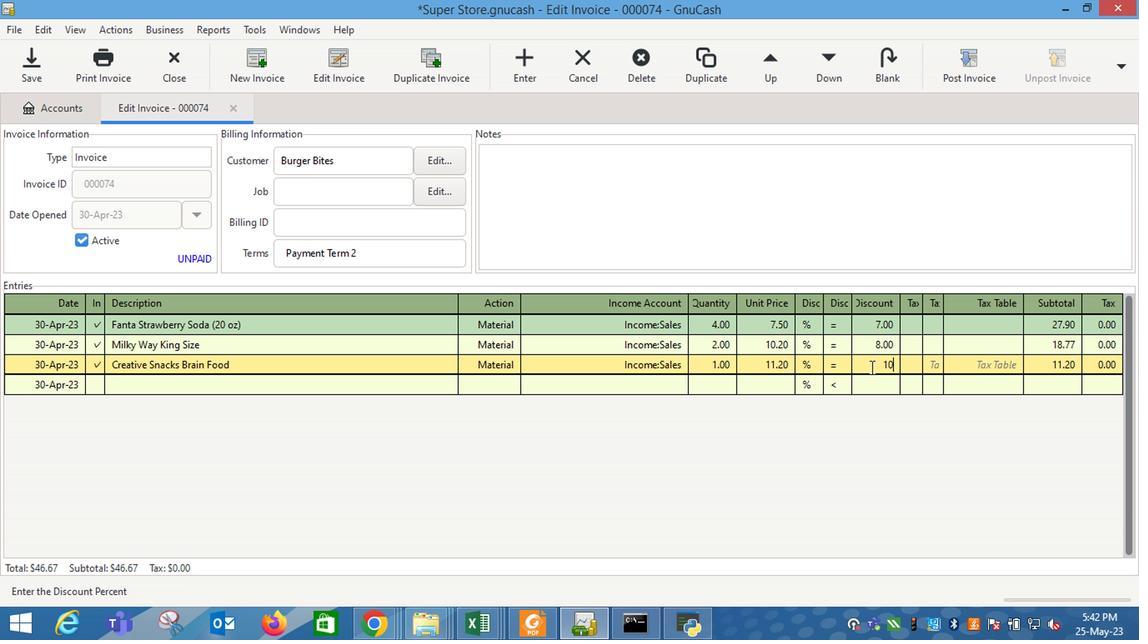 
Action: Mouse moved to (799, 266)
Screenshot: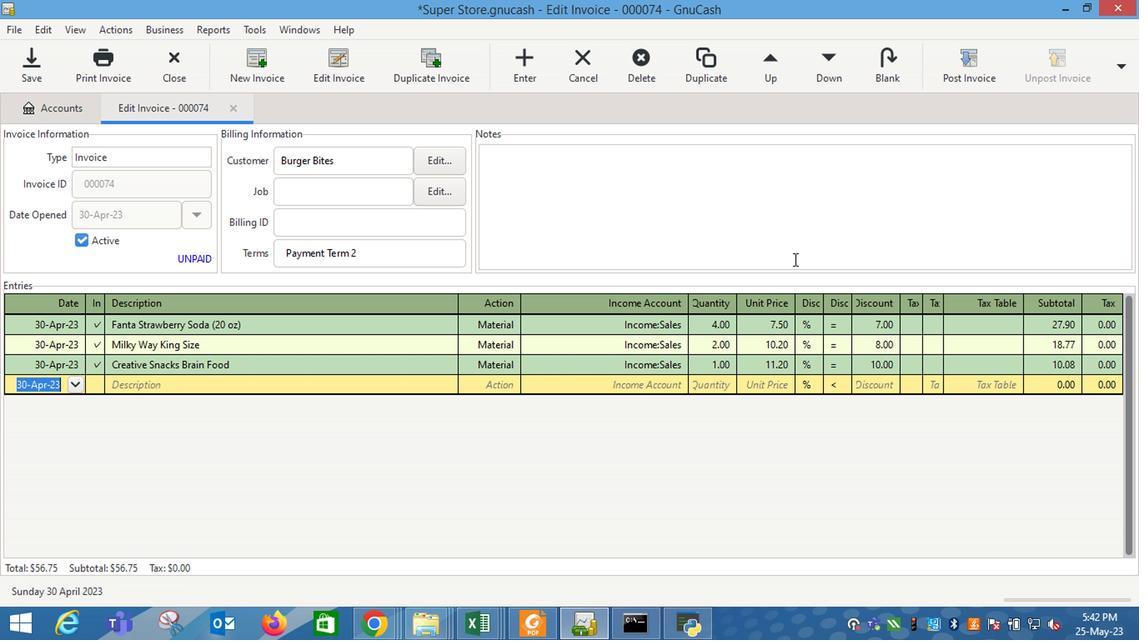 
Action: Mouse pressed left at (799, 266)
Screenshot: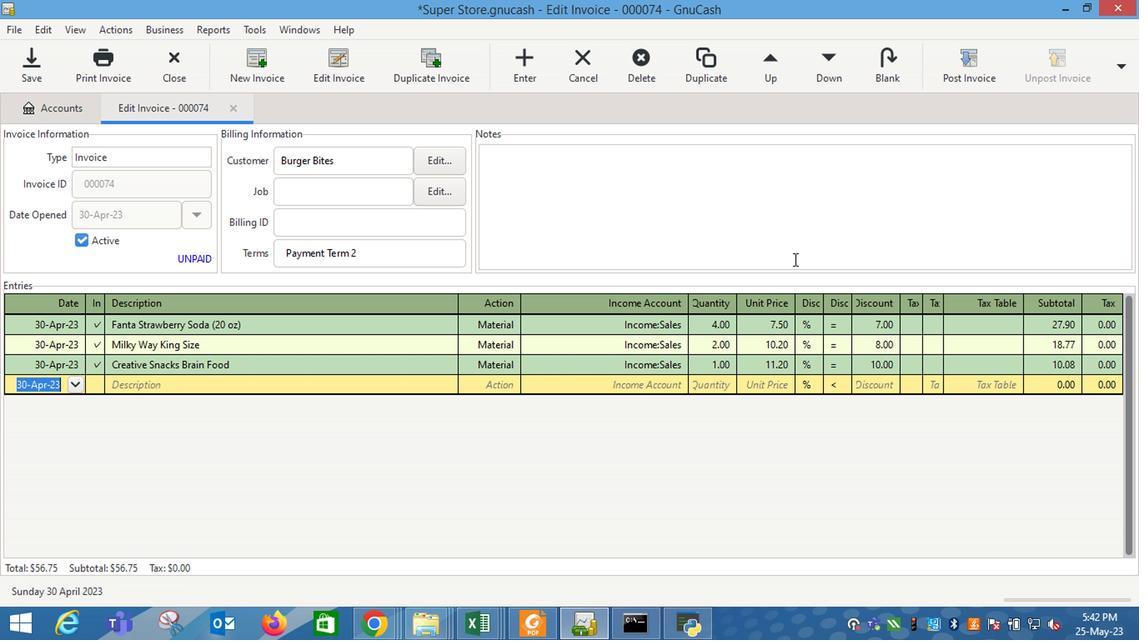 
Action: Mouse moved to (799, 265)
Screenshot: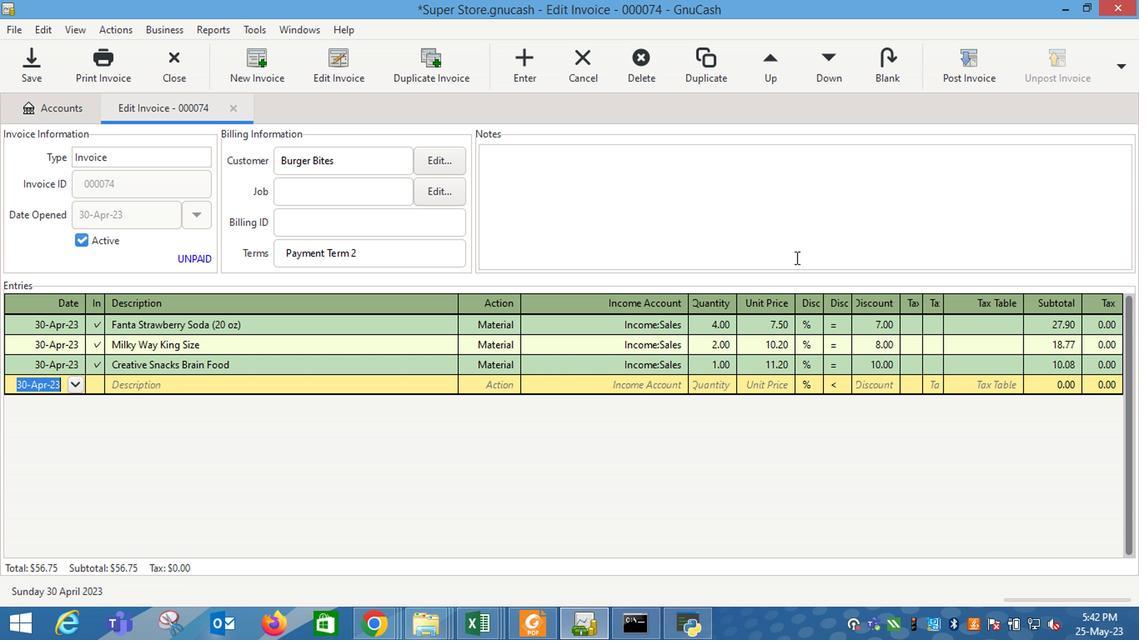 
Action: Key pressed <Key.shift_r>Looking<Key.space>forward<Key.space>to<Key.space>serving<Key.space>you<Key.space>again.
Screenshot: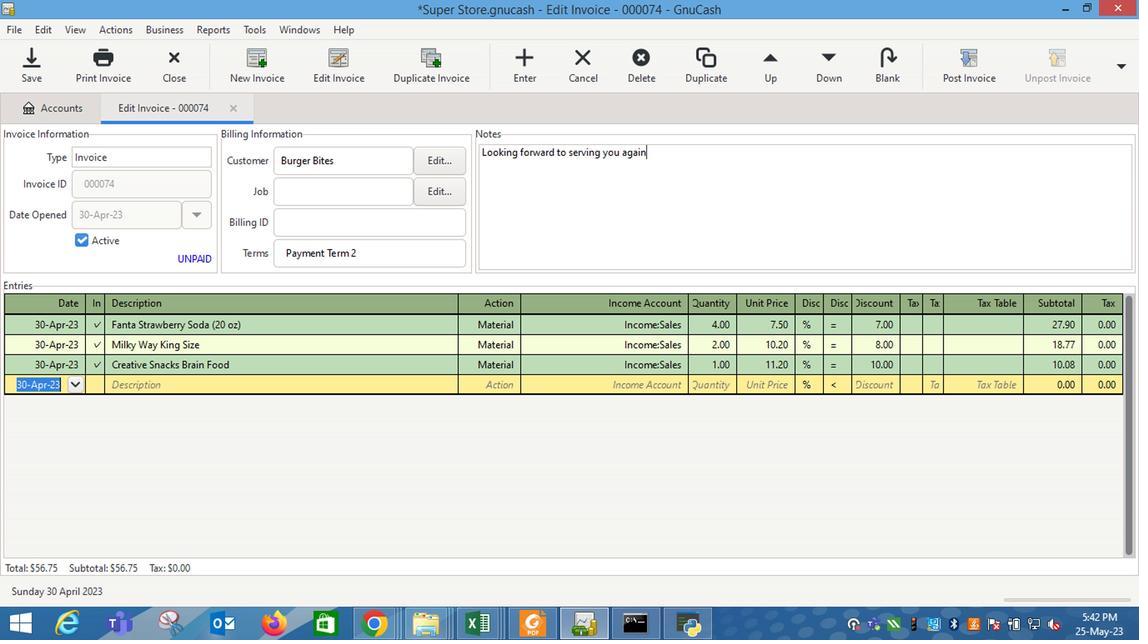 
Action: Mouse moved to (1000, 94)
Screenshot: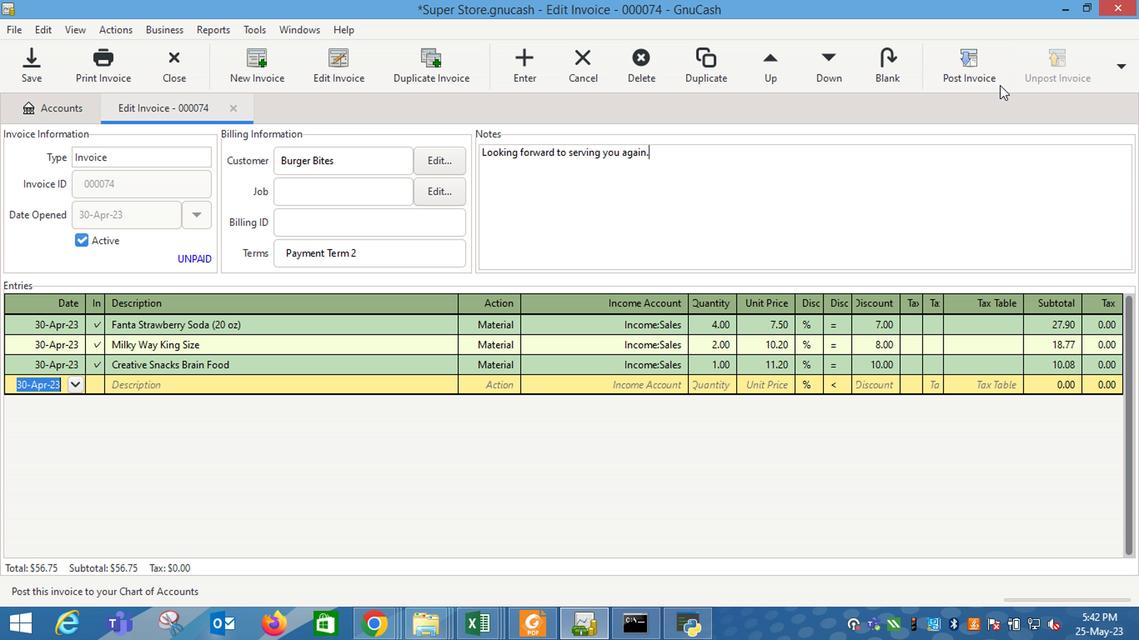 
Action: Mouse pressed left at (1000, 94)
Screenshot: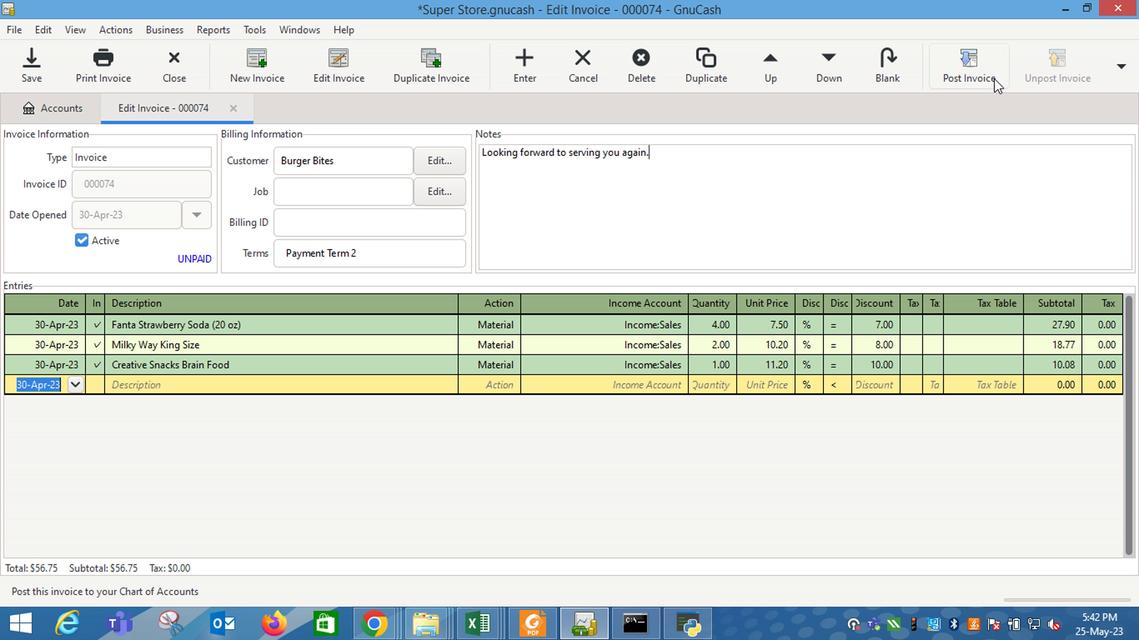 
Action: Mouse moved to (712, 280)
Screenshot: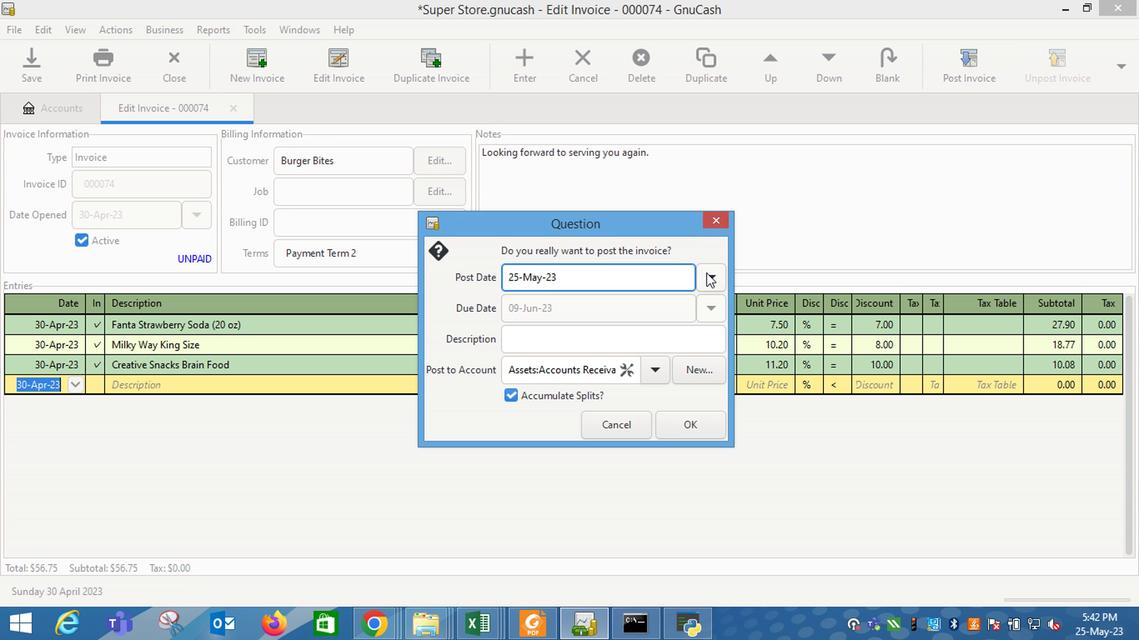
Action: Mouse pressed left at (712, 280)
Screenshot: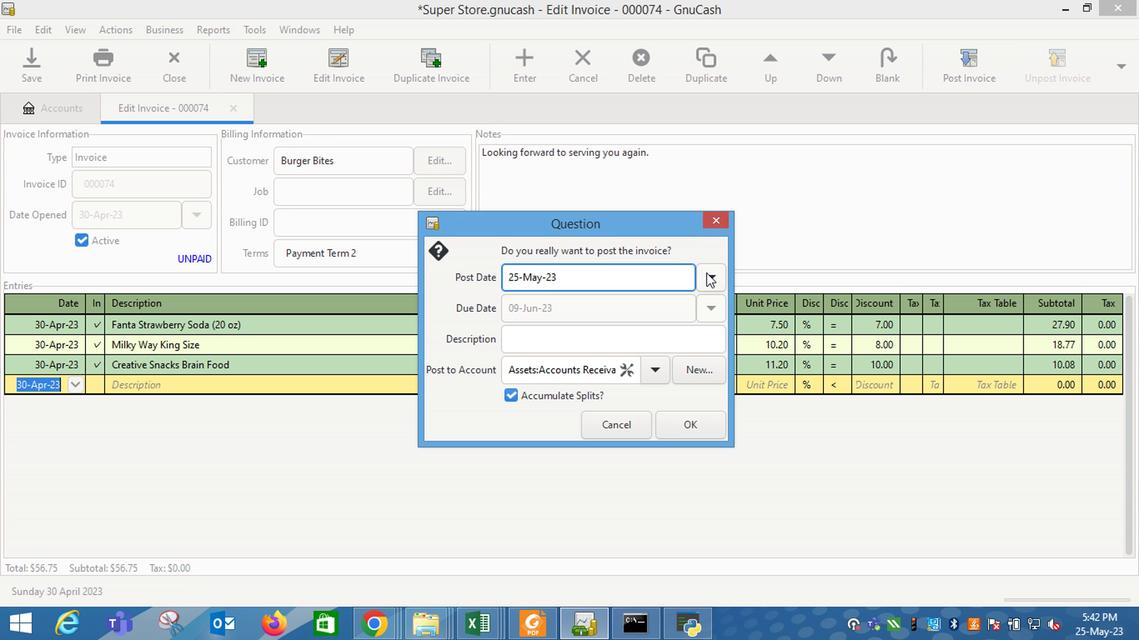 
Action: Mouse moved to (579, 308)
Screenshot: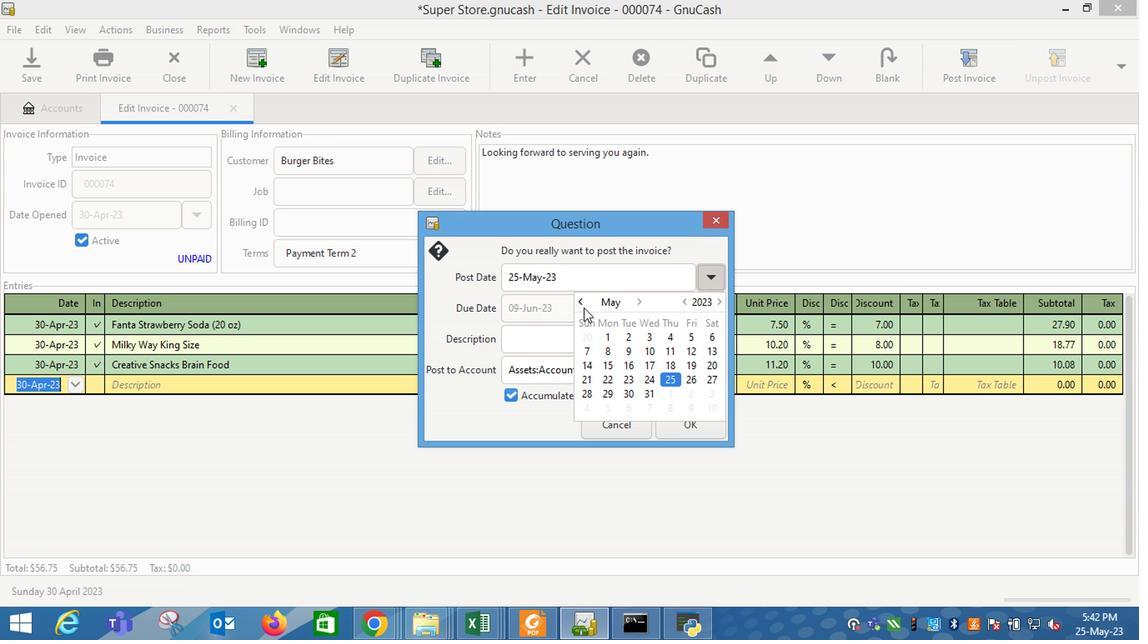 
Action: Mouse pressed left at (579, 308)
Screenshot: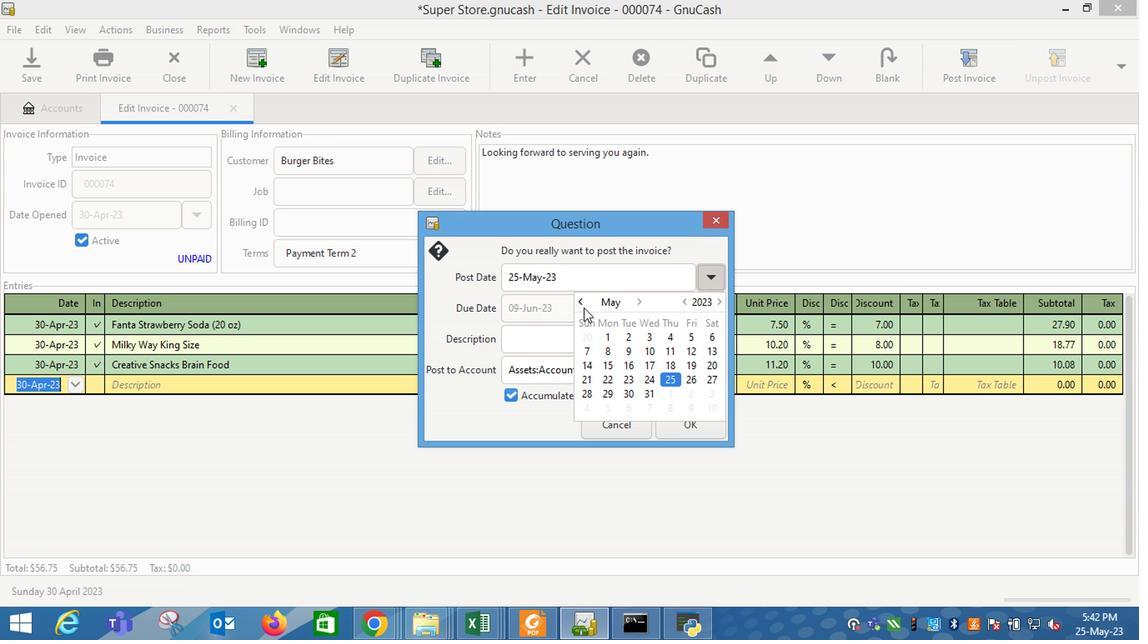 
Action: Mouse moved to (585, 408)
Screenshot: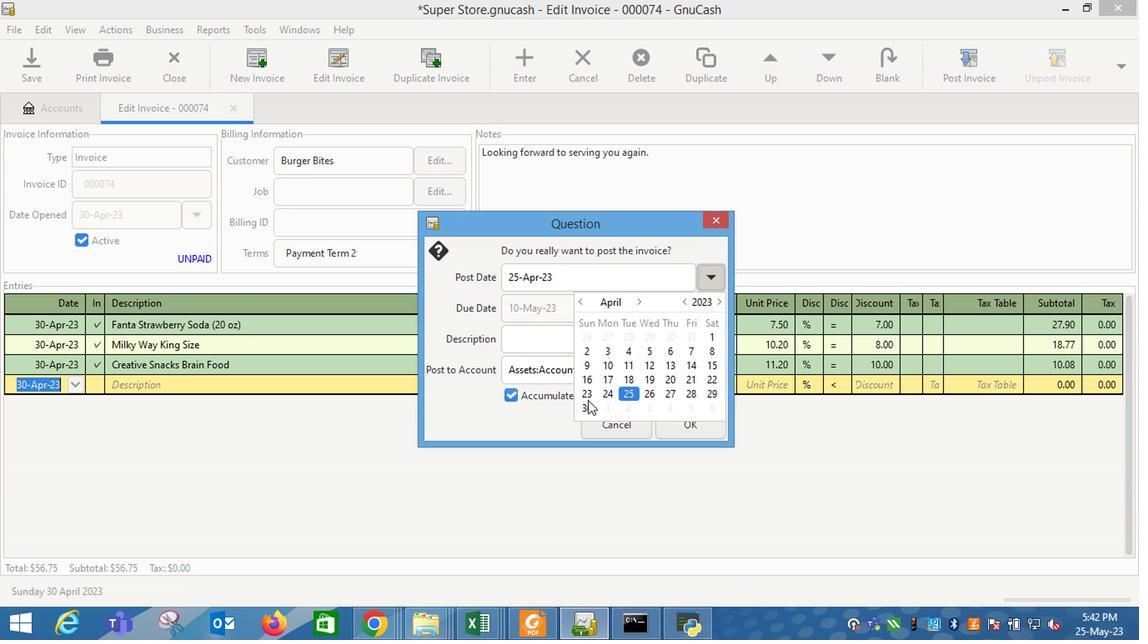 
Action: Mouse pressed left at (585, 408)
Screenshot: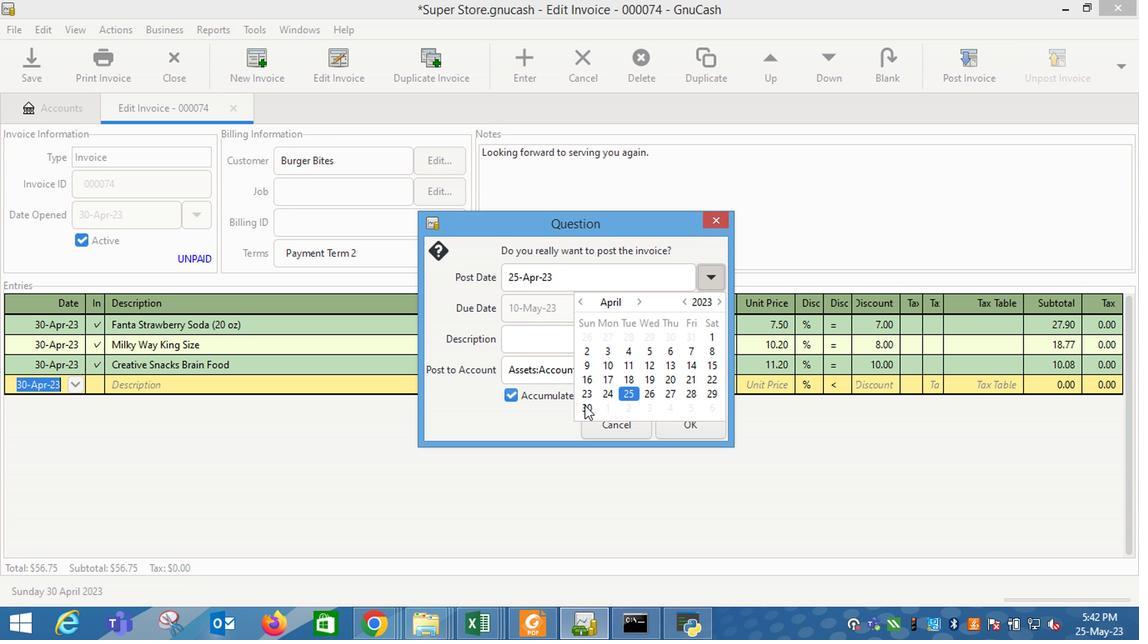 
Action: Mouse moved to (525, 343)
Screenshot: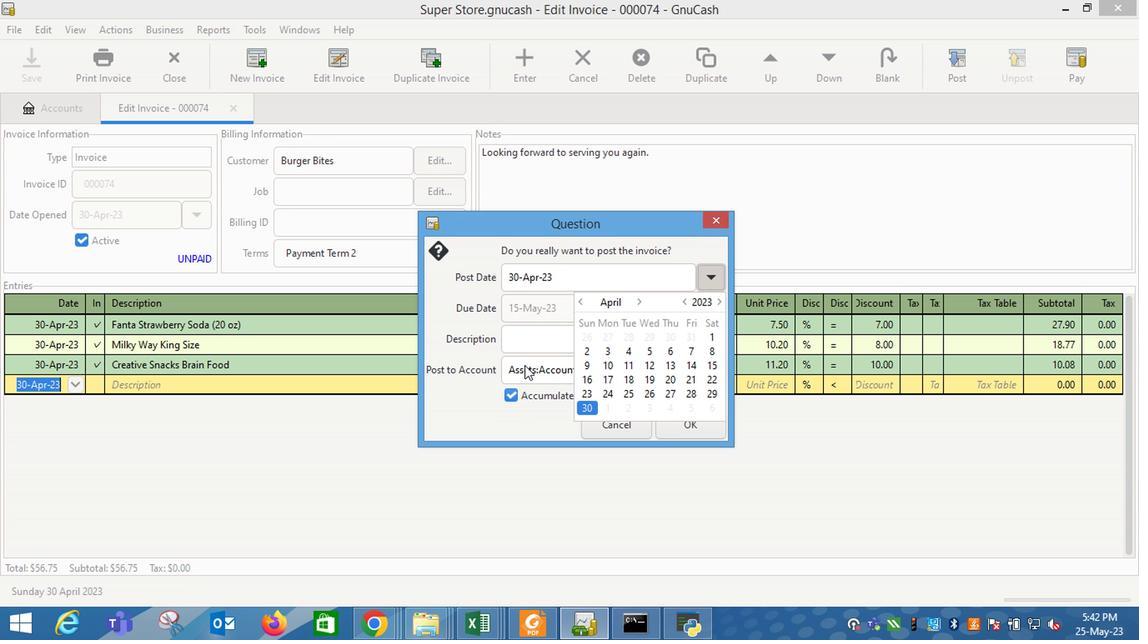 
Action: Mouse pressed left at (525, 343)
Screenshot: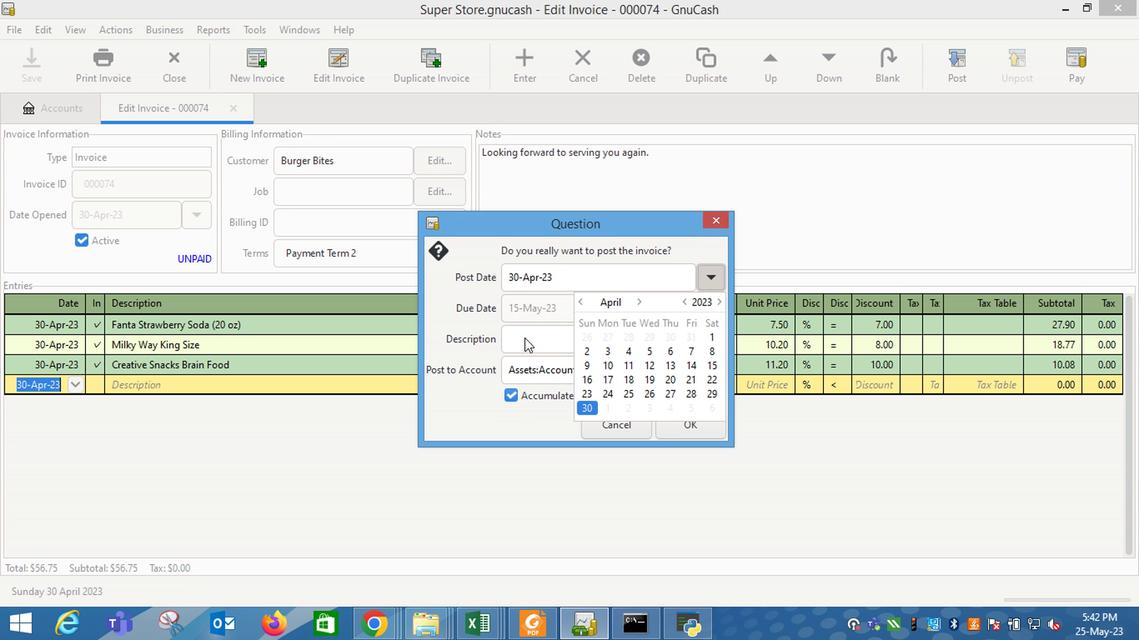 
Action: Mouse moved to (680, 427)
Screenshot: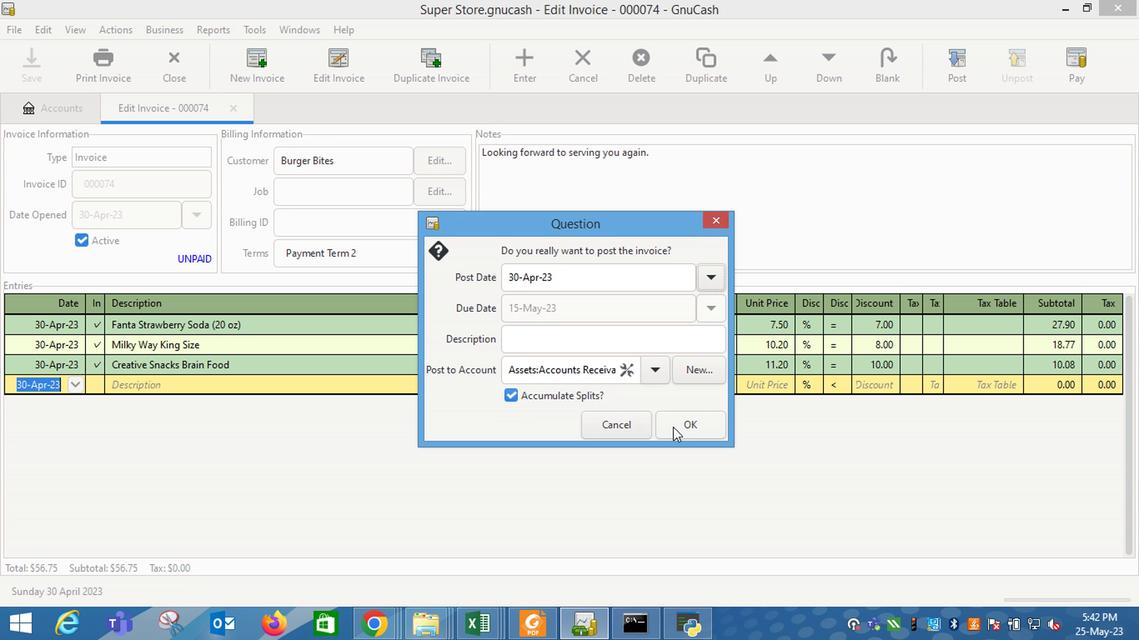 
Action: Mouse pressed left at (680, 427)
Screenshot: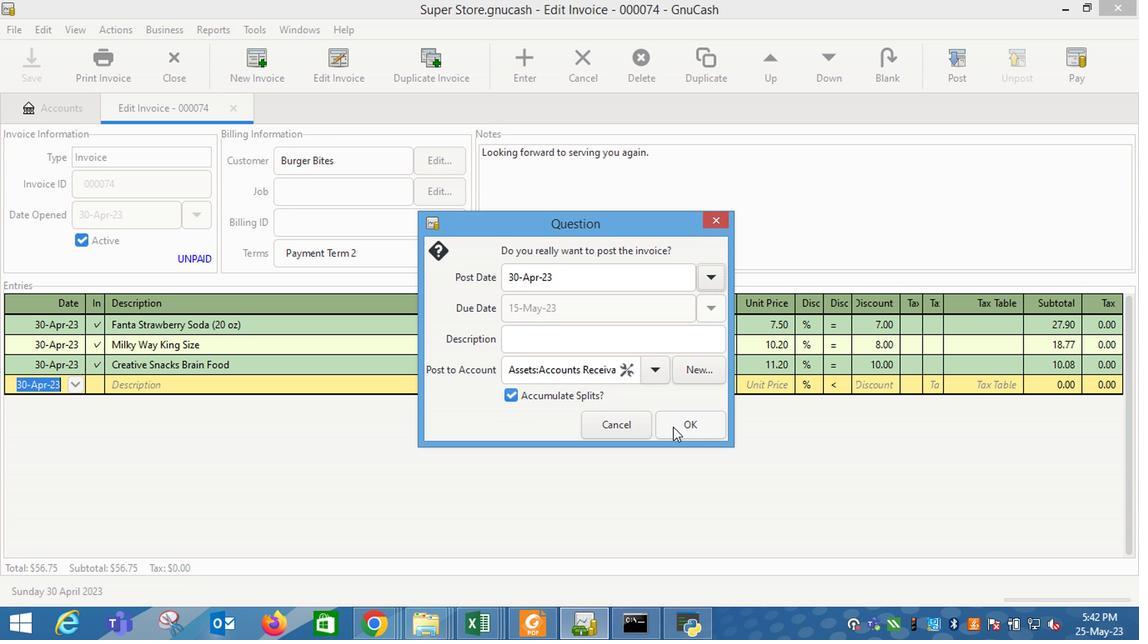
Action: Mouse moved to (1081, 84)
Screenshot: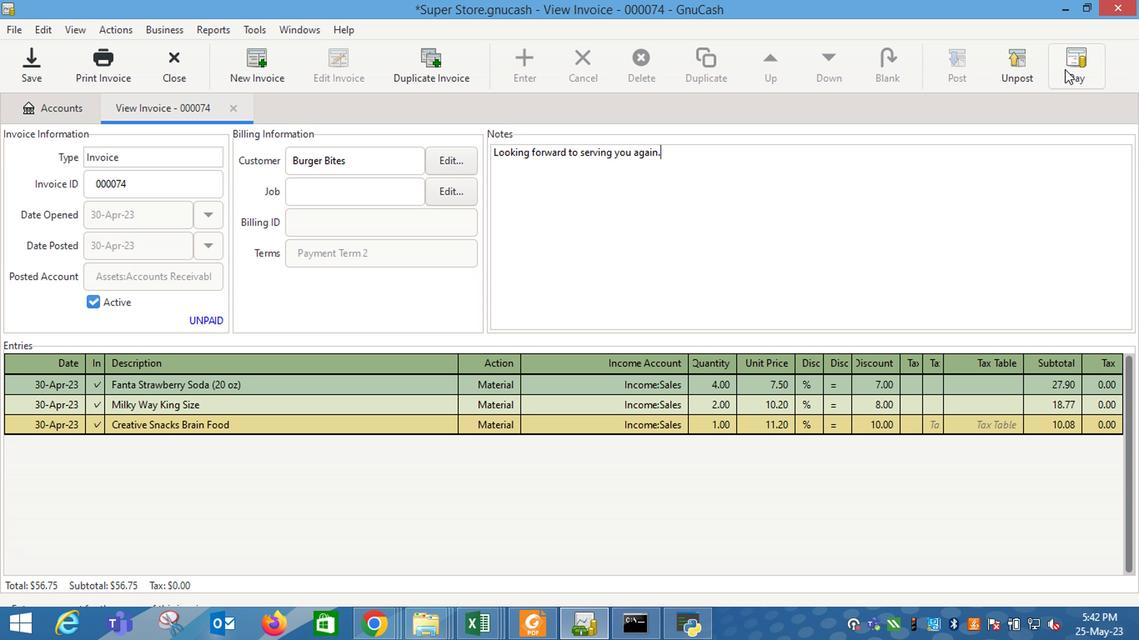 
Action: Mouse pressed left at (1081, 84)
Screenshot: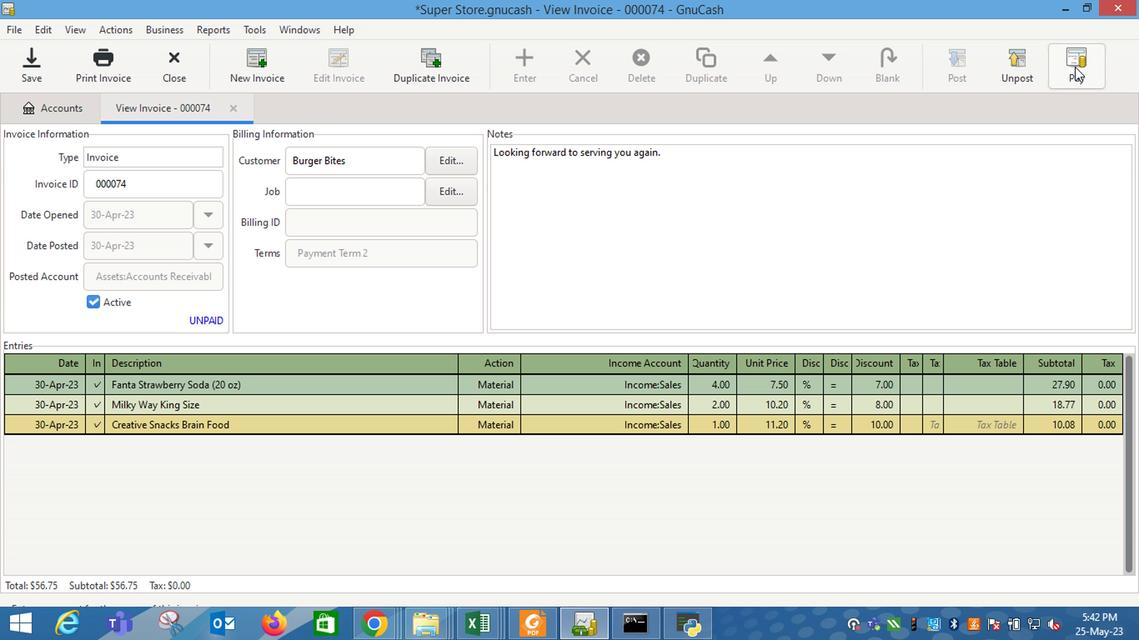 
Action: Mouse moved to (521, 332)
Screenshot: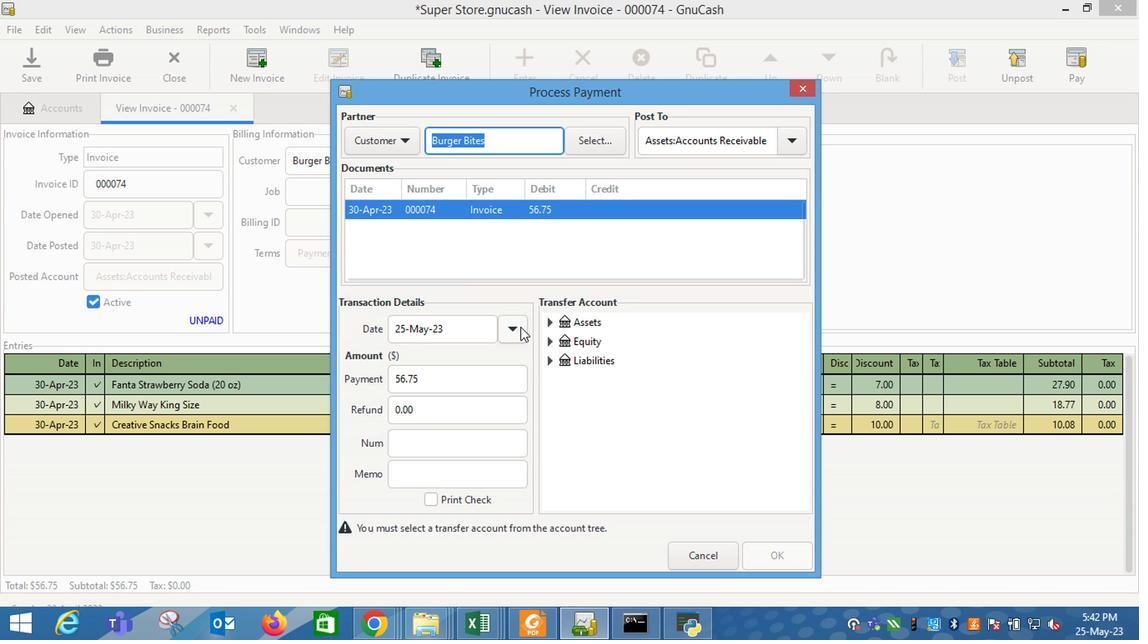 
Action: Mouse pressed left at (521, 332)
Screenshot: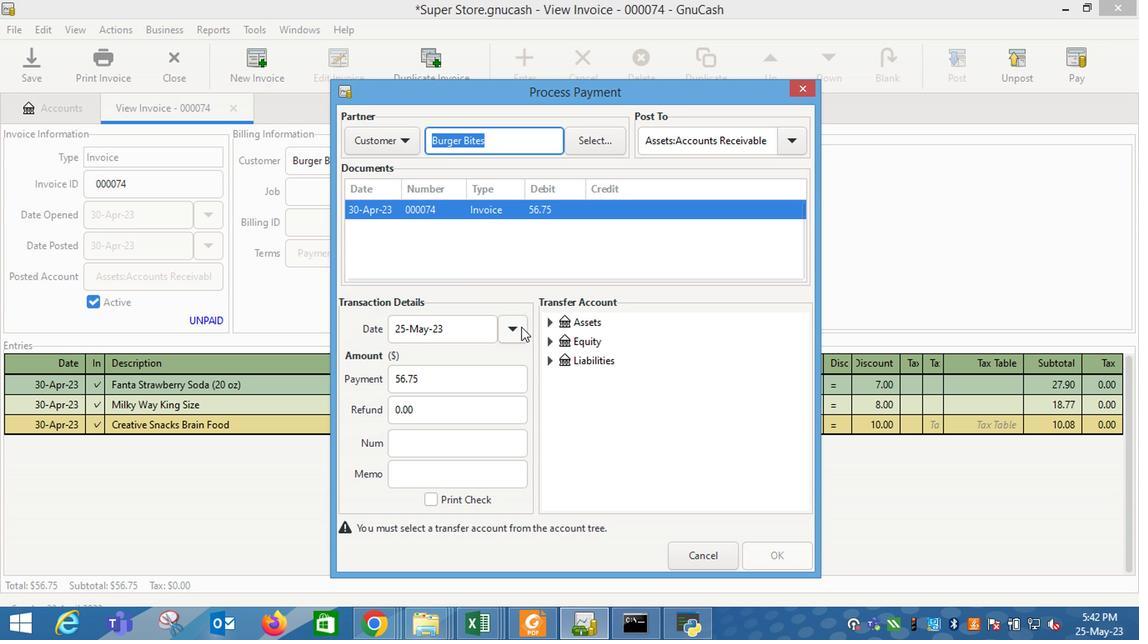 
Action: Mouse moved to (409, 423)
Screenshot: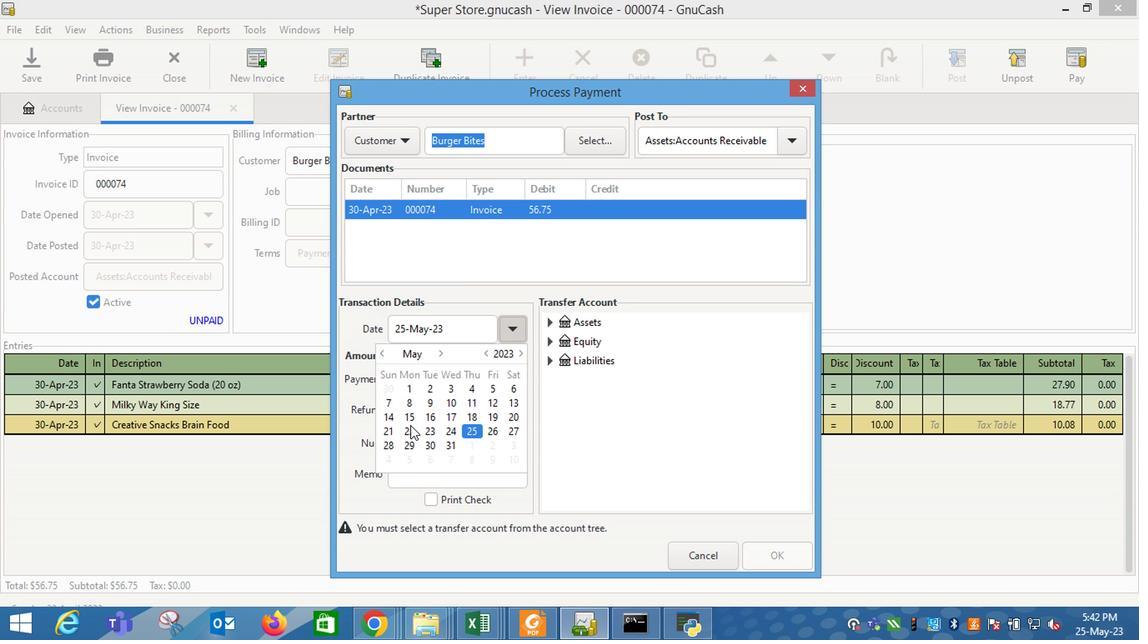 
Action: Mouse pressed left at (409, 423)
Screenshot: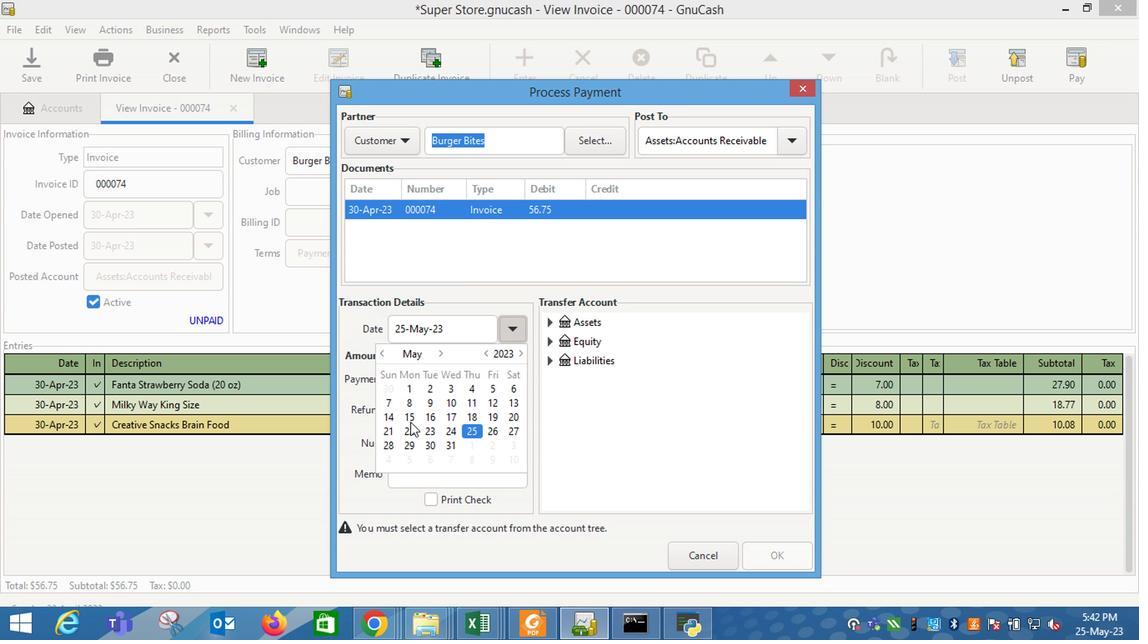 
Action: Mouse moved to (607, 436)
Screenshot: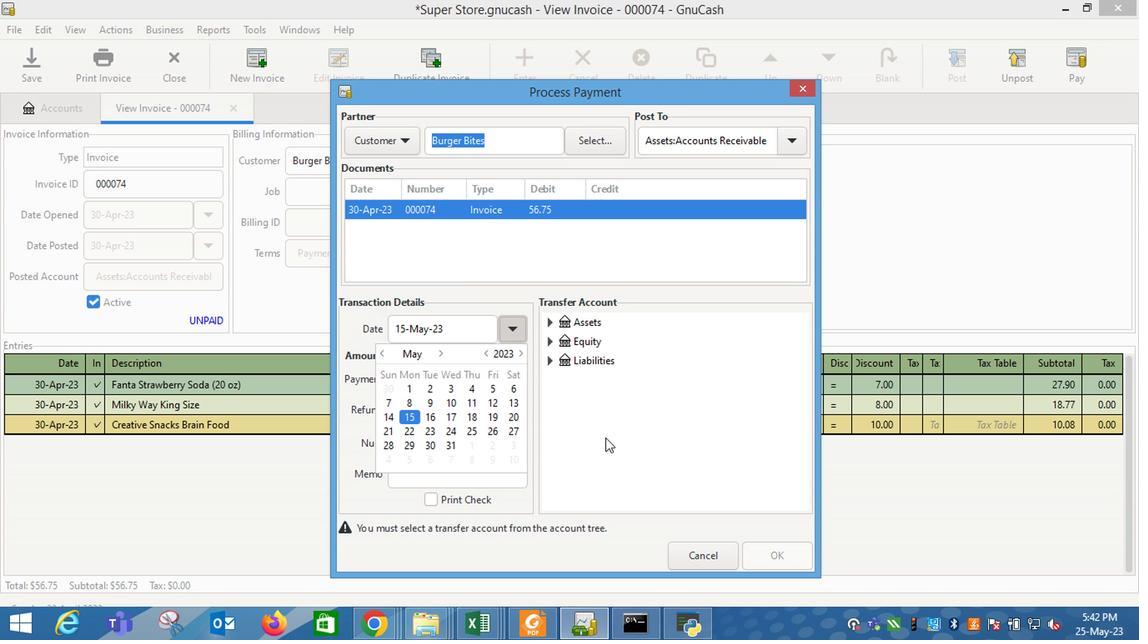 
Action: Mouse pressed left at (607, 438)
Screenshot: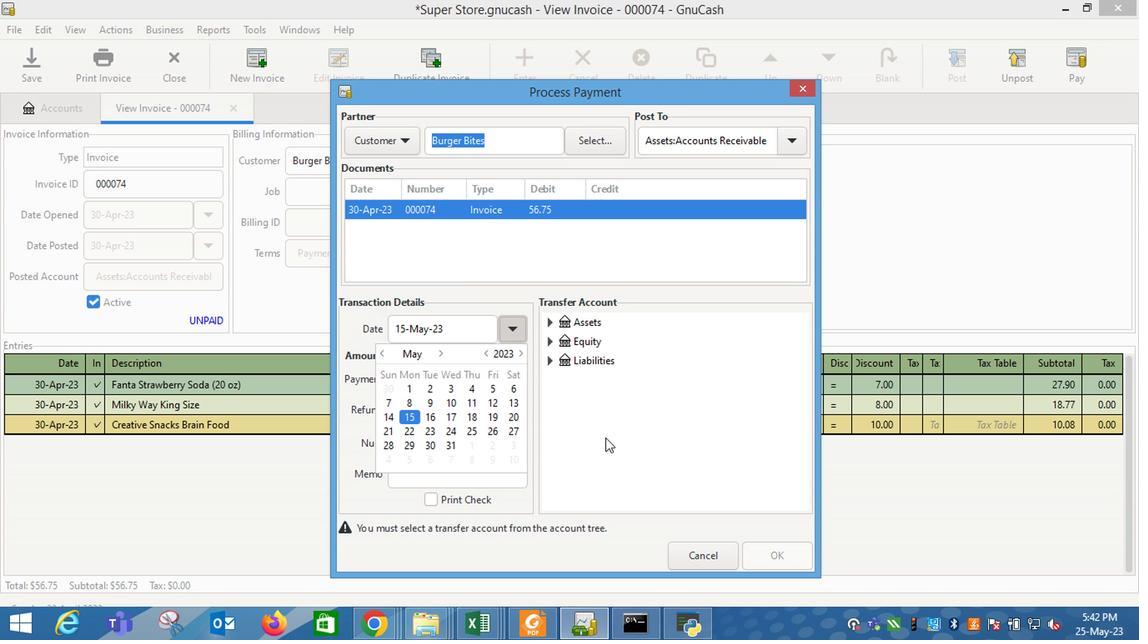 
Action: Mouse moved to (554, 327)
Screenshot: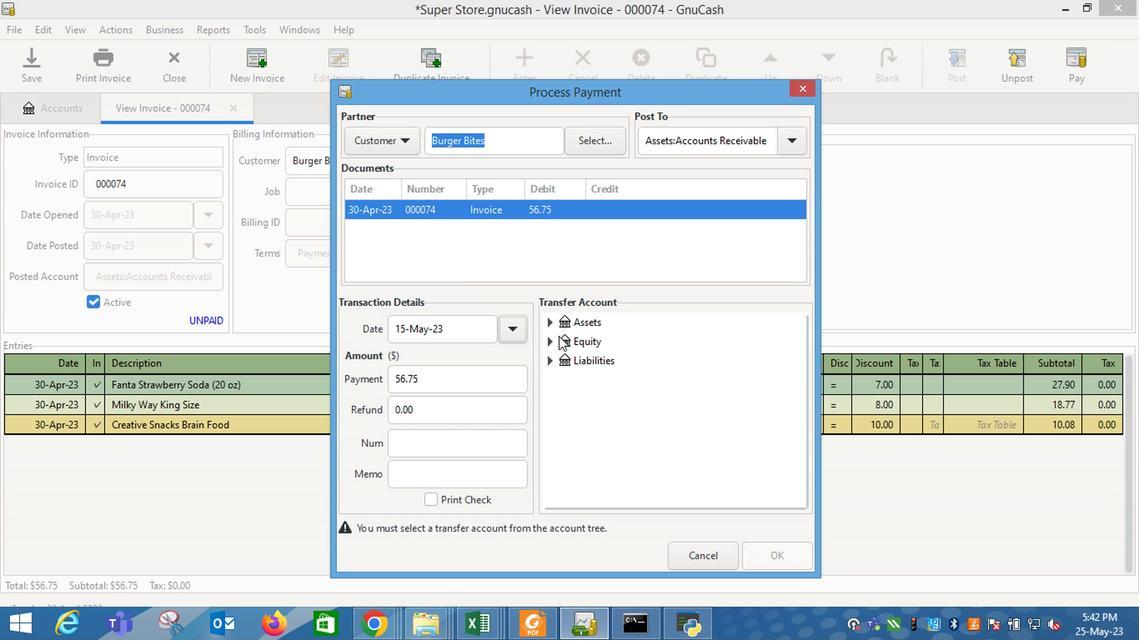 
Action: Mouse pressed left at (554, 327)
Screenshot: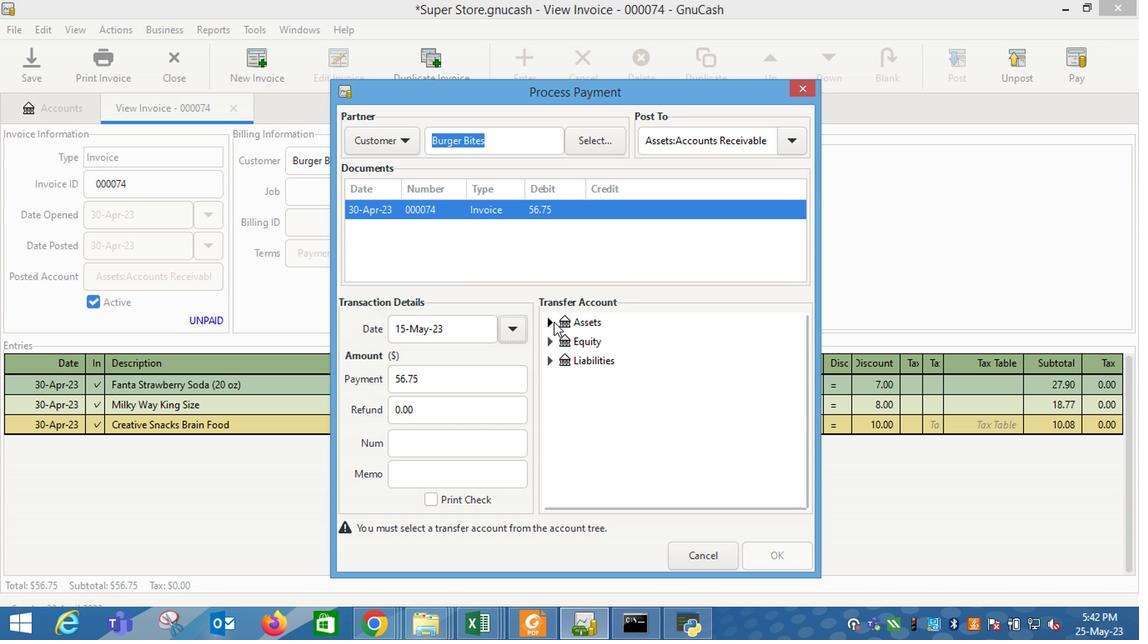 
Action: Mouse moved to (572, 347)
Screenshot: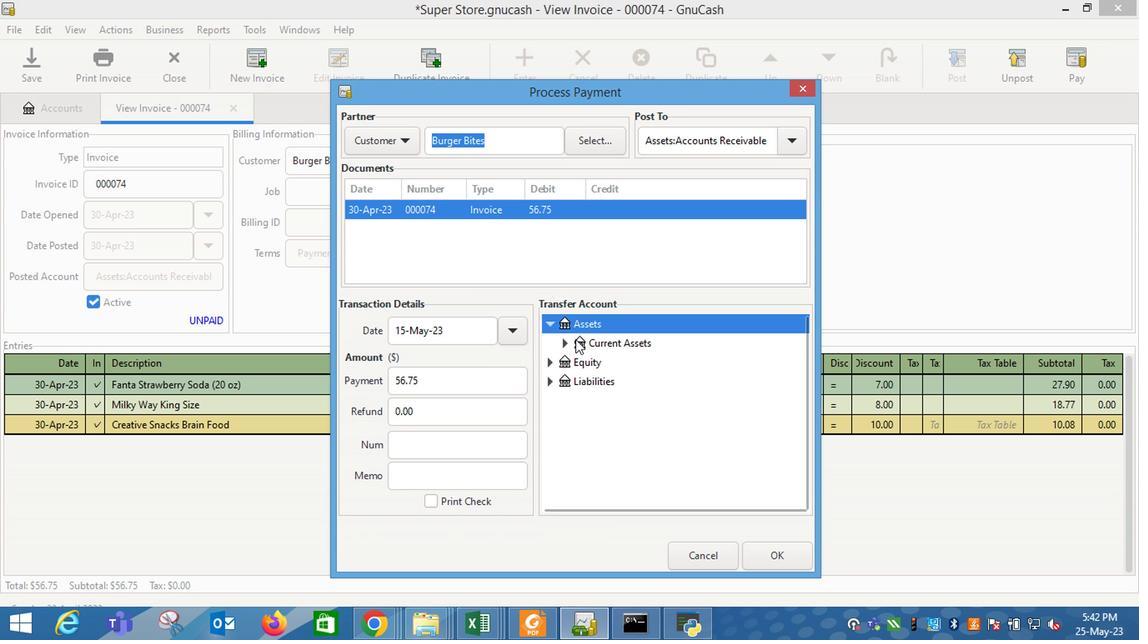 
Action: Mouse pressed left at (572, 347)
Screenshot: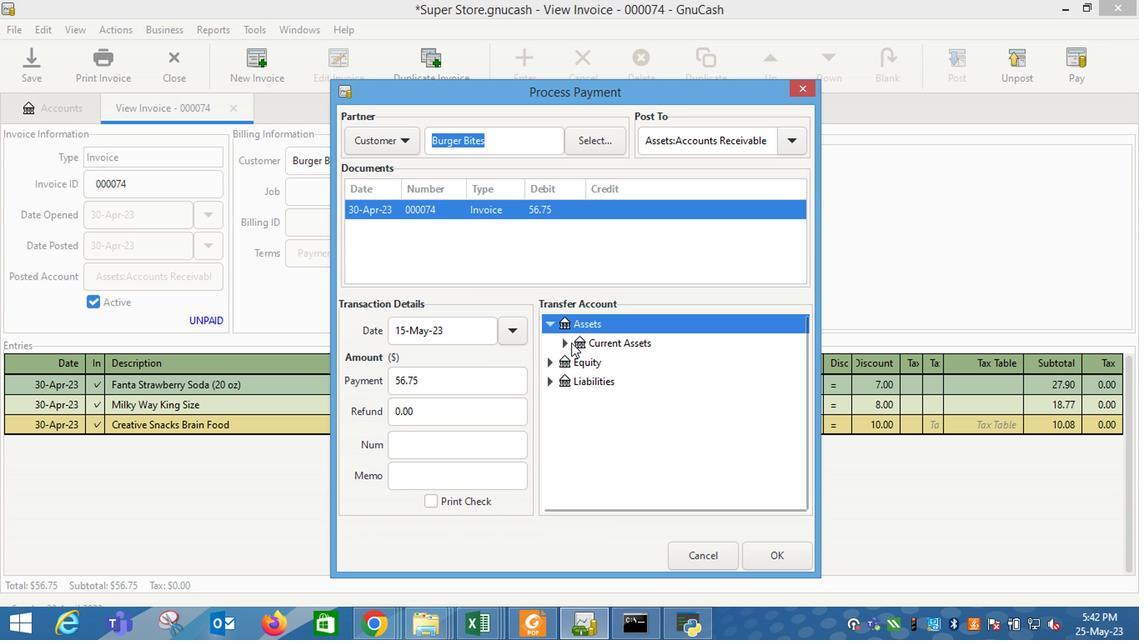 
Action: Mouse moved to (610, 366)
Screenshot: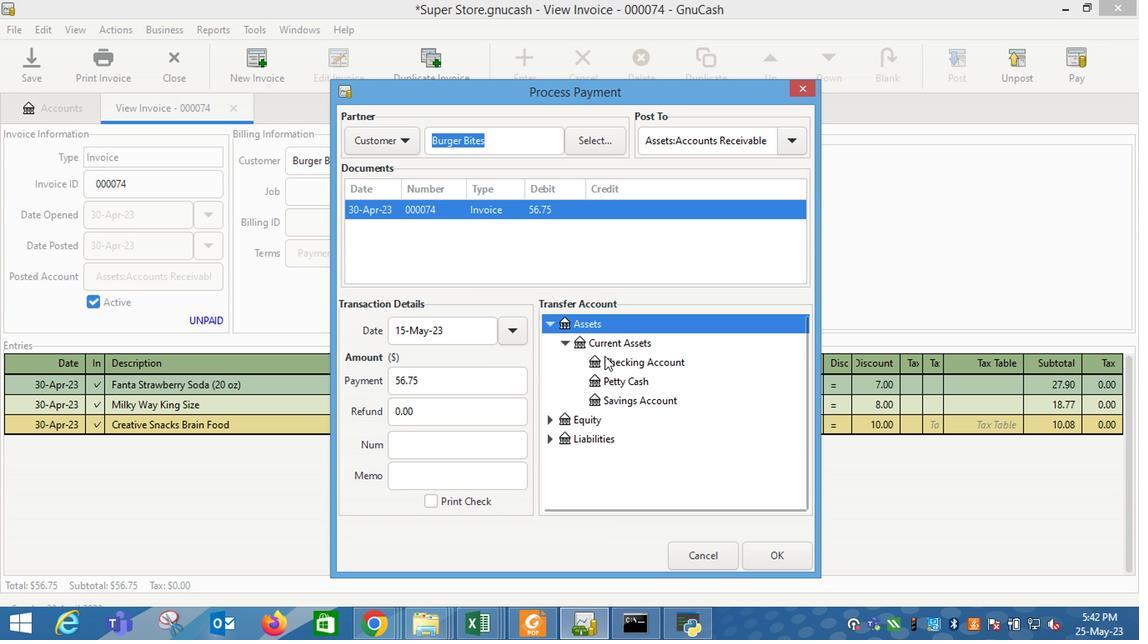 
Action: Mouse pressed left at (610, 366)
Screenshot: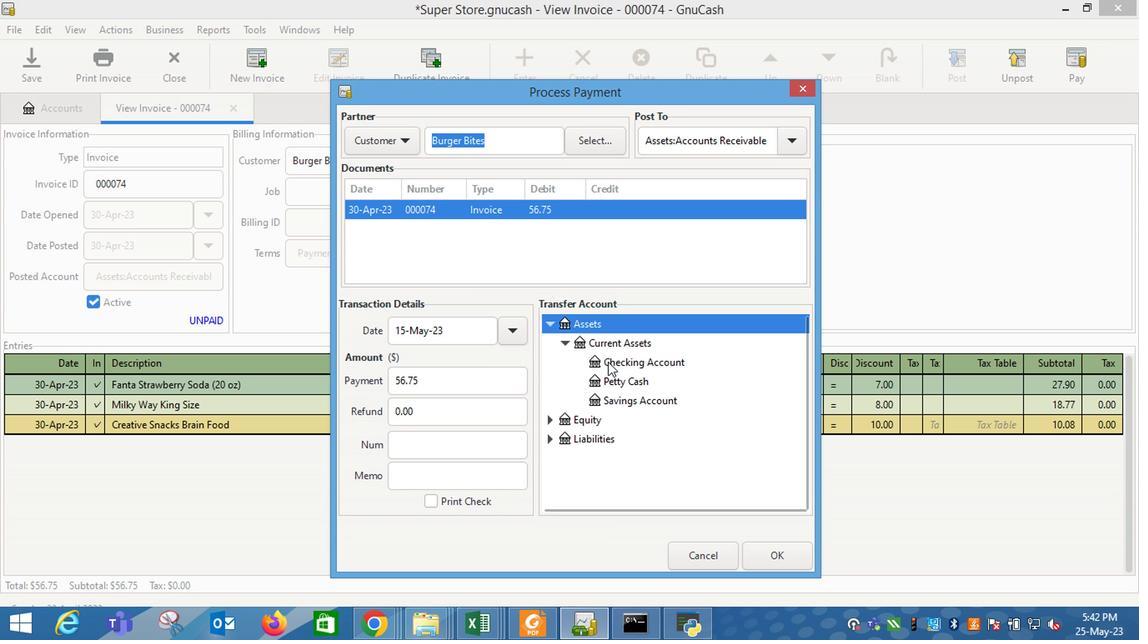 
Action: Mouse moved to (770, 555)
Screenshot: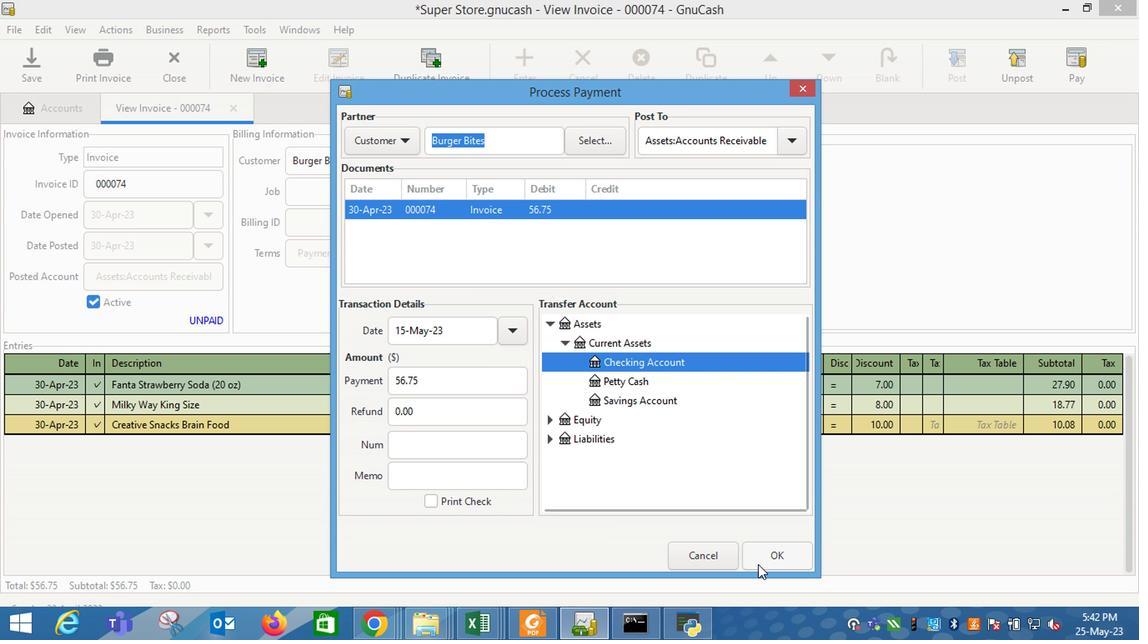 
Action: Mouse pressed left at (770, 555)
Screenshot: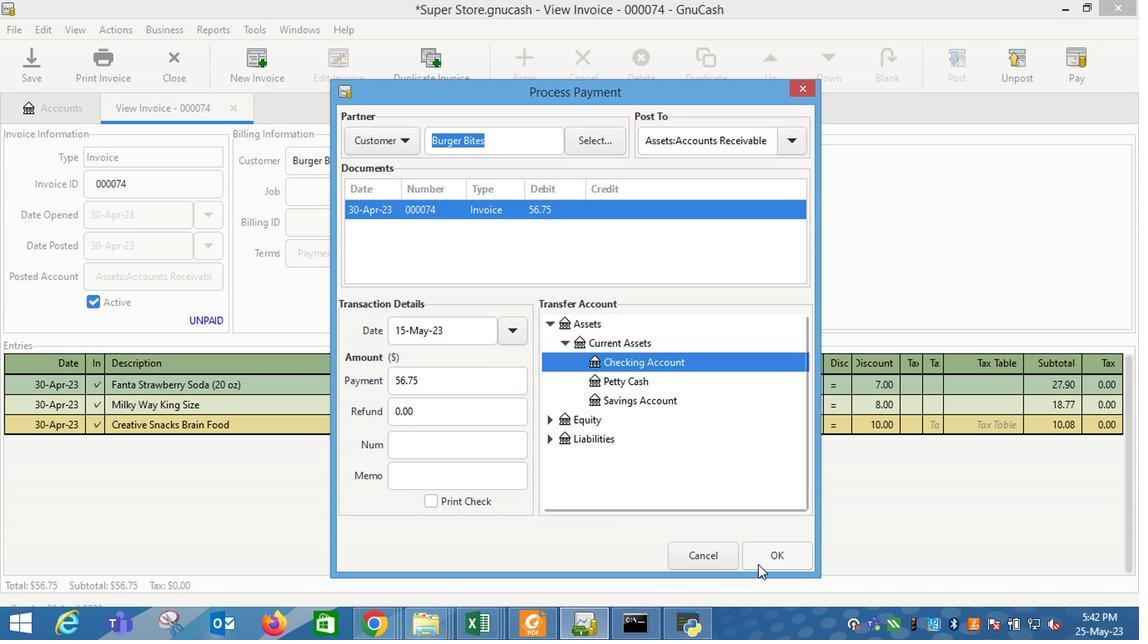 
Action: Mouse moved to (99, 80)
Screenshot: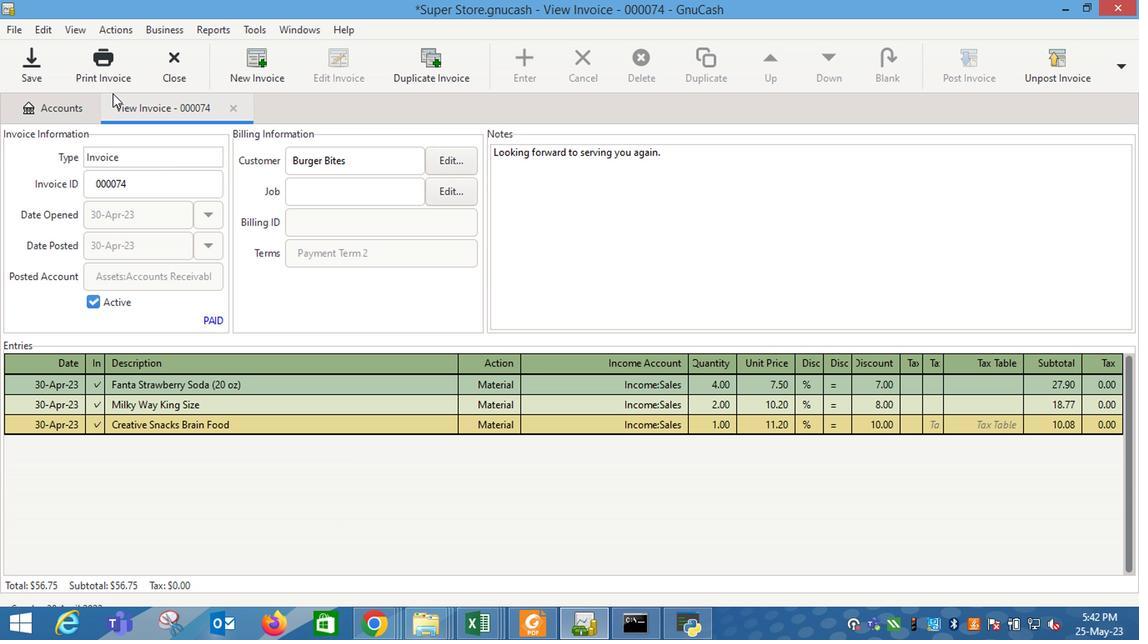 
Action: Mouse pressed left at (99, 80)
Screenshot: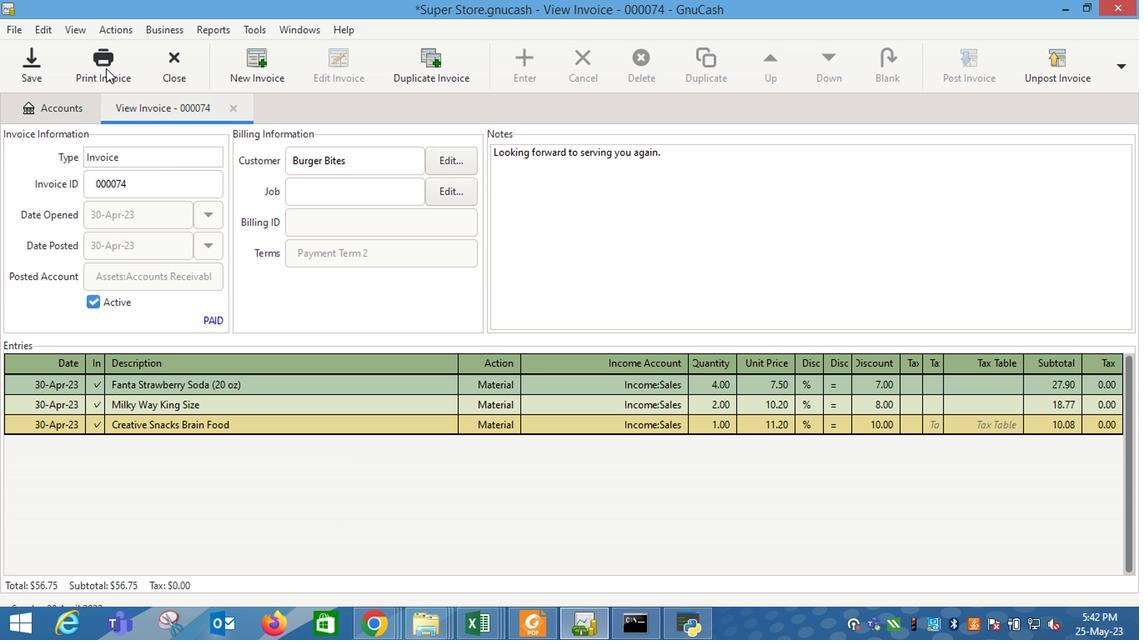 
Action: Mouse moved to (408, 82)
Screenshot: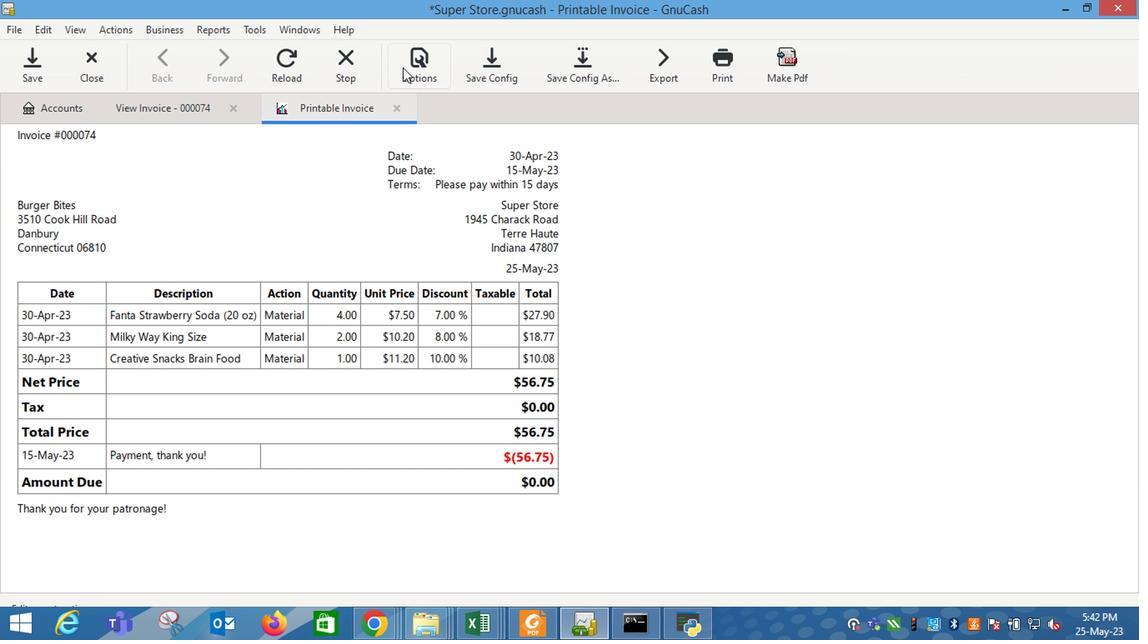 
Action: Mouse pressed left at (408, 82)
Screenshot: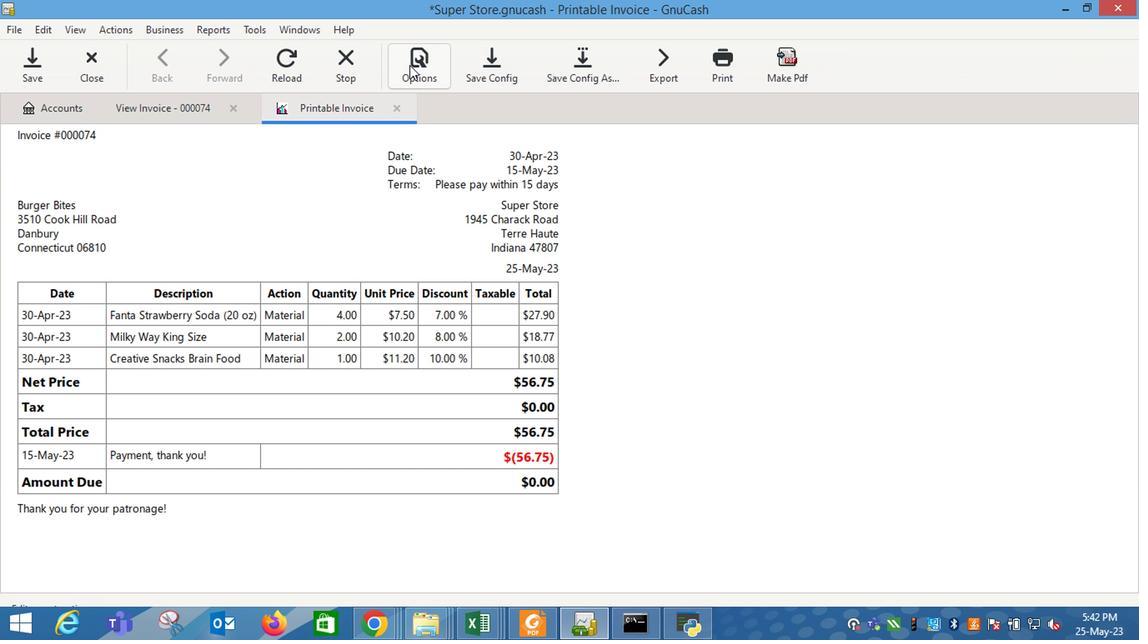 
Action: Mouse moved to (314, 166)
Screenshot: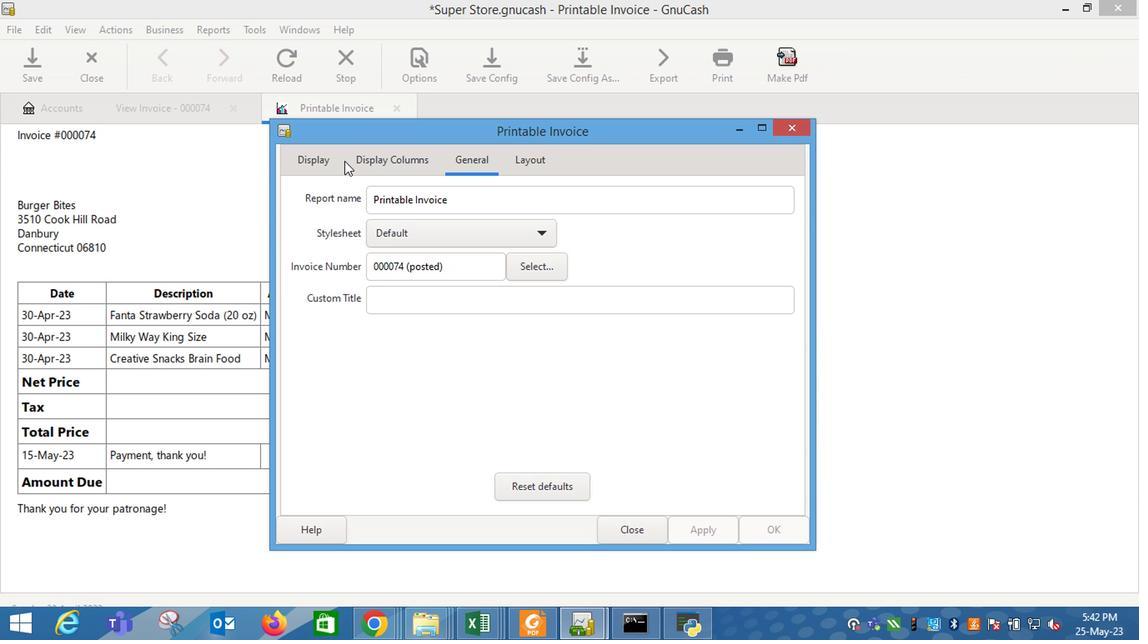 
Action: Mouse pressed left at (314, 166)
Screenshot: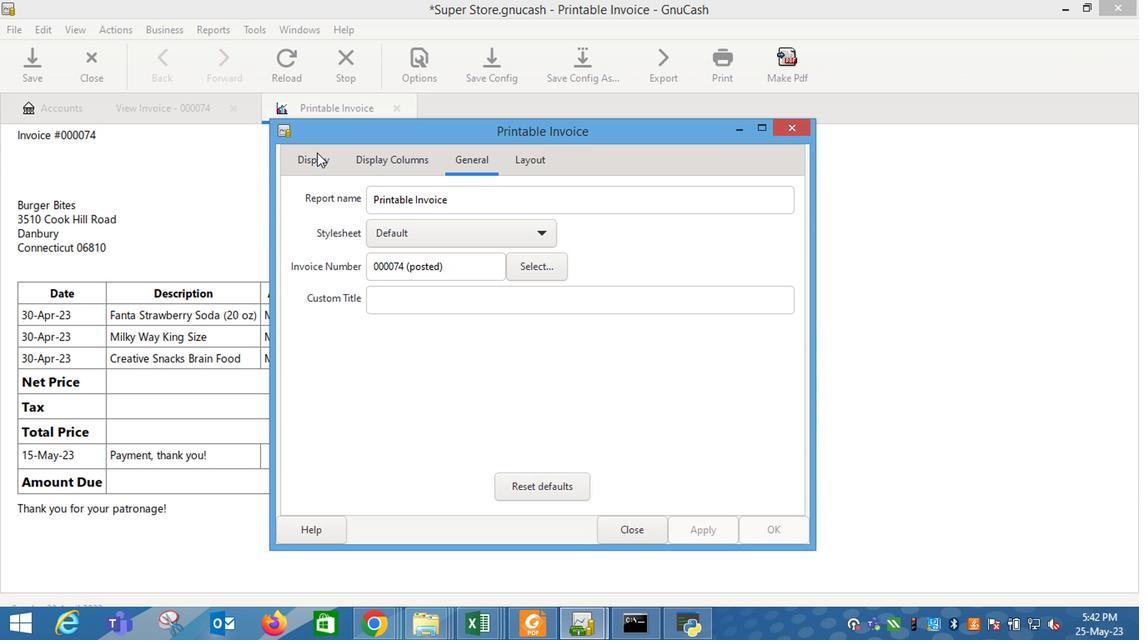 
Action: Mouse moved to (452, 356)
Screenshot: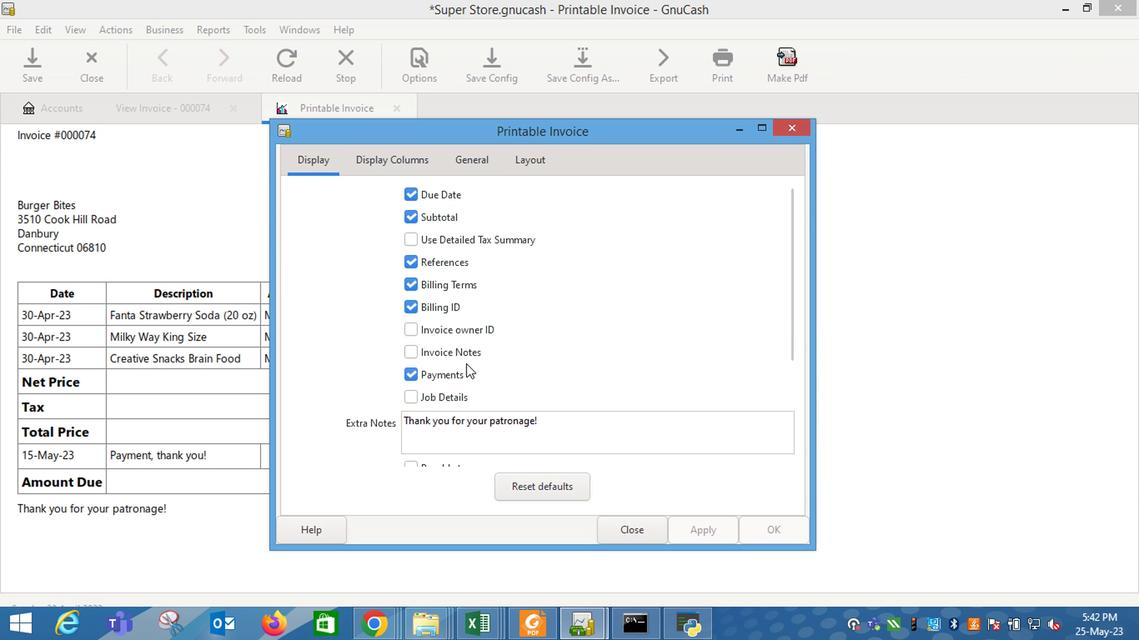 
Action: Mouse pressed left at (452, 356)
Screenshot: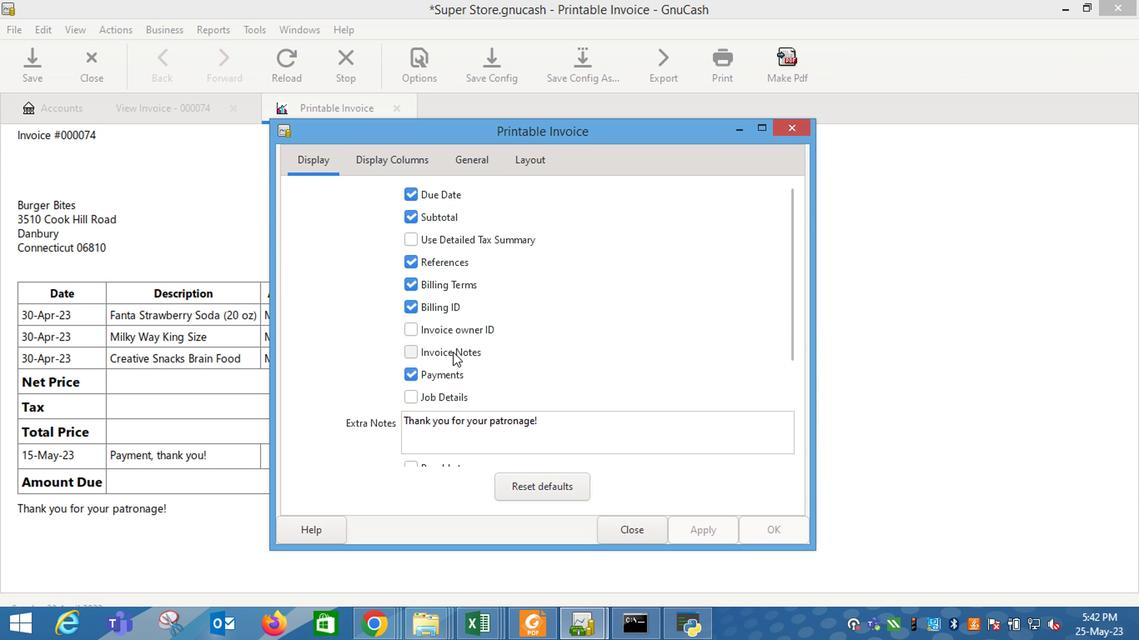 
Action: Mouse moved to (713, 528)
Screenshot: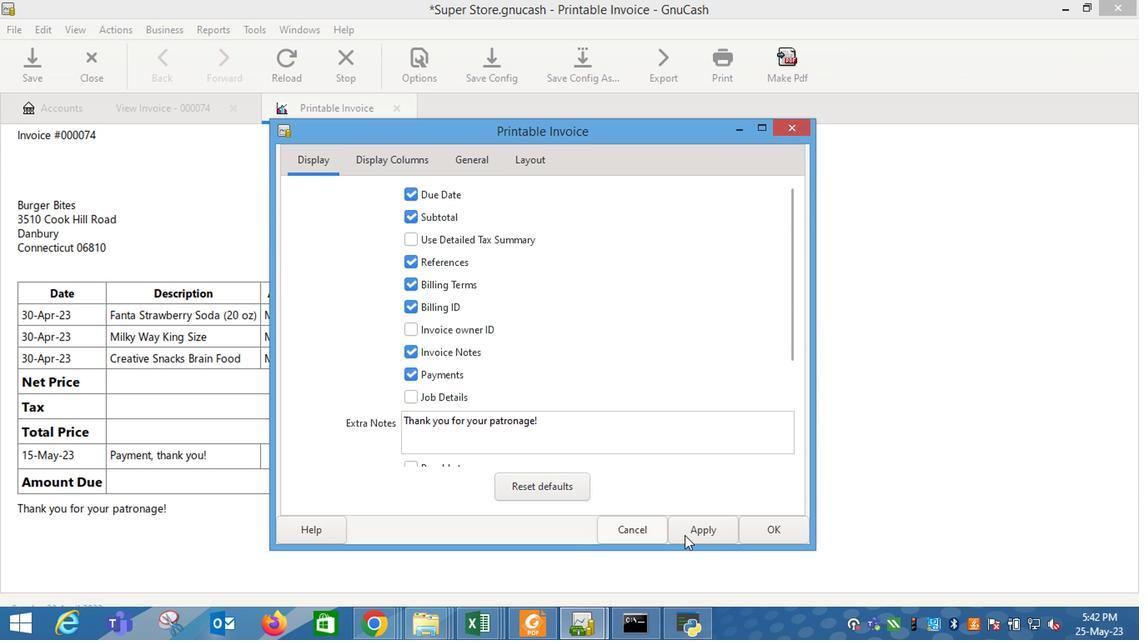
Action: Mouse pressed left at (713, 528)
Screenshot: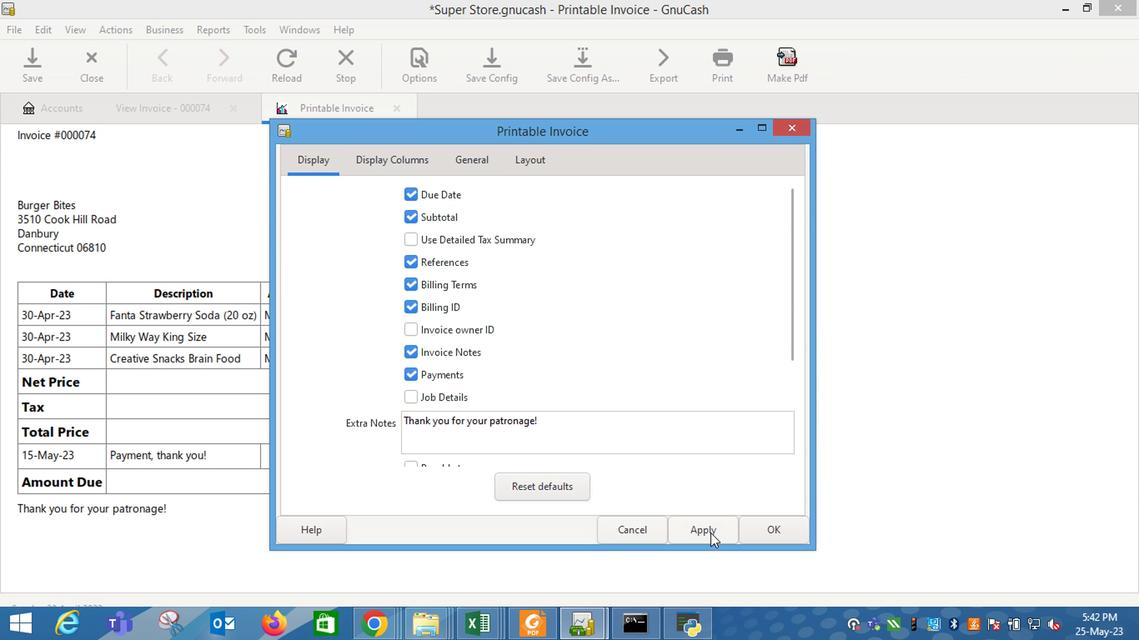 
Action: Mouse moved to (649, 528)
Screenshot: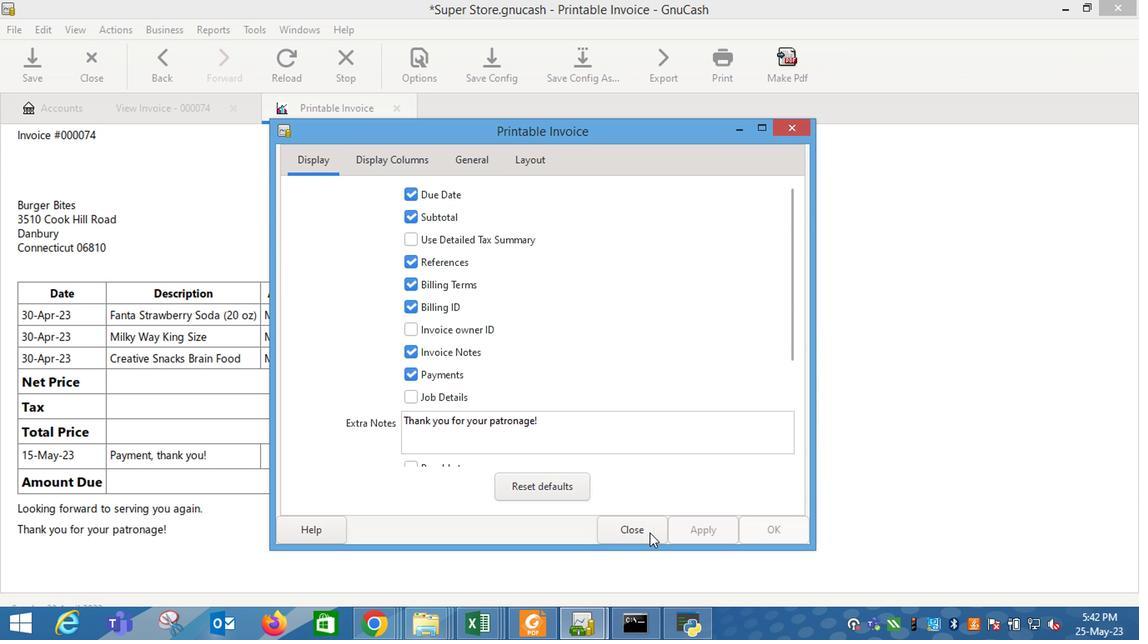 
Action: Mouse pressed left at (649, 528)
Screenshot: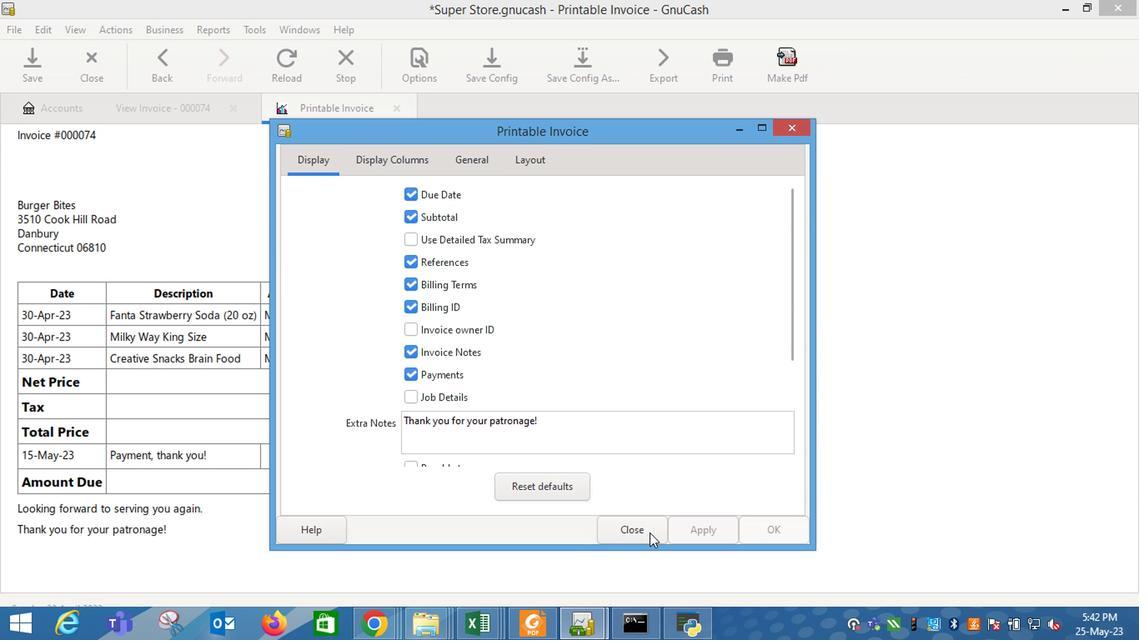 
Action: Mouse moved to (614, 526)
Screenshot: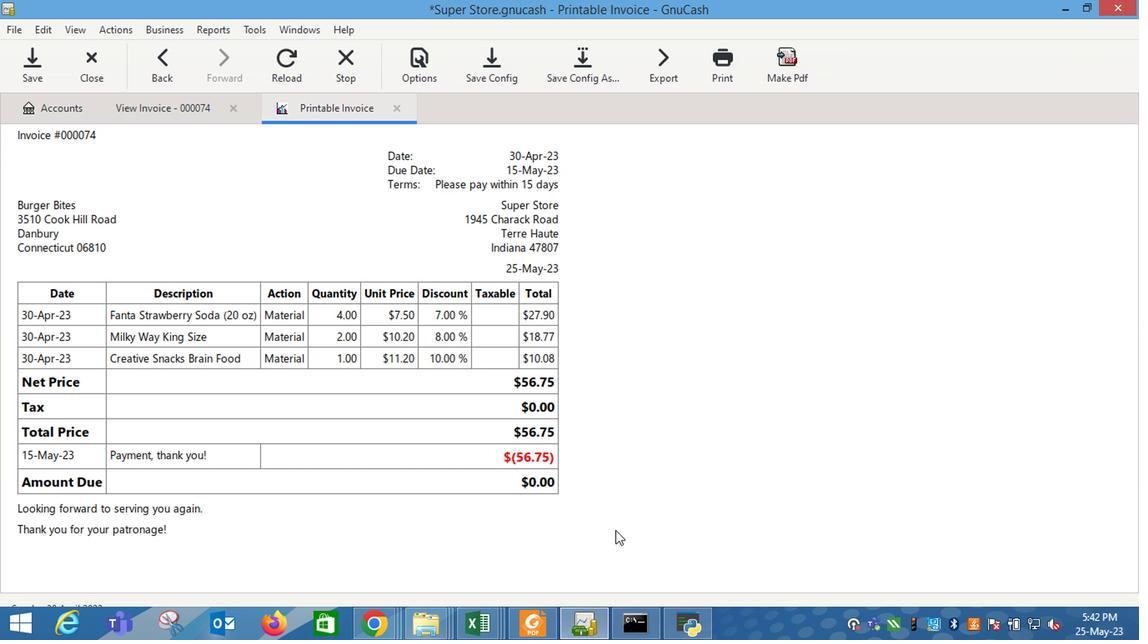 
